 Task: Find connections with filter location Báguanos with filter topic #Consultingwith filter profile language English with filter current company Unacademy with filter school K.Ramakrishnan College of Engineering with filter industry Retail Groceries with filter service category Insurance with filter keywords title Well Driller
Action: Mouse moved to (622, 76)
Screenshot: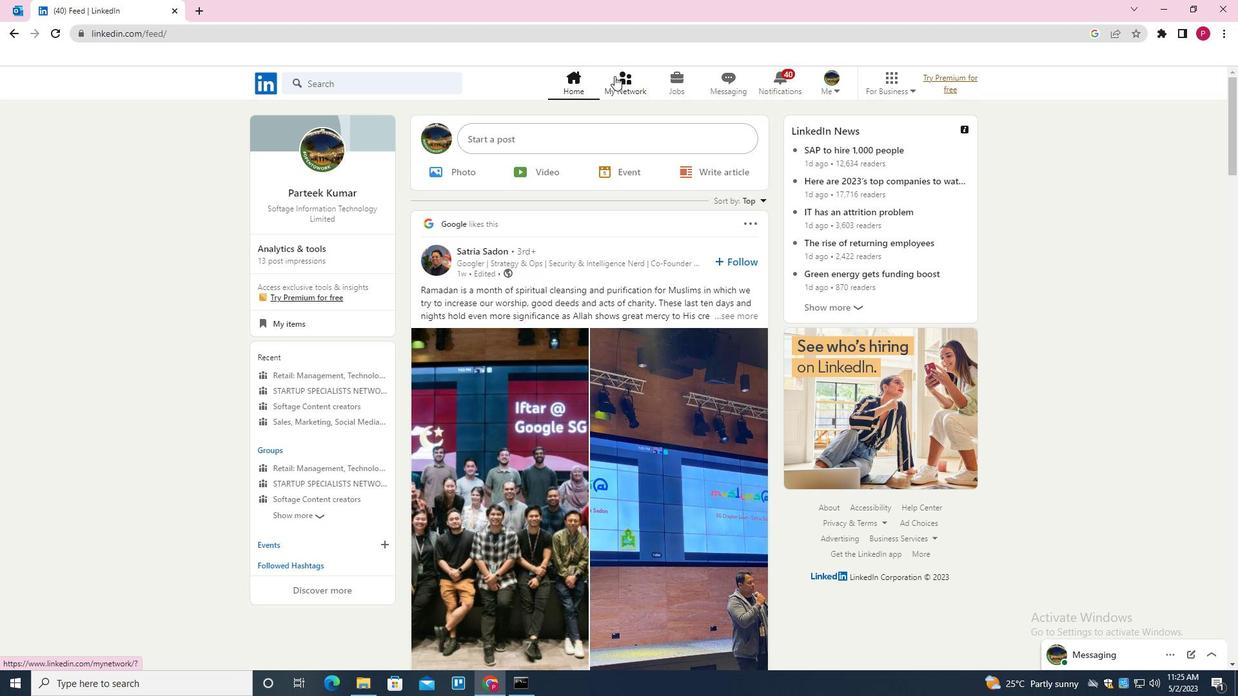 
Action: Mouse pressed left at (622, 76)
Screenshot: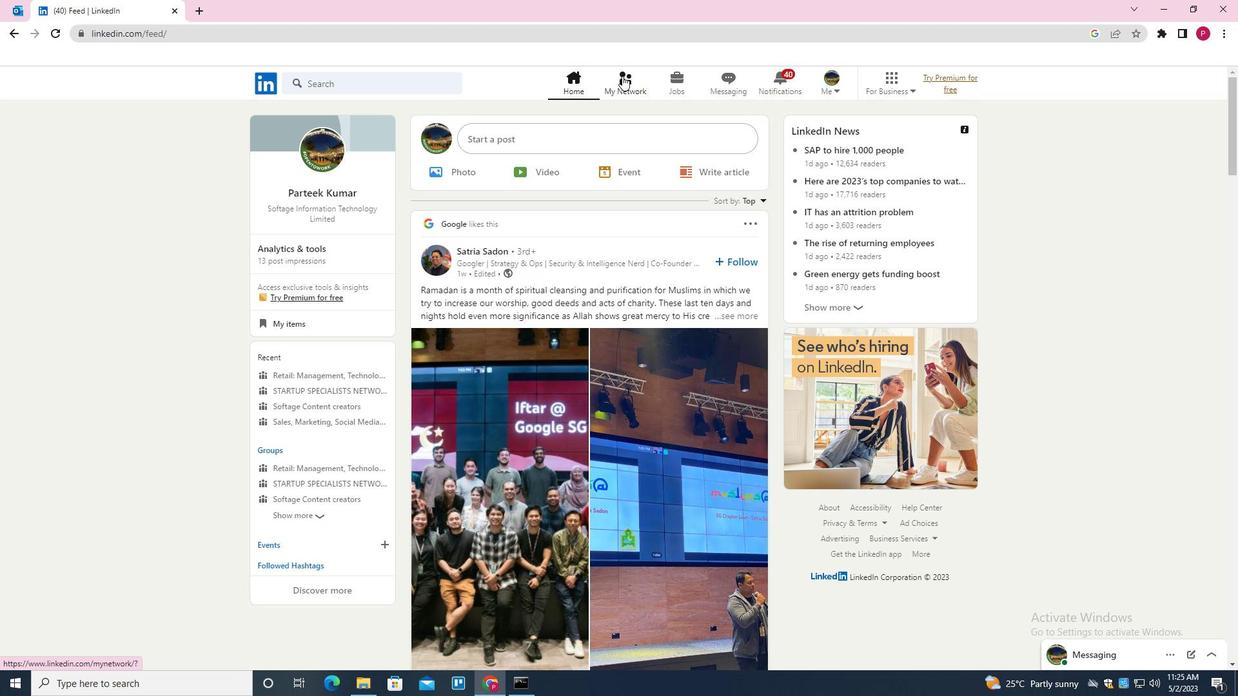 
Action: Mouse moved to (400, 154)
Screenshot: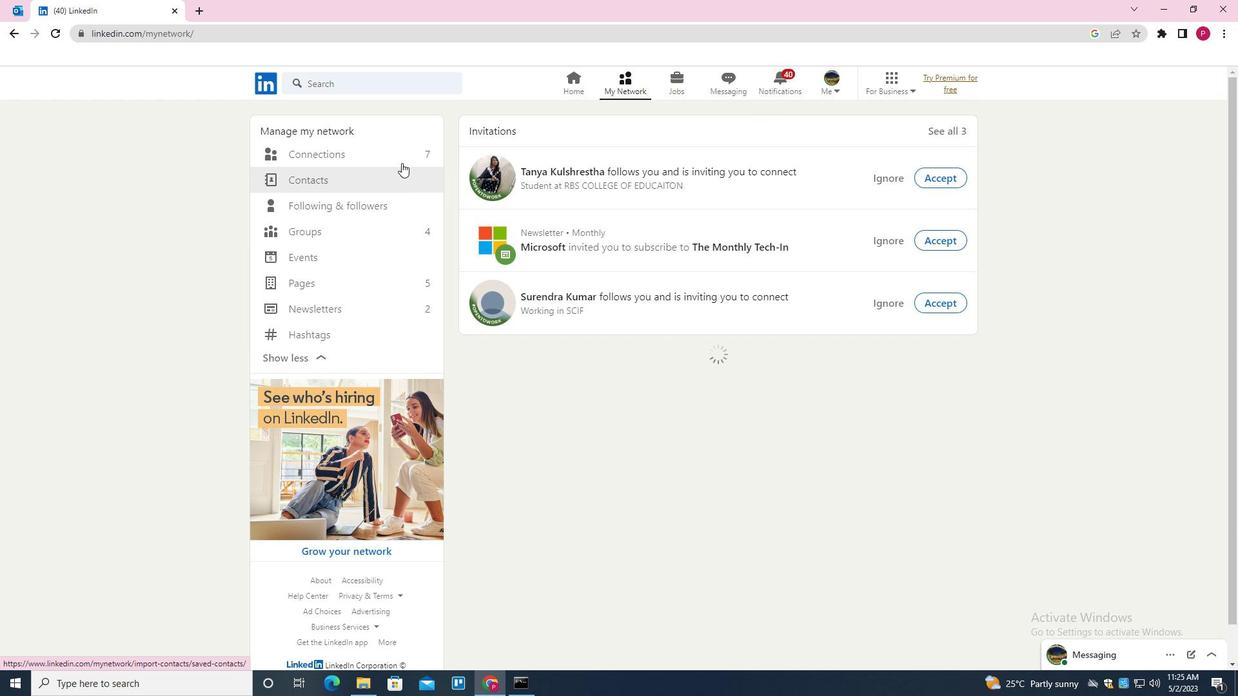 
Action: Mouse pressed left at (400, 154)
Screenshot: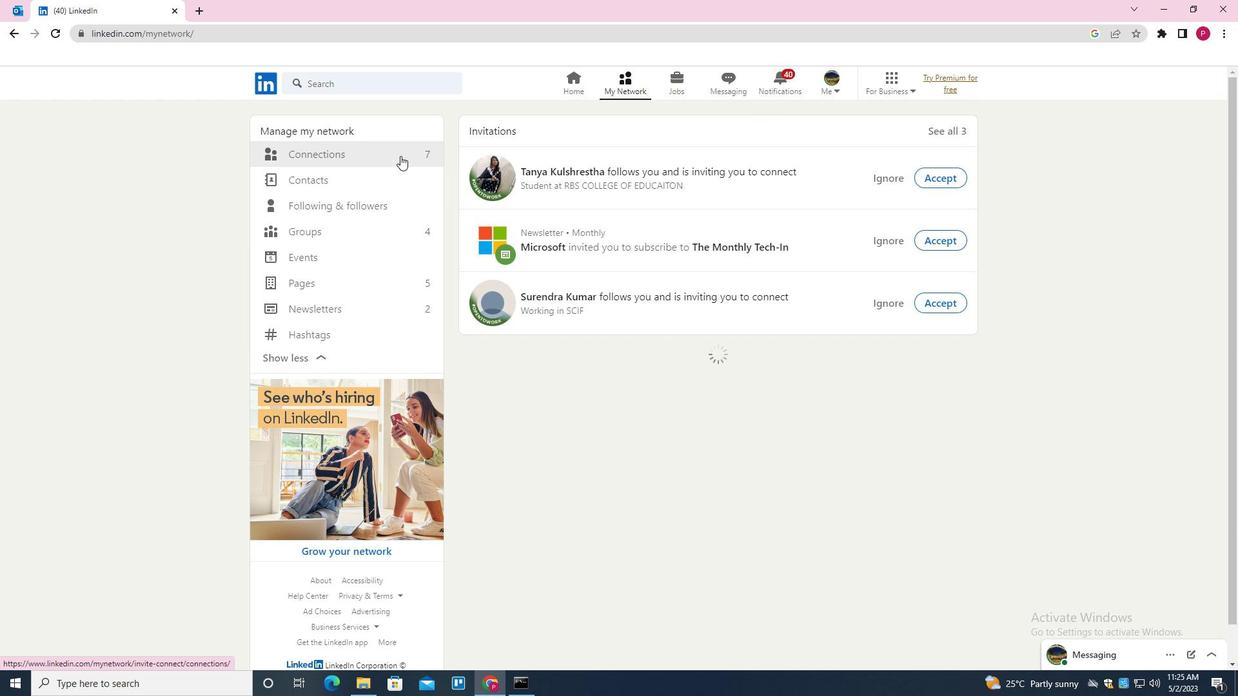 
Action: Mouse moved to (716, 156)
Screenshot: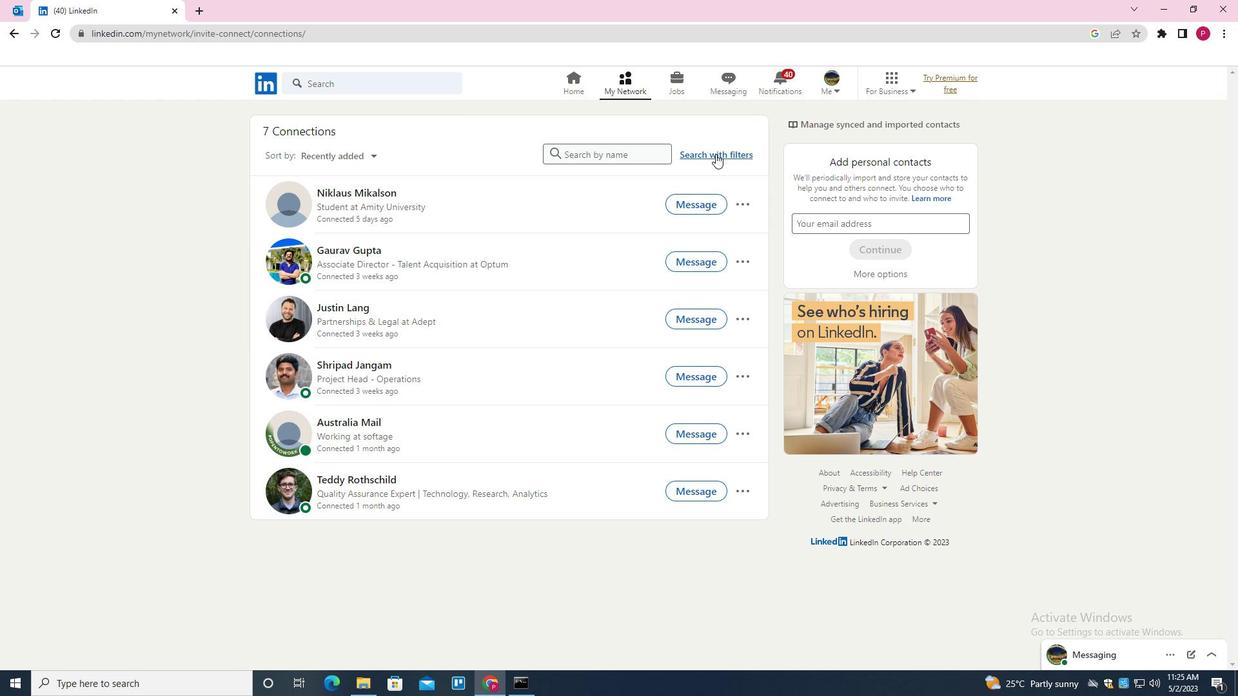 
Action: Mouse pressed left at (716, 156)
Screenshot: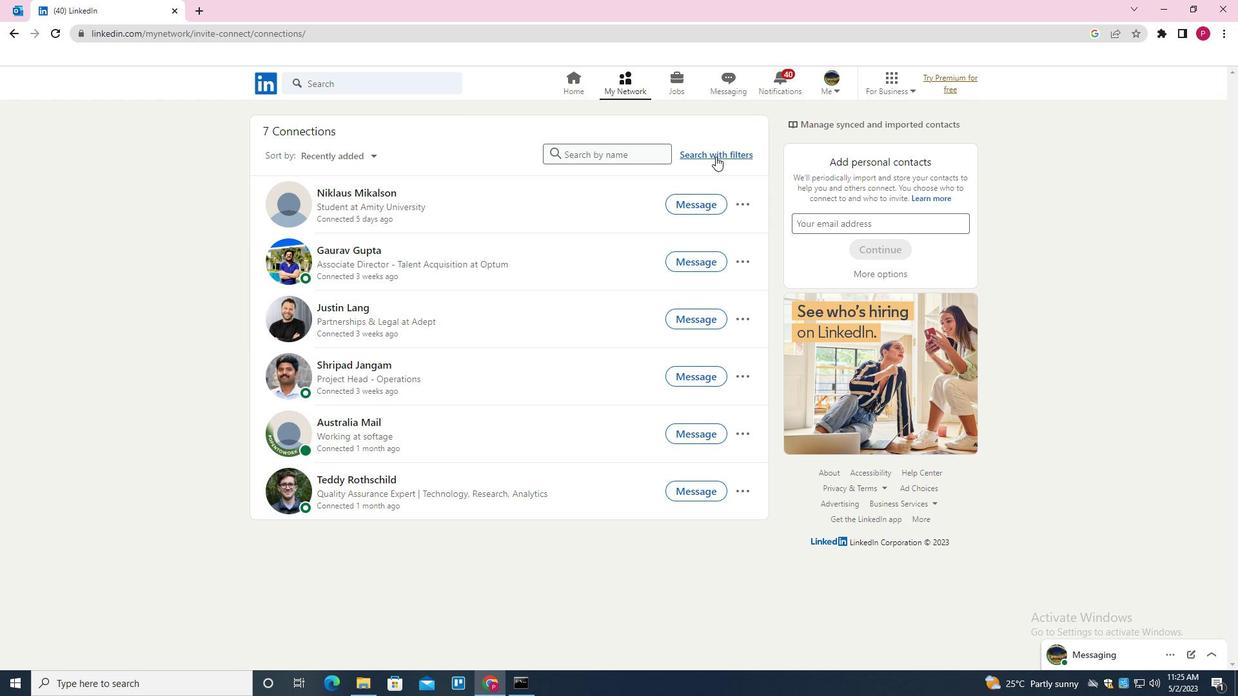 
Action: Mouse moved to (660, 121)
Screenshot: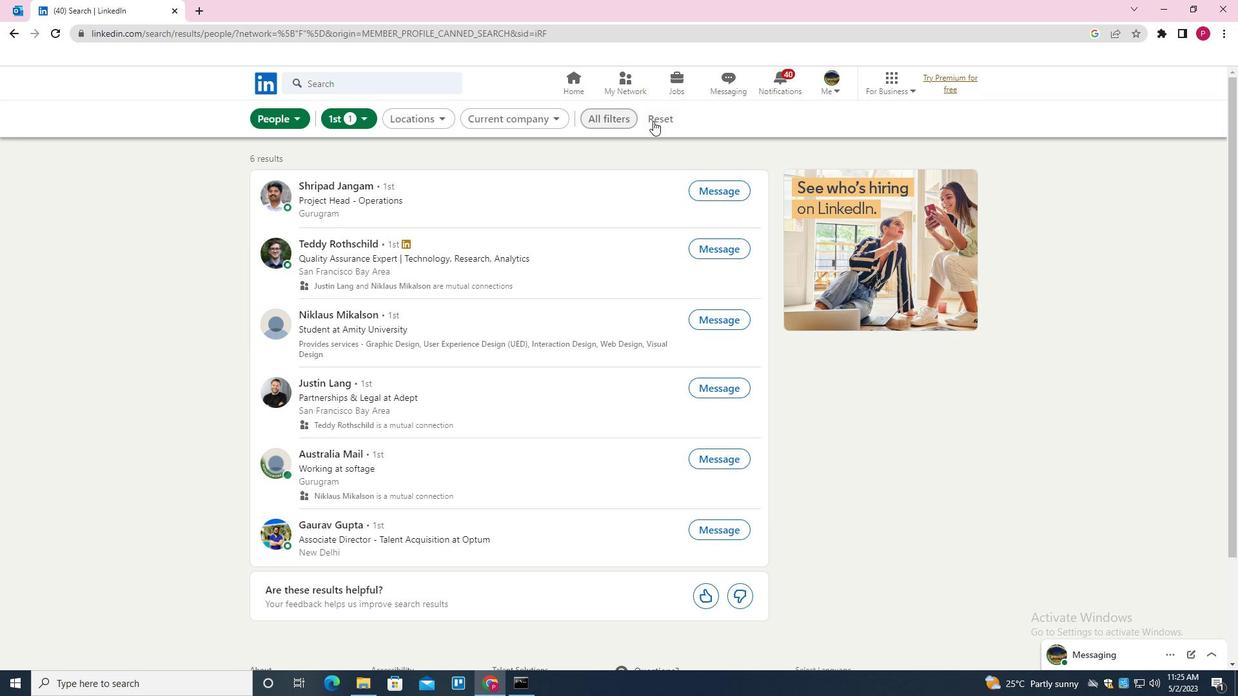 
Action: Mouse pressed left at (660, 121)
Screenshot: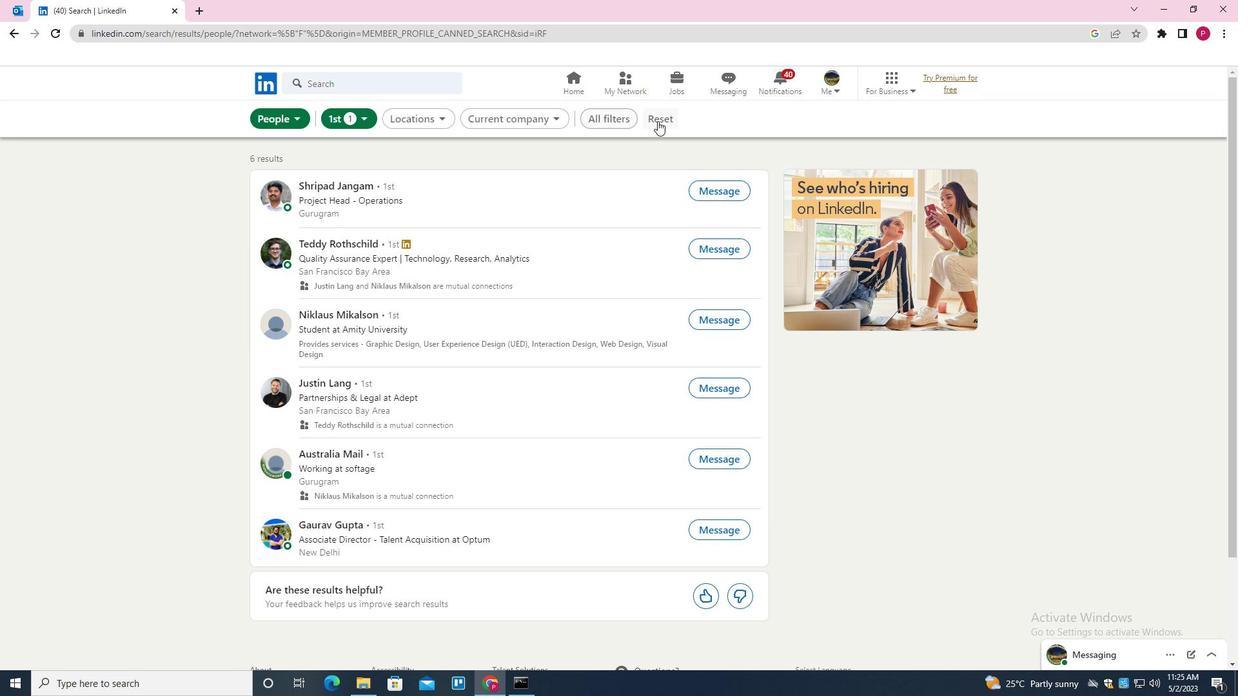 
Action: Mouse moved to (633, 120)
Screenshot: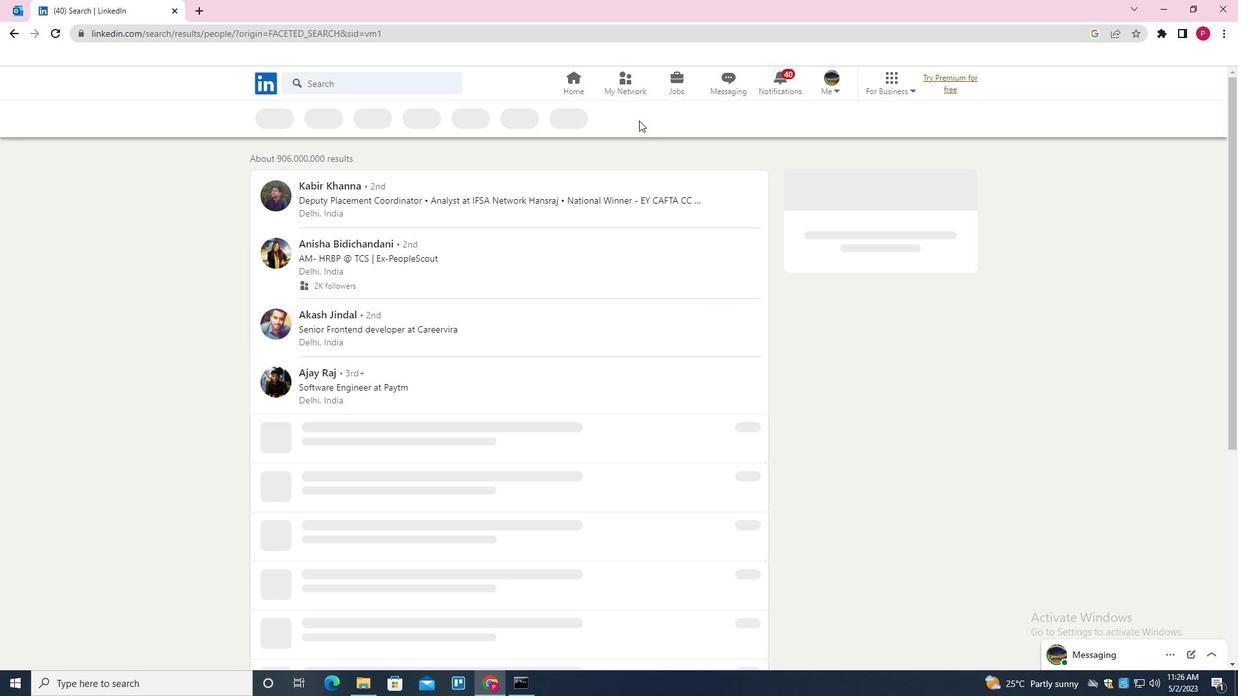 
Action: Mouse pressed left at (633, 120)
Screenshot: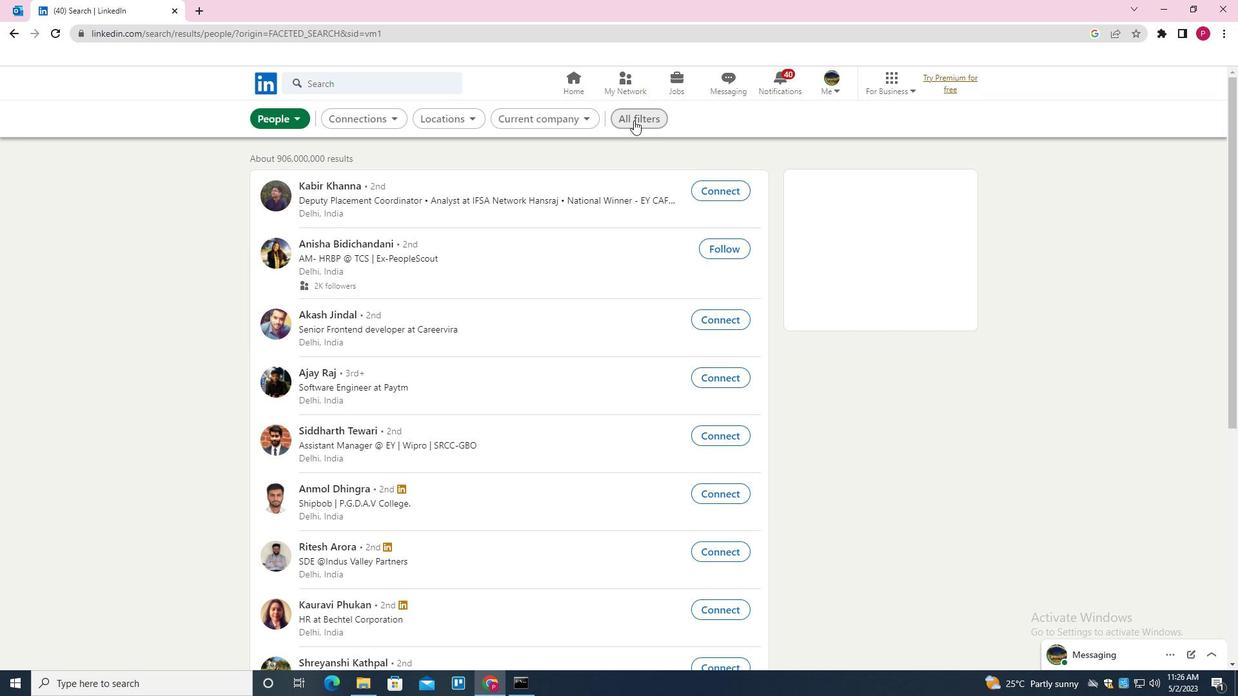 
Action: Mouse moved to (953, 361)
Screenshot: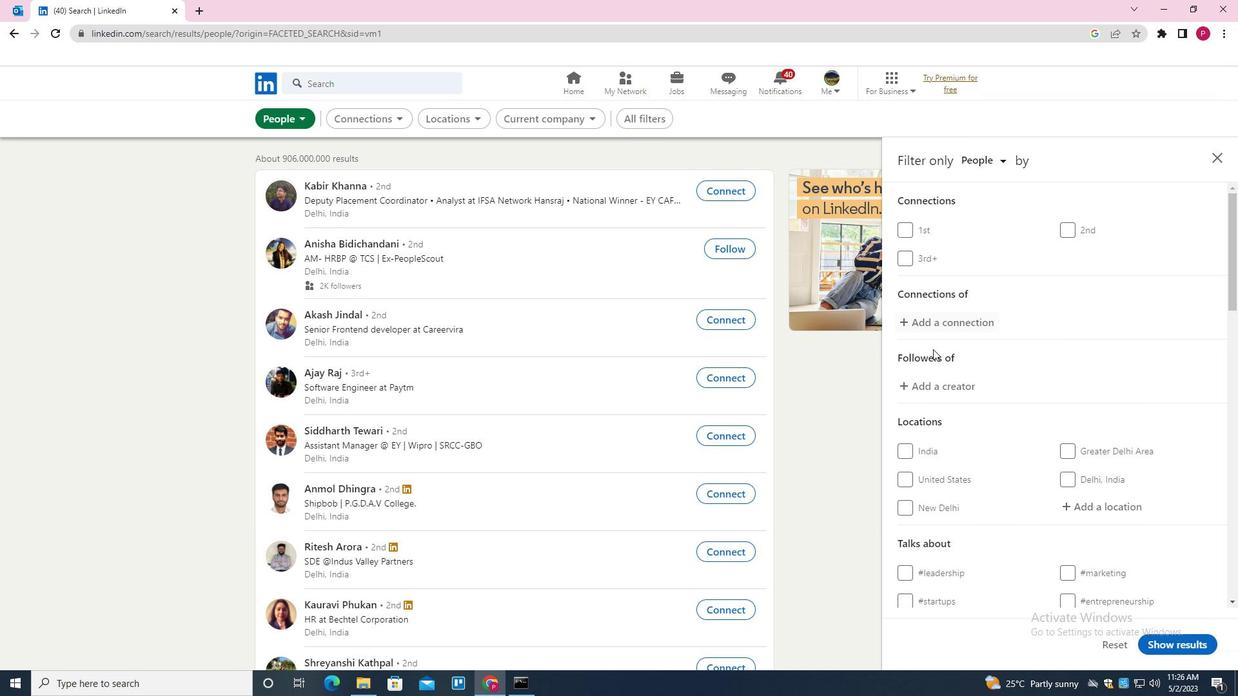 
Action: Mouse scrolled (953, 361) with delta (0, 0)
Screenshot: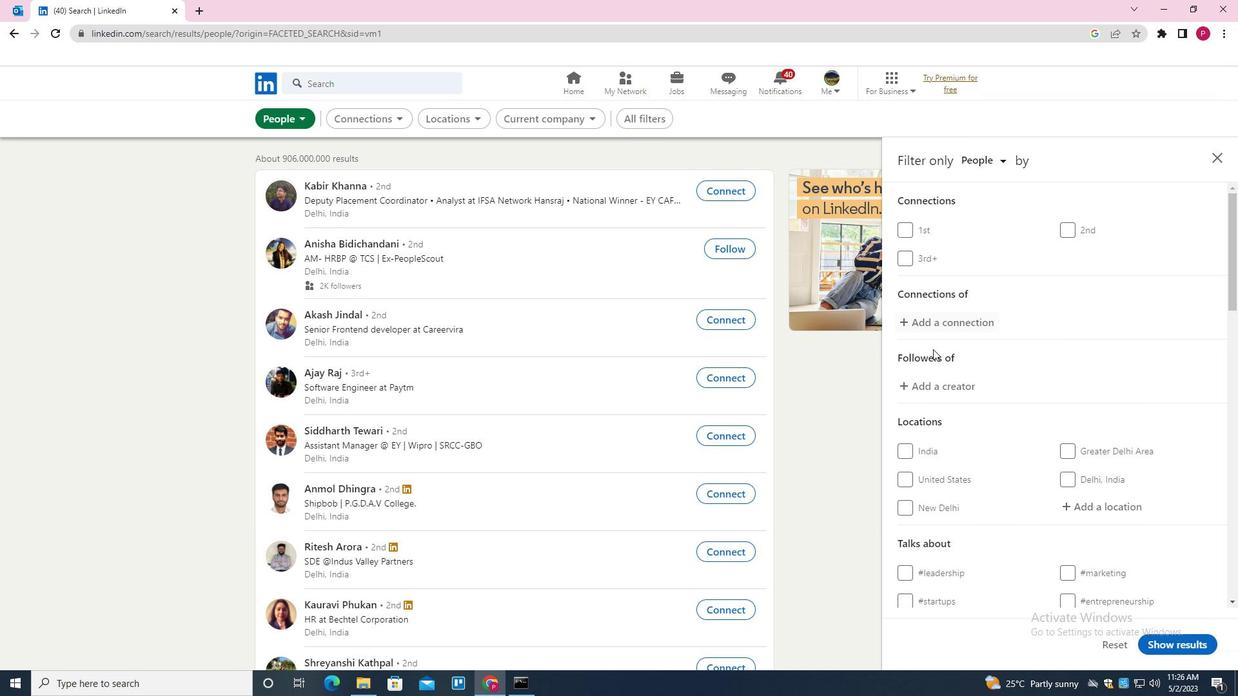 
Action: Mouse moved to (957, 365)
Screenshot: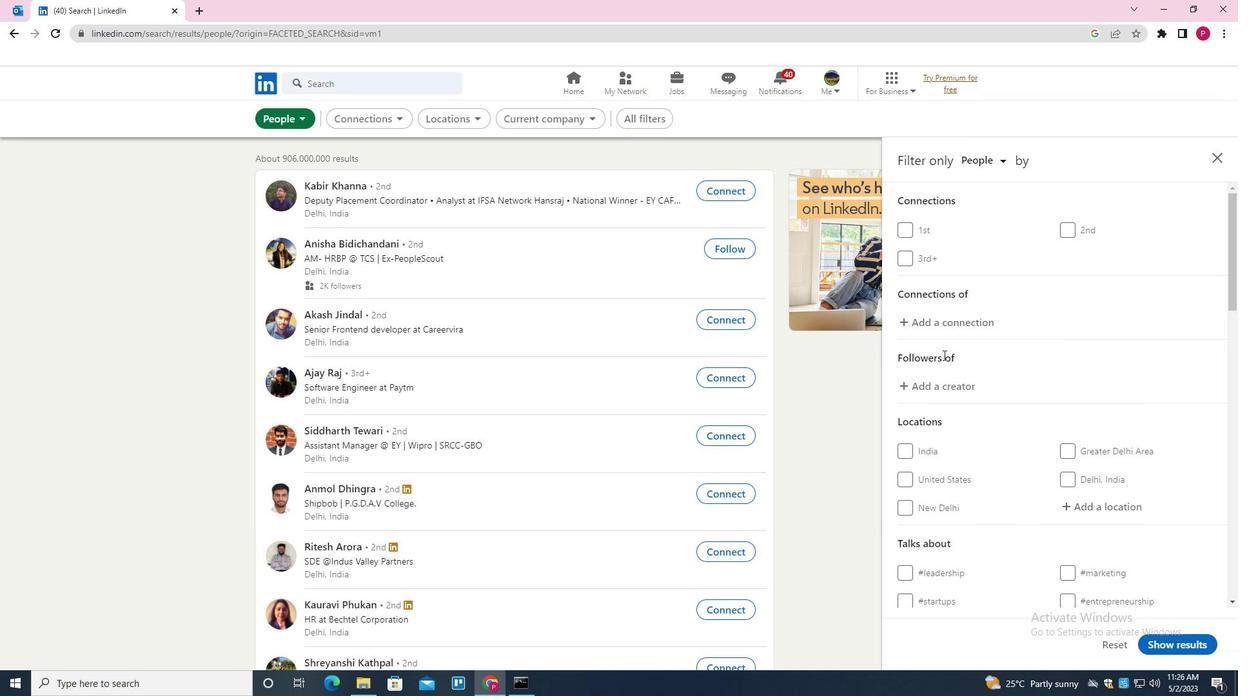
Action: Mouse scrolled (957, 364) with delta (0, 0)
Screenshot: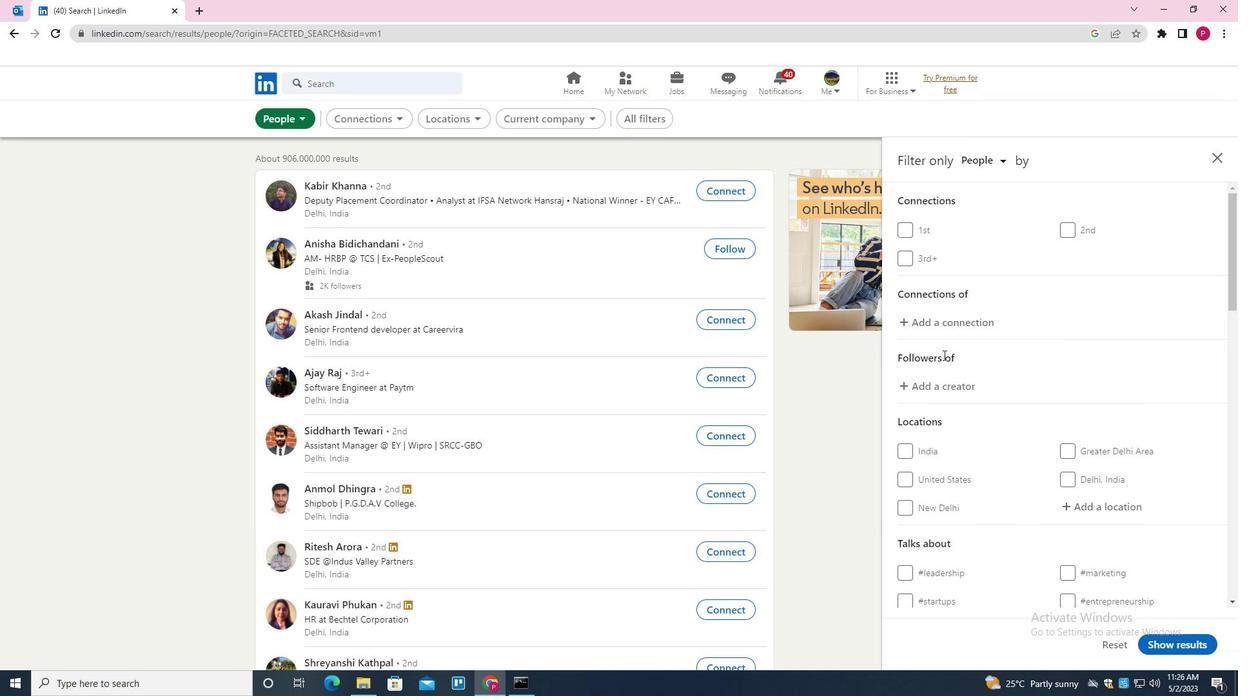 
Action: Mouse moved to (1100, 381)
Screenshot: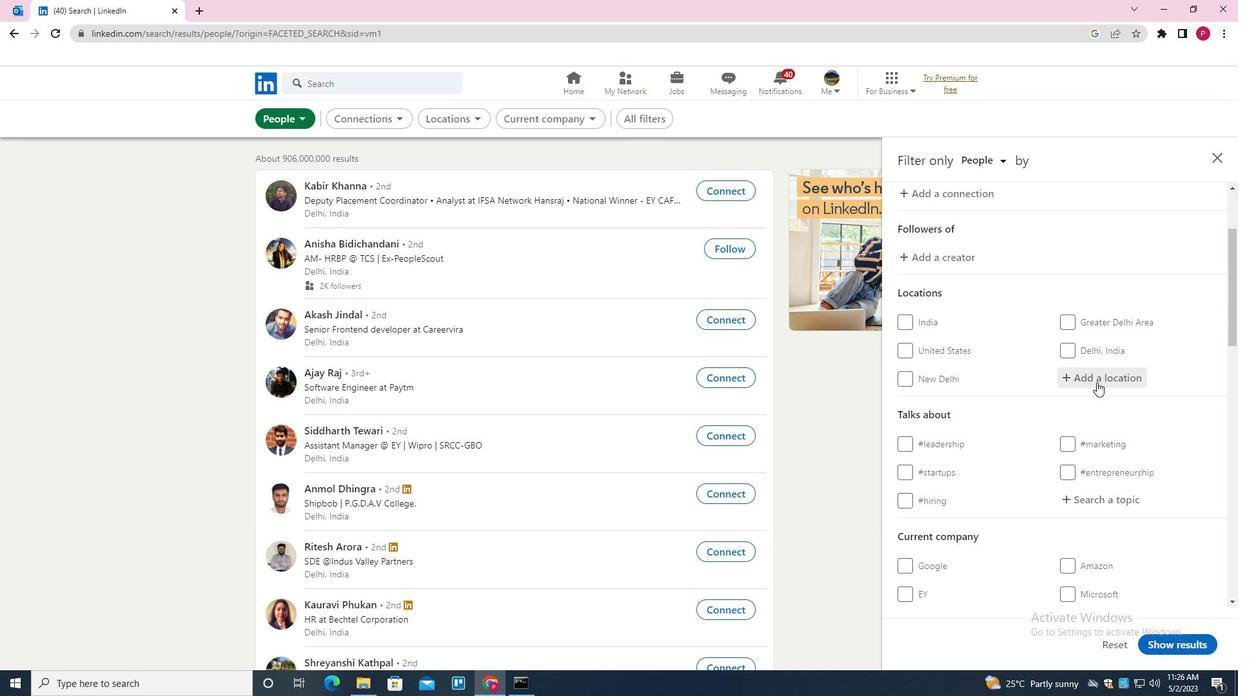 
Action: Mouse pressed left at (1100, 381)
Screenshot: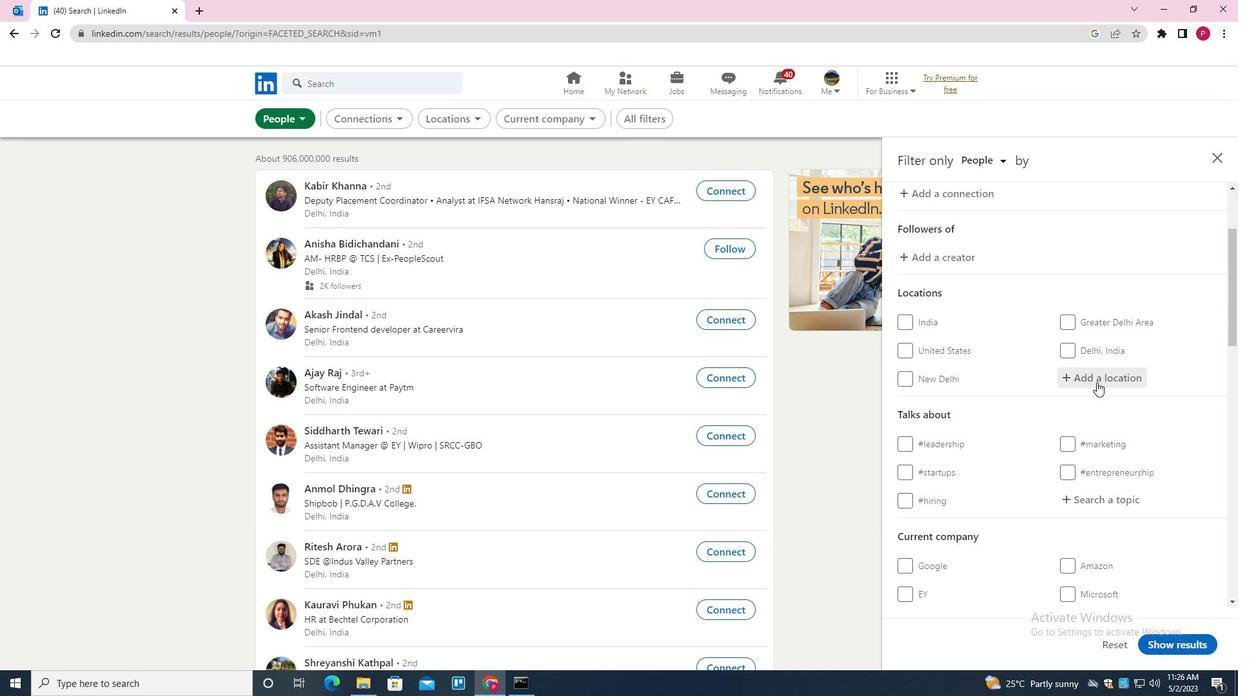 
Action: Mouse moved to (819, 561)
Screenshot: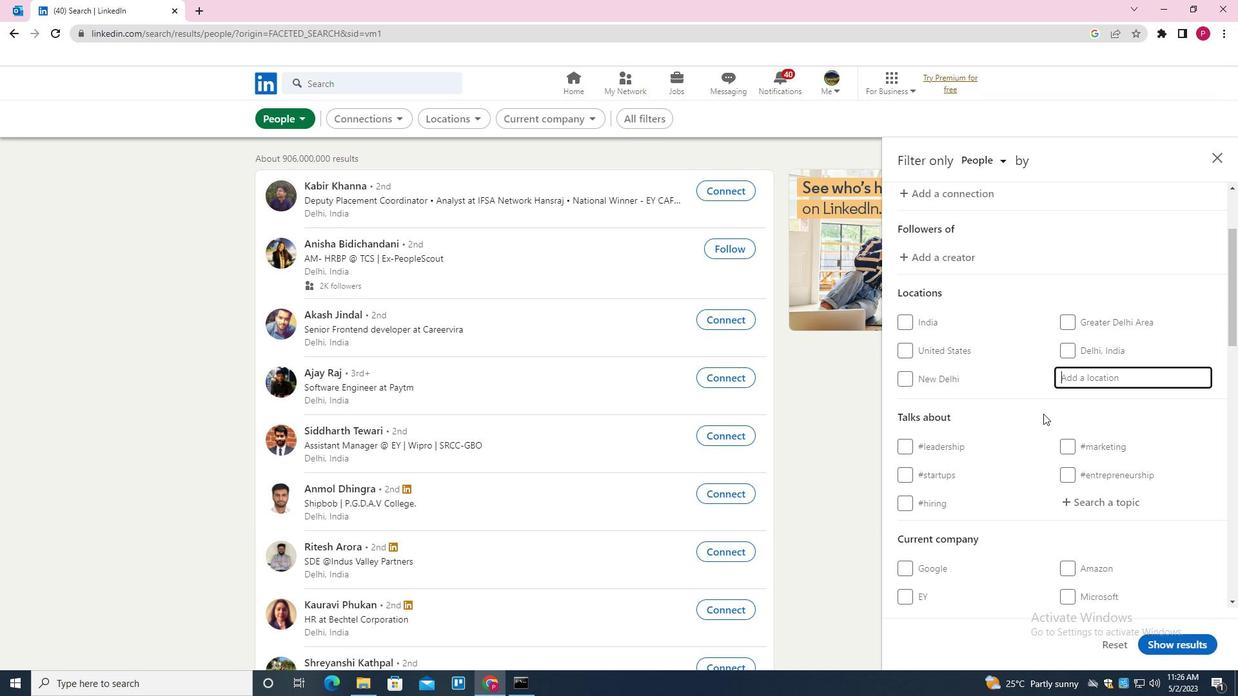 
Action: Key pressed <Key.shift><Key.shift><Key.shift><Key.shift><Key.shift><Key.shift>BAU<Key.backspace>GUANOS
Screenshot: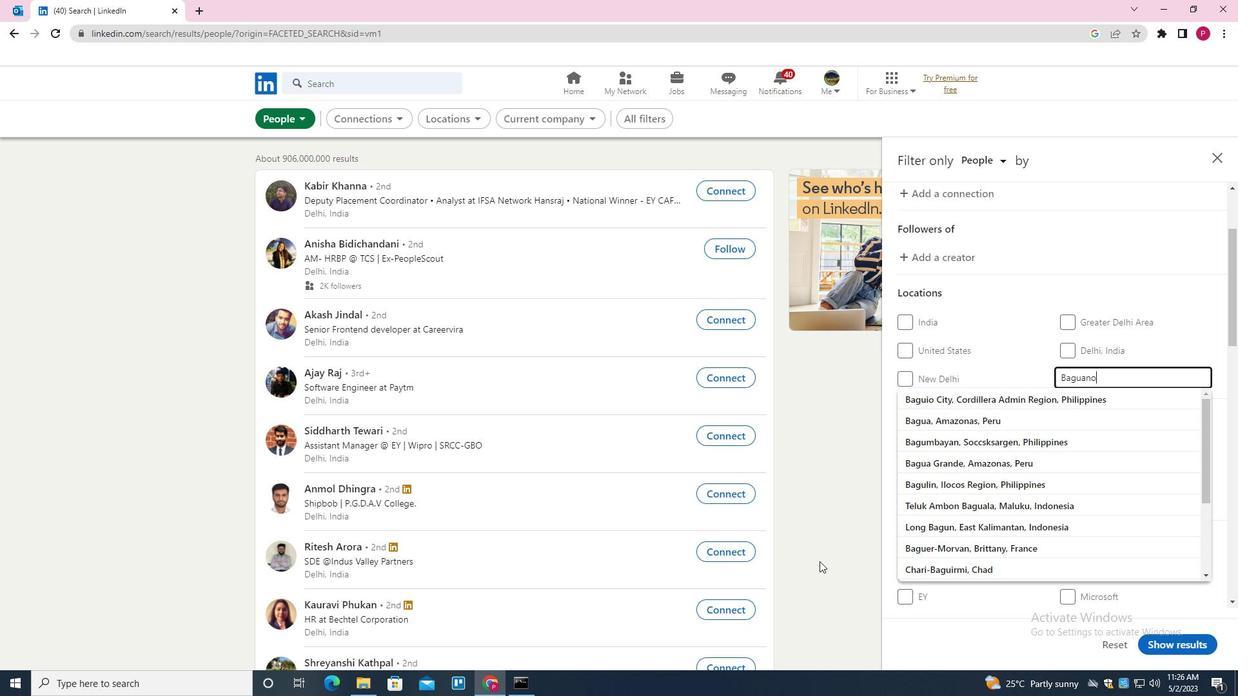 
Action: Mouse moved to (1082, 501)
Screenshot: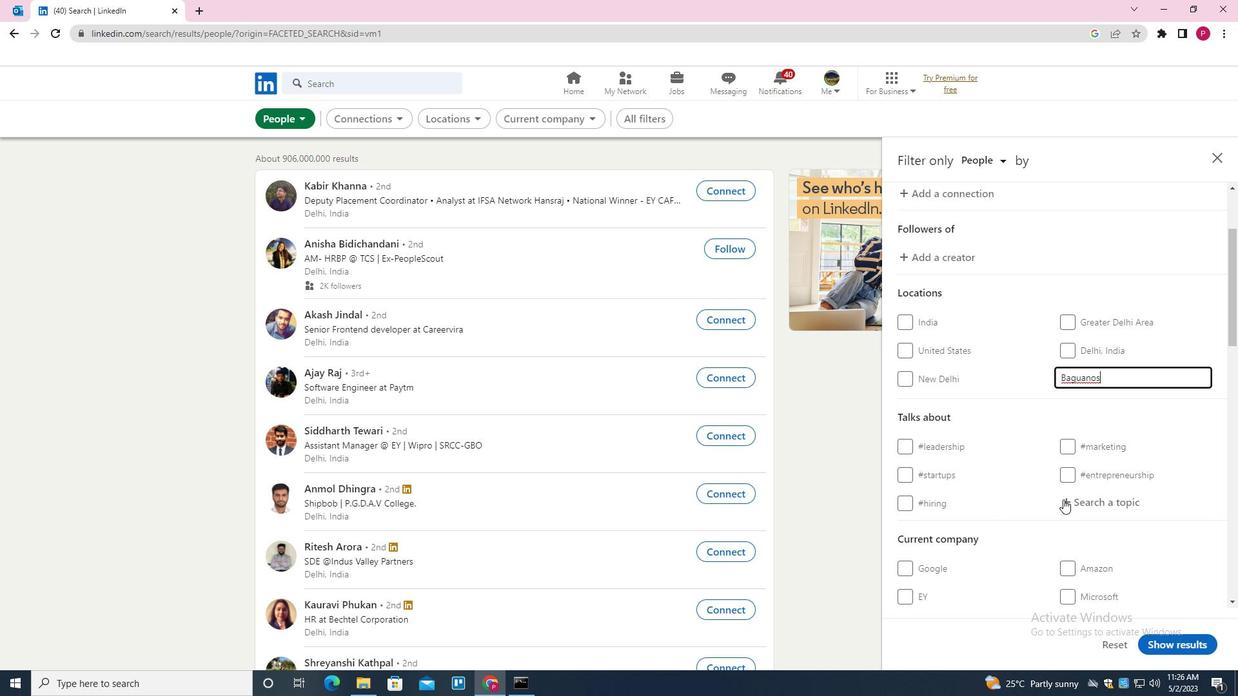 
Action: Mouse pressed left at (1082, 501)
Screenshot: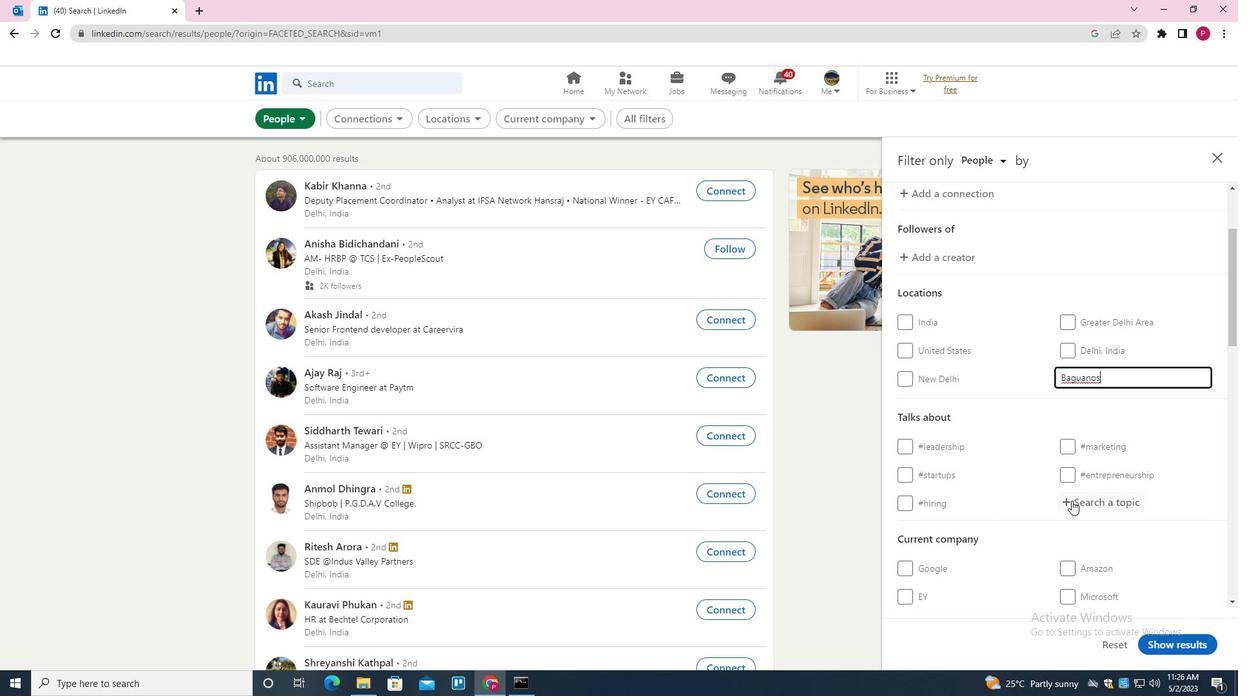 
Action: Mouse moved to (1047, 490)
Screenshot: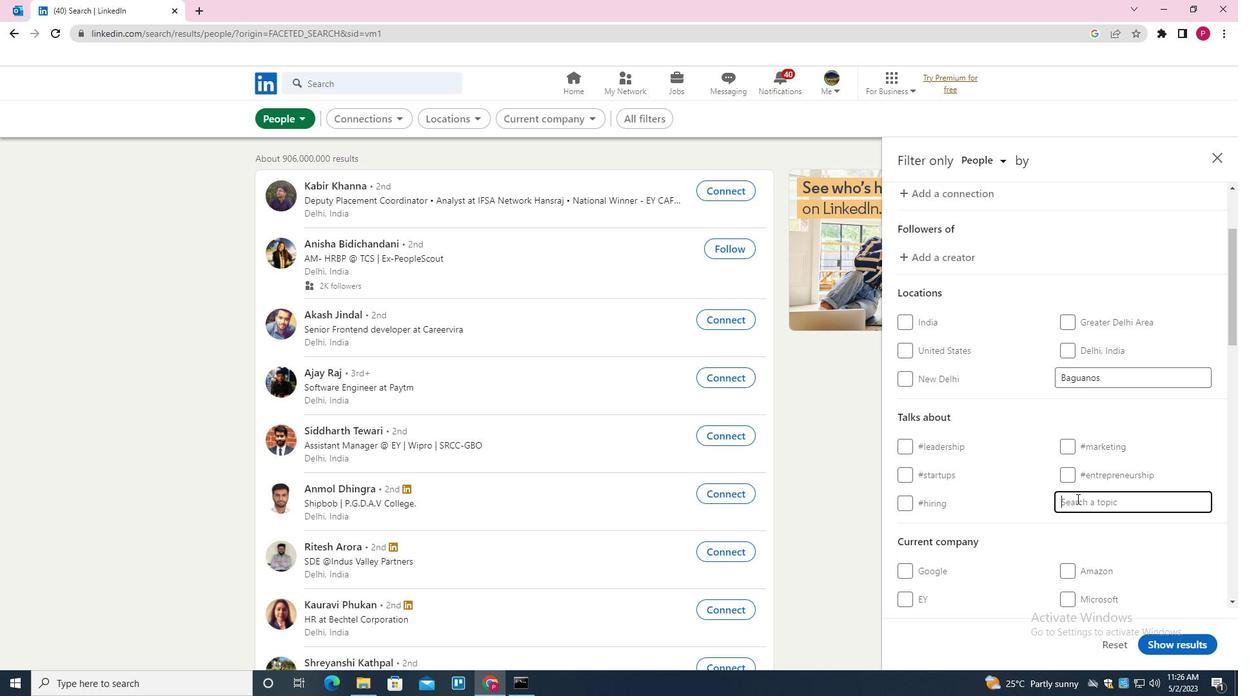 
Action: Mouse scrolled (1047, 490) with delta (0, 0)
Screenshot: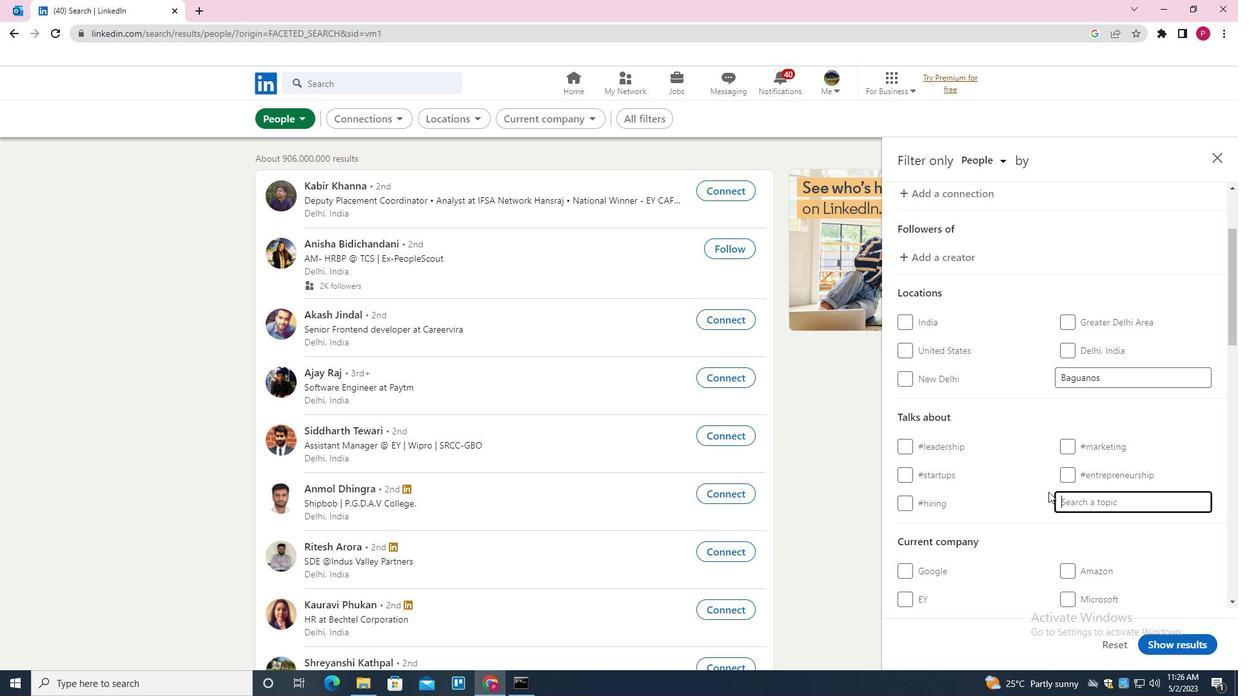 
Action: Mouse scrolled (1047, 490) with delta (0, 0)
Screenshot: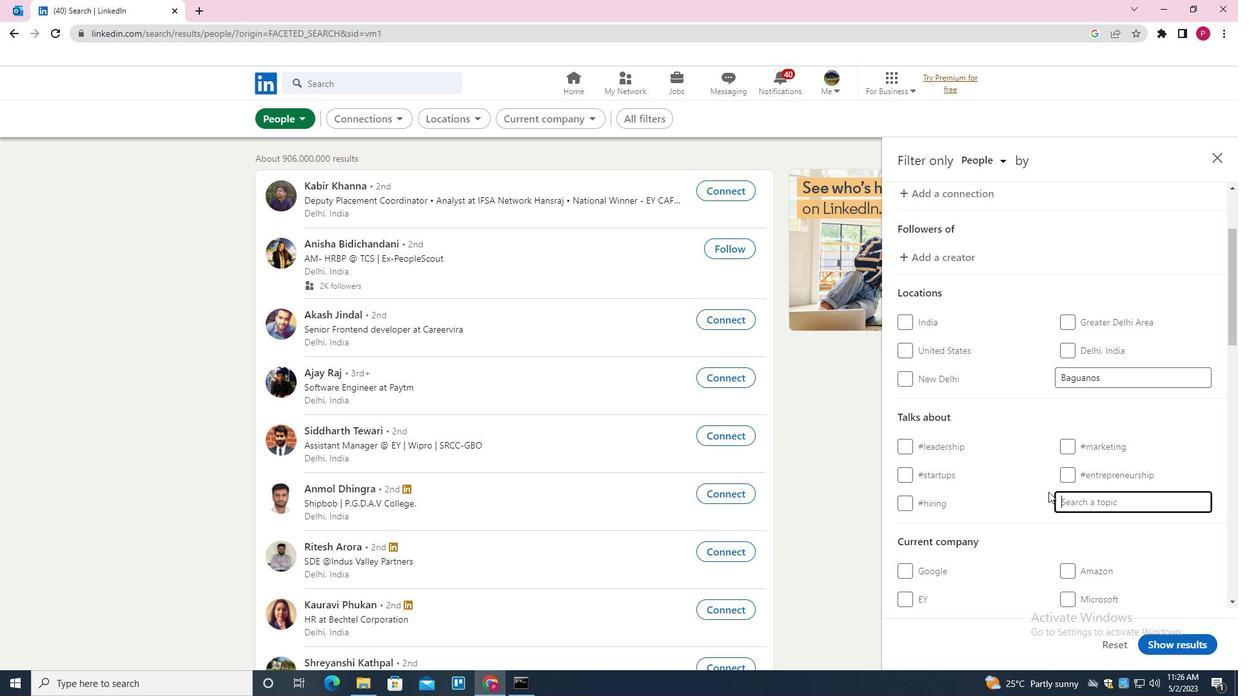 
Action: Mouse scrolled (1047, 490) with delta (0, 0)
Screenshot: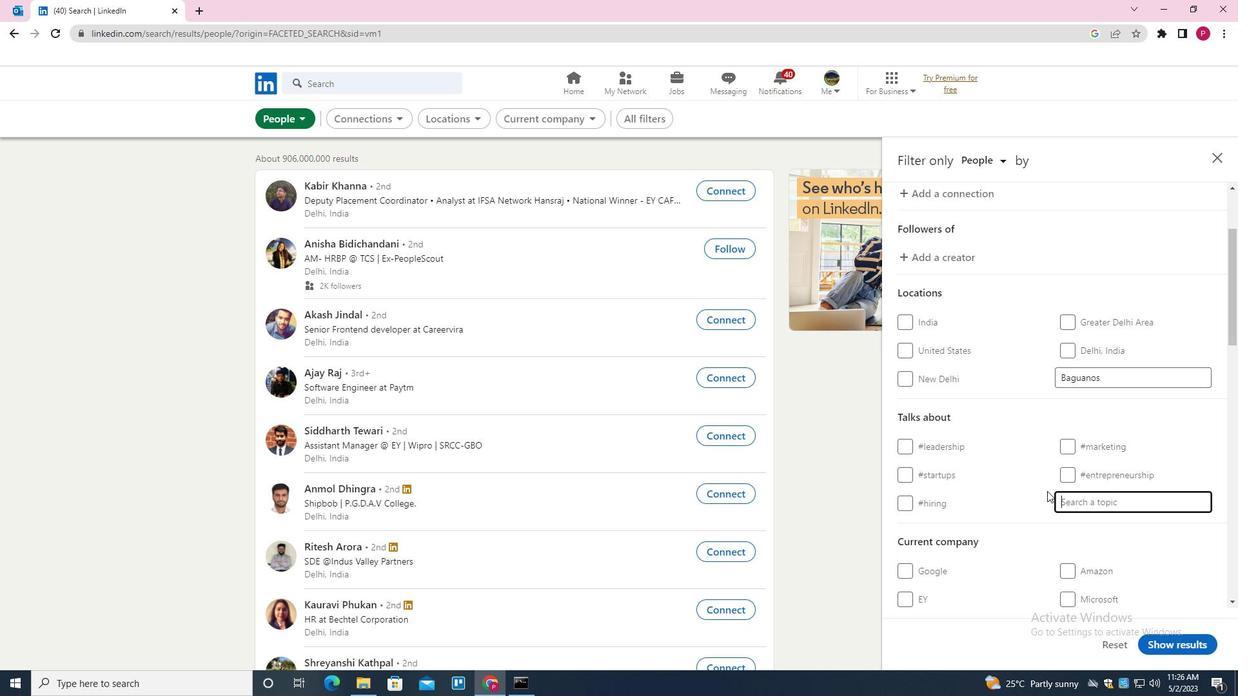 
Action: Mouse moved to (1047, 489)
Screenshot: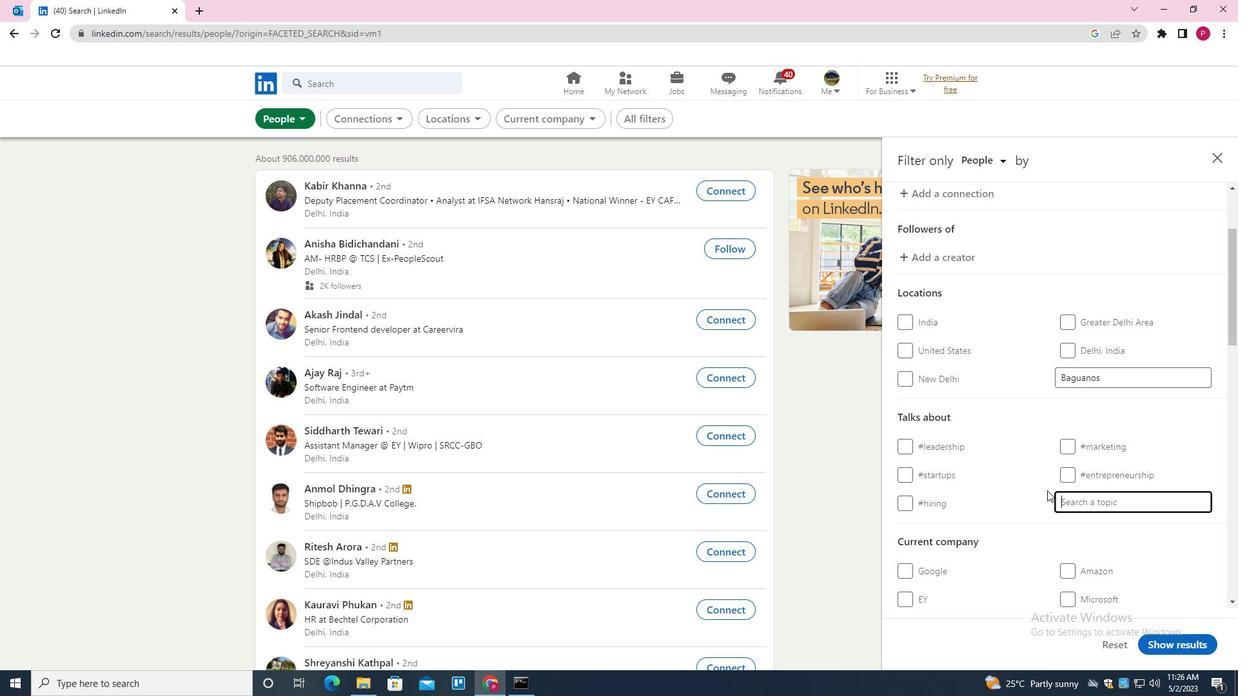 
Action: Mouse scrolled (1047, 488) with delta (0, 0)
Screenshot: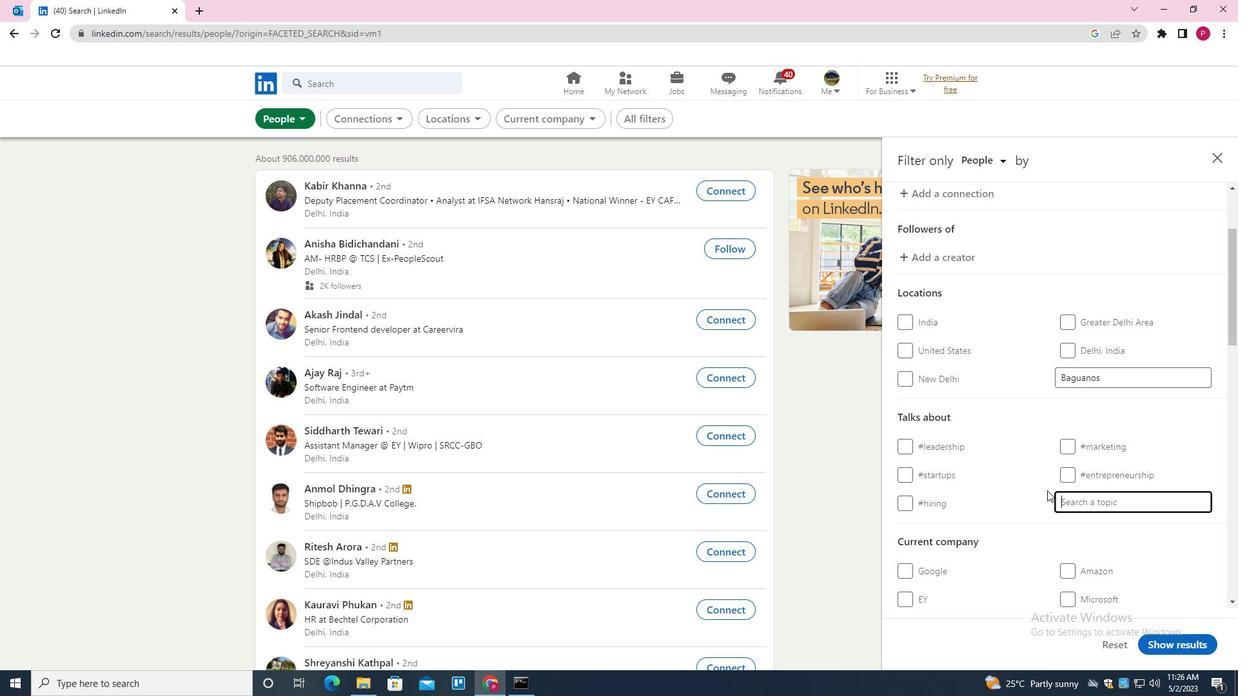 
Action: Mouse moved to (1004, 517)
Screenshot: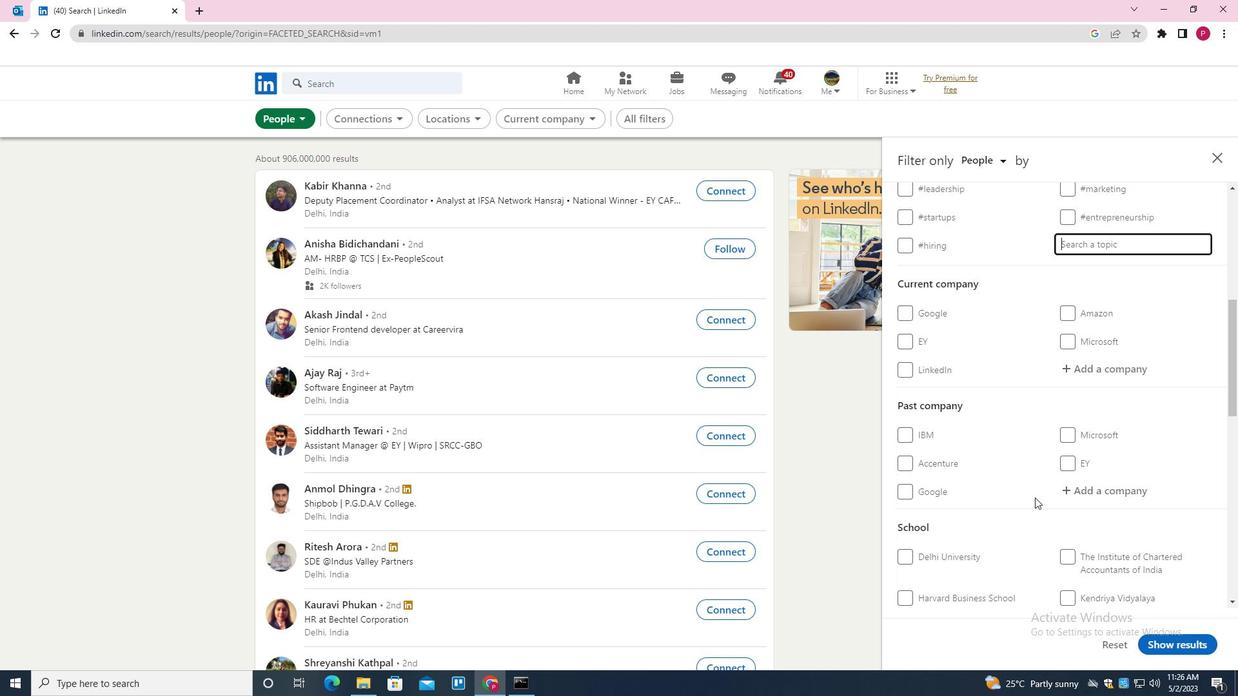 
Action: Key pressed CONSULTING<Key.down><Key.enter>
Screenshot: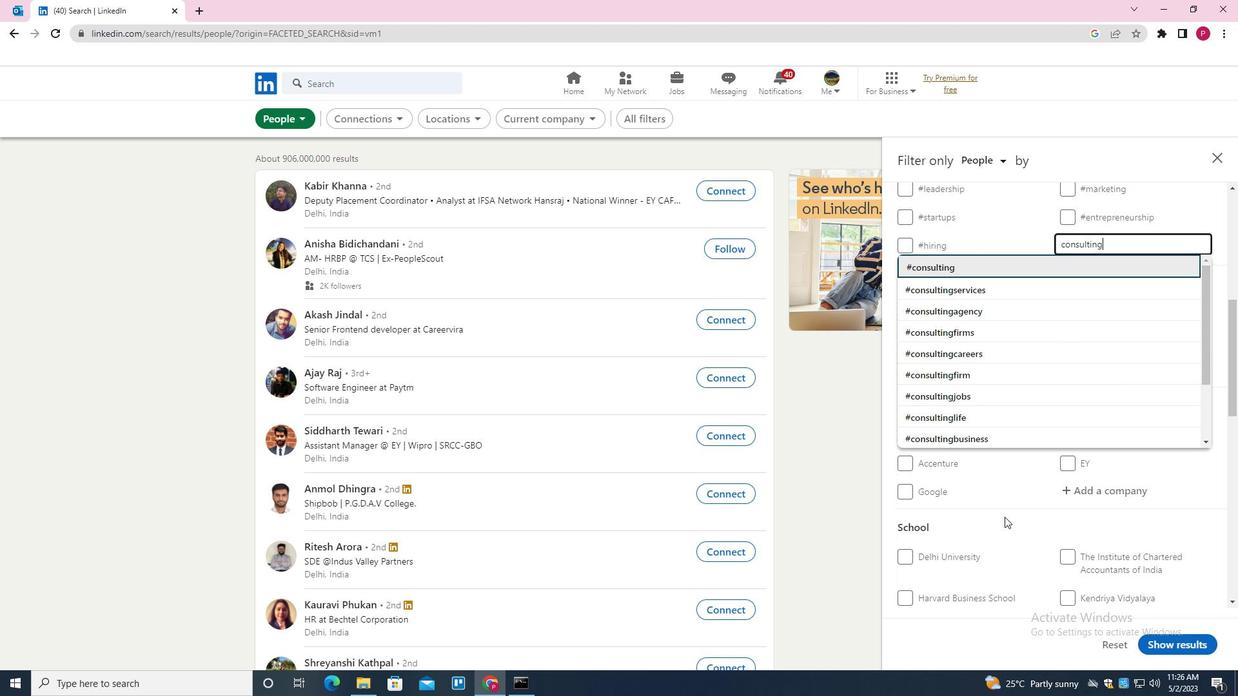 
Action: Mouse moved to (1028, 382)
Screenshot: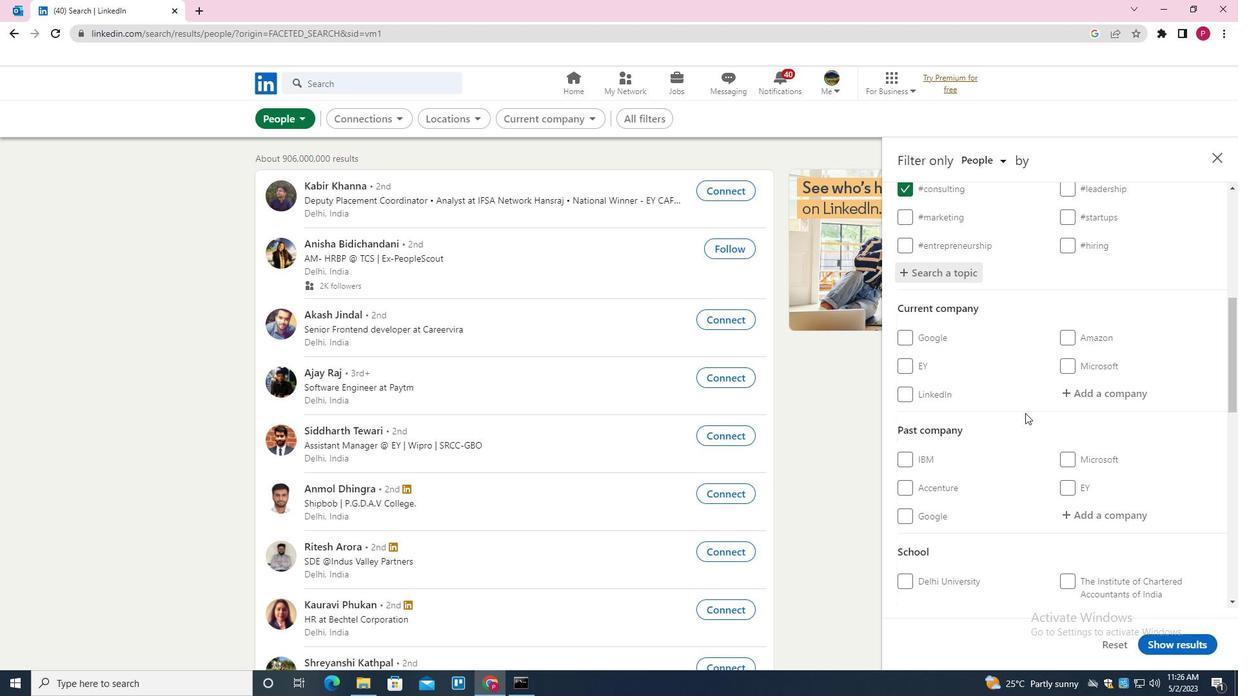 
Action: Mouse scrolled (1028, 381) with delta (0, 0)
Screenshot: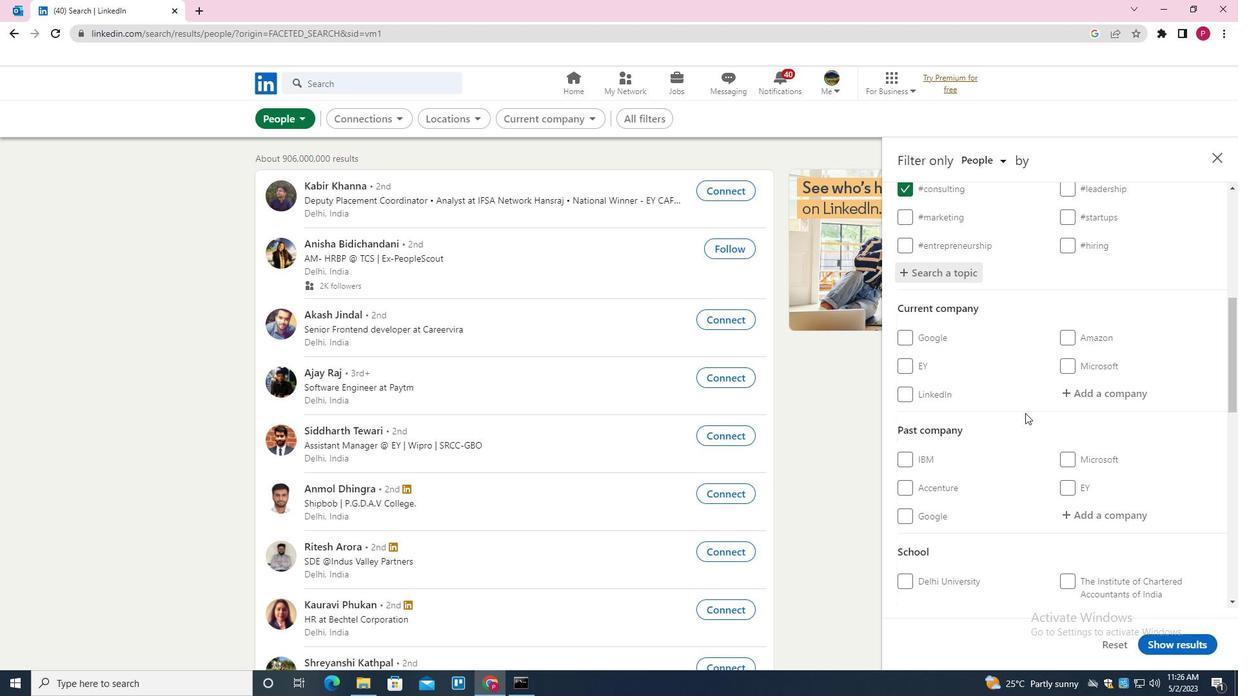 
Action: Mouse scrolled (1028, 381) with delta (0, 0)
Screenshot: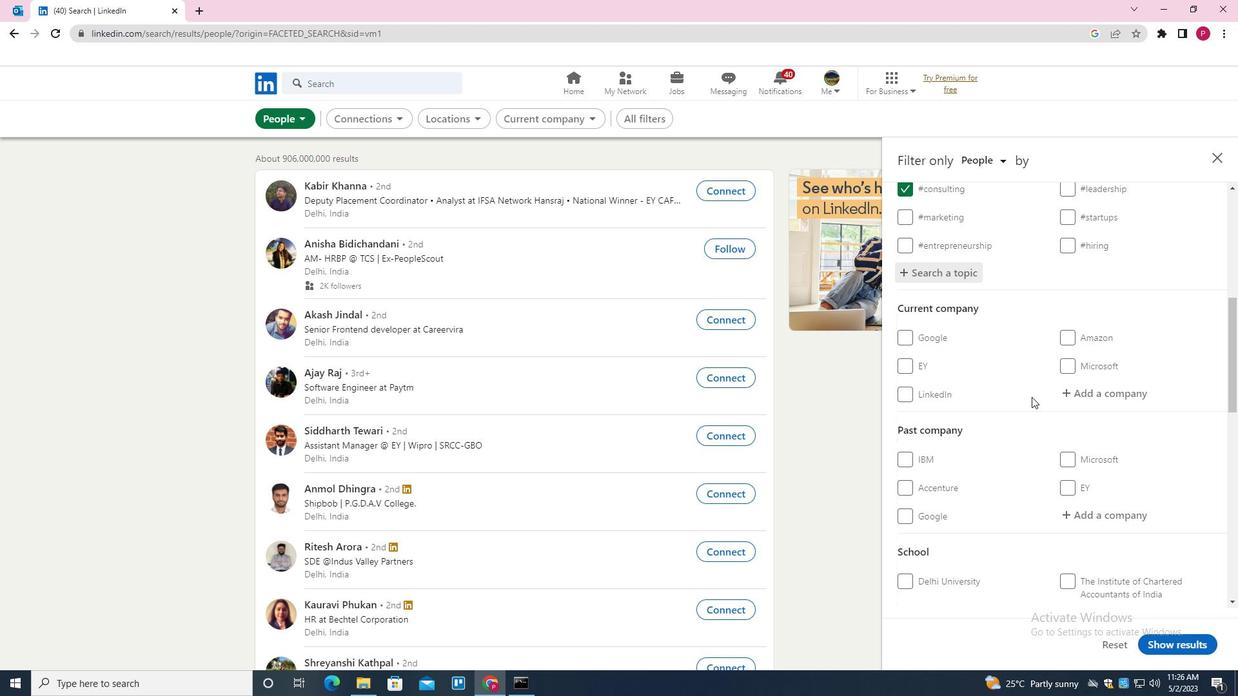 
Action: Mouse scrolled (1028, 381) with delta (0, 0)
Screenshot: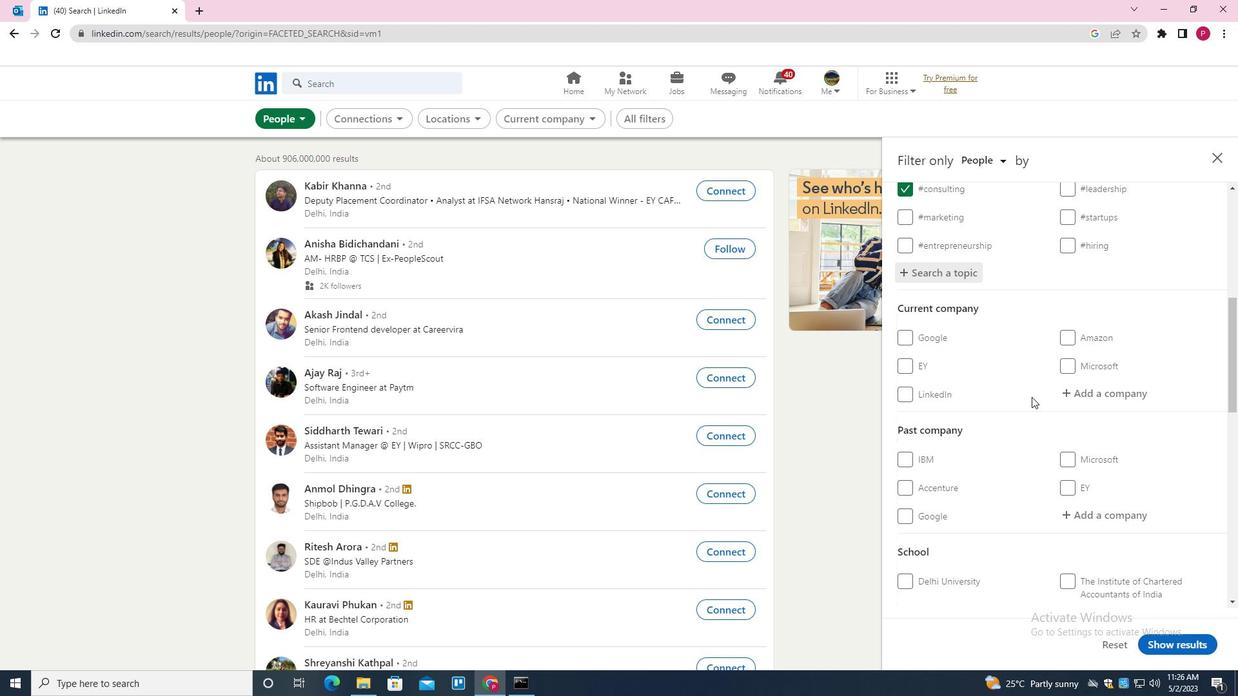 
Action: Mouse scrolled (1028, 381) with delta (0, 0)
Screenshot: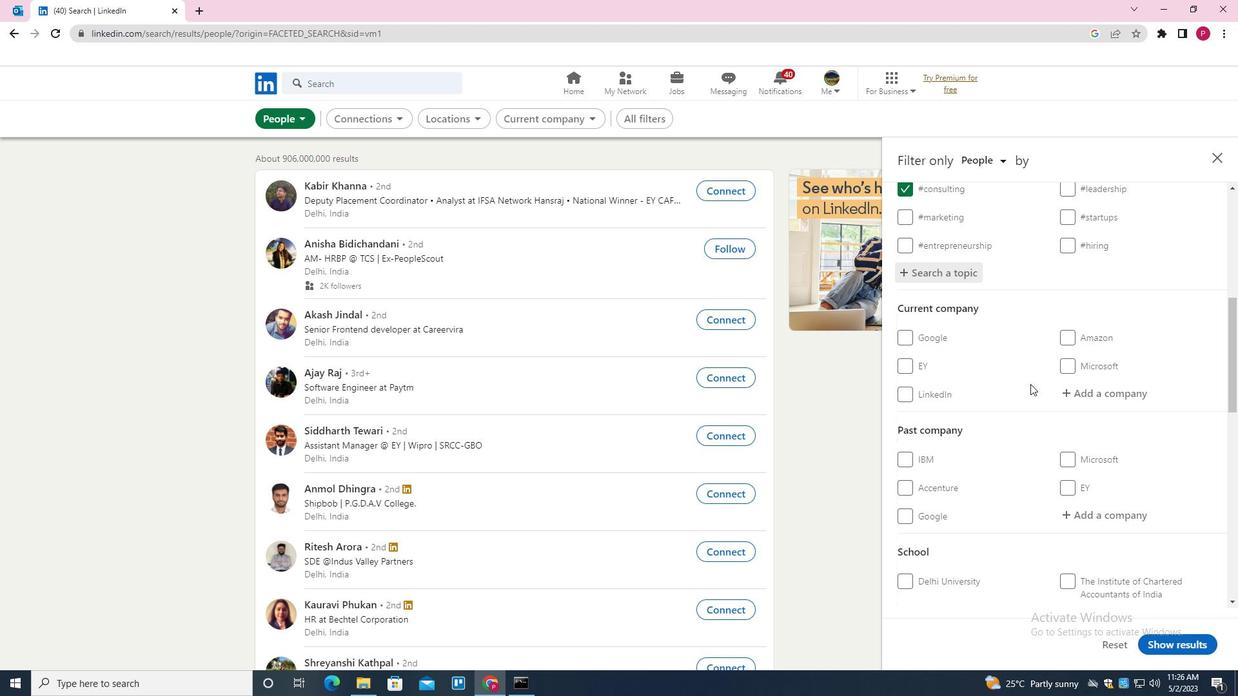 
Action: Mouse moved to (984, 356)
Screenshot: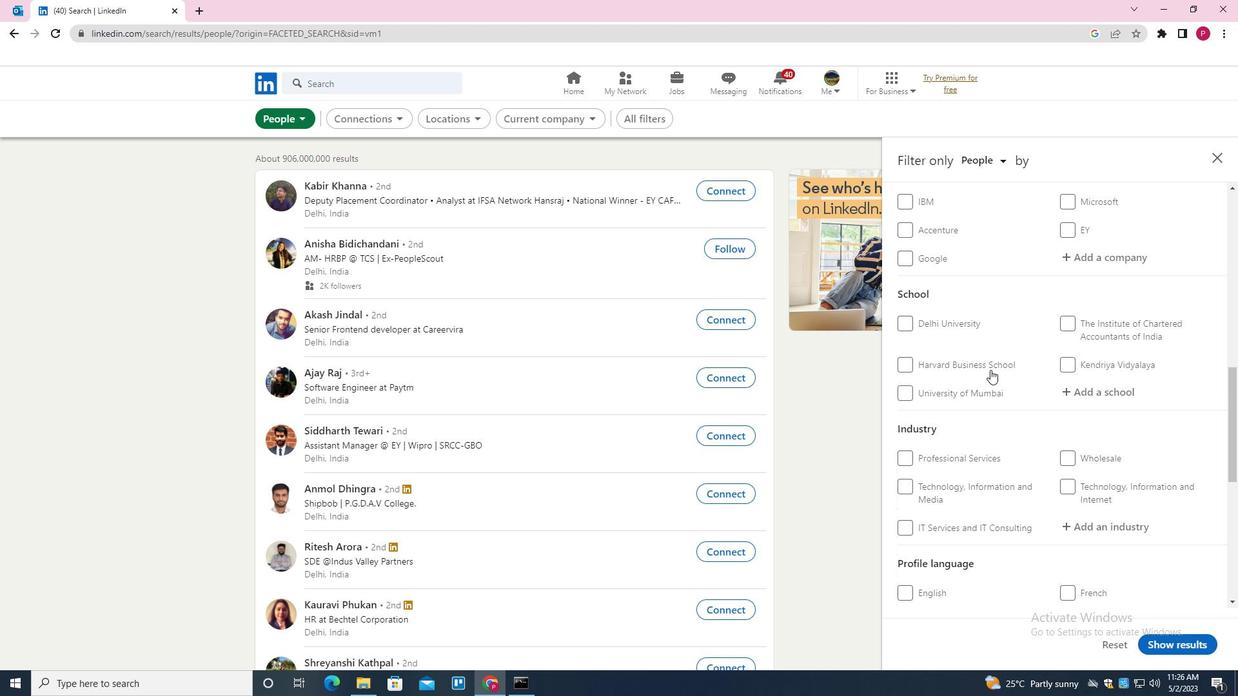 
Action: Mouse scrolled (984, 355) with delta (0, 0)
Screenshot: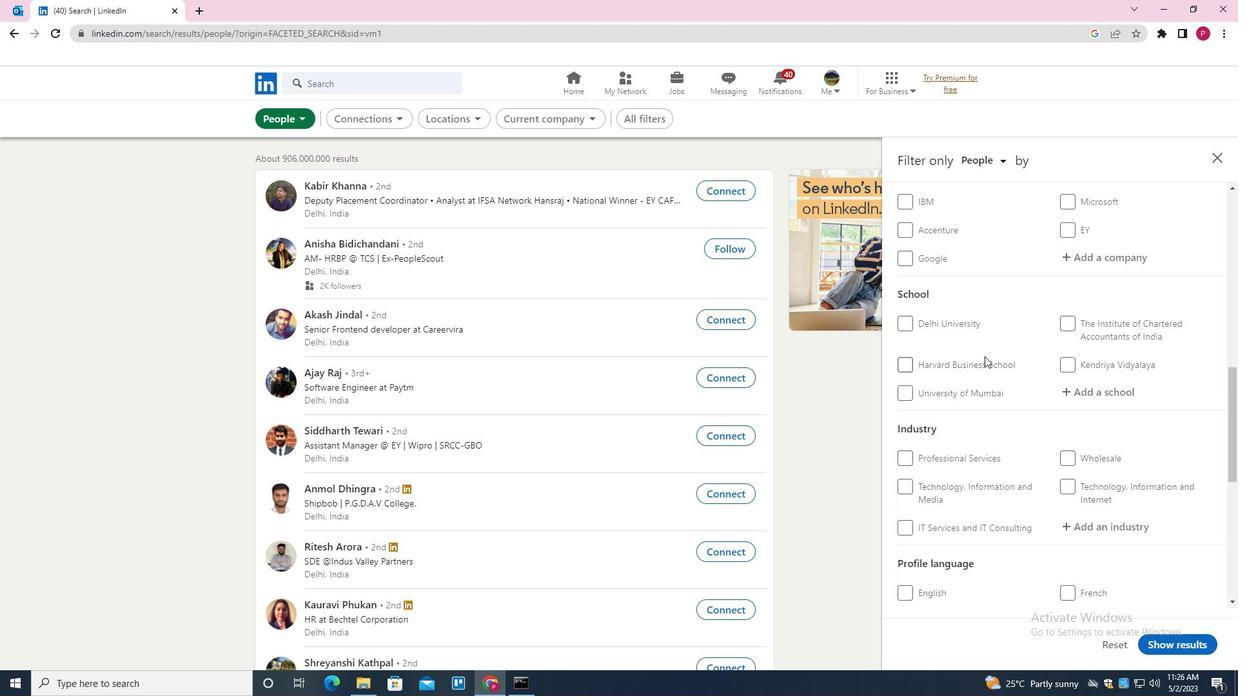 
Action: Mouse scrolled (984, 355) with delta (0, 0)
Screenshot: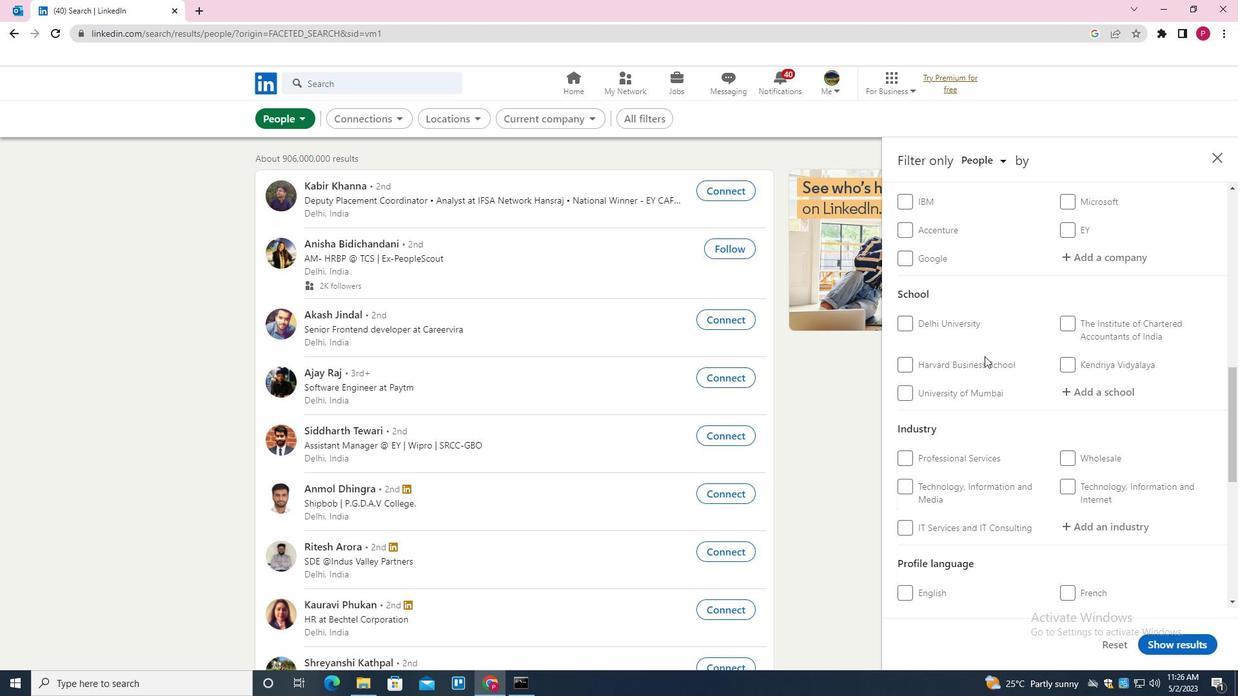 
Action: Mouse scrolled (984, 355) with delta (0, 0)
Screenshot: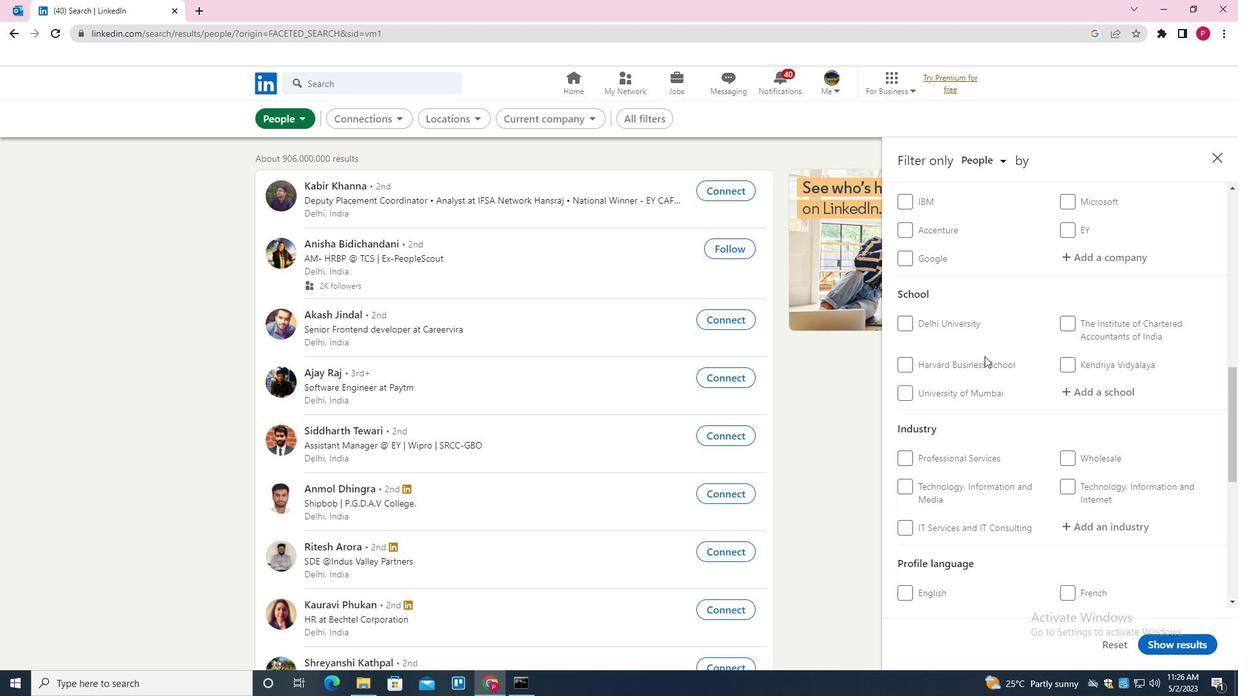 
Action: Mouse scrolled (984, 355) with delta (0, 0)
Screenshot: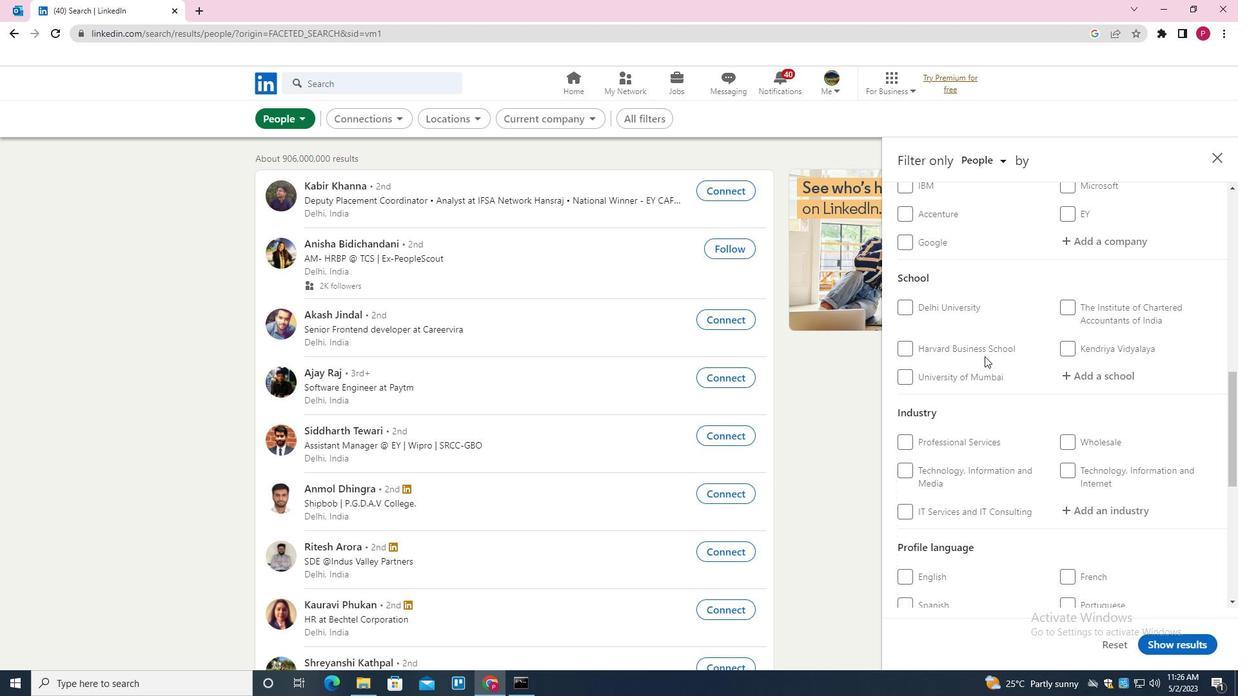 
Action: Mouse scrolled (984, 355) with delta (0, 0)
Screenshot: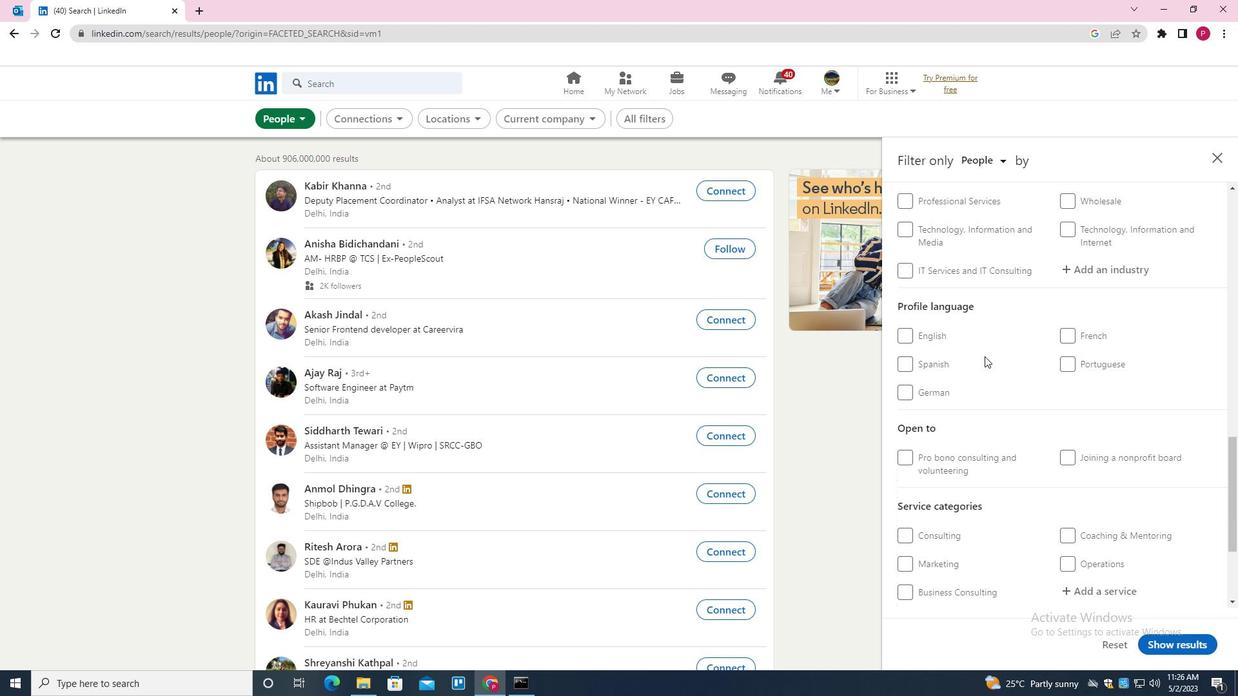 
Action: Mouse moved to (931, 277)
Screenshot: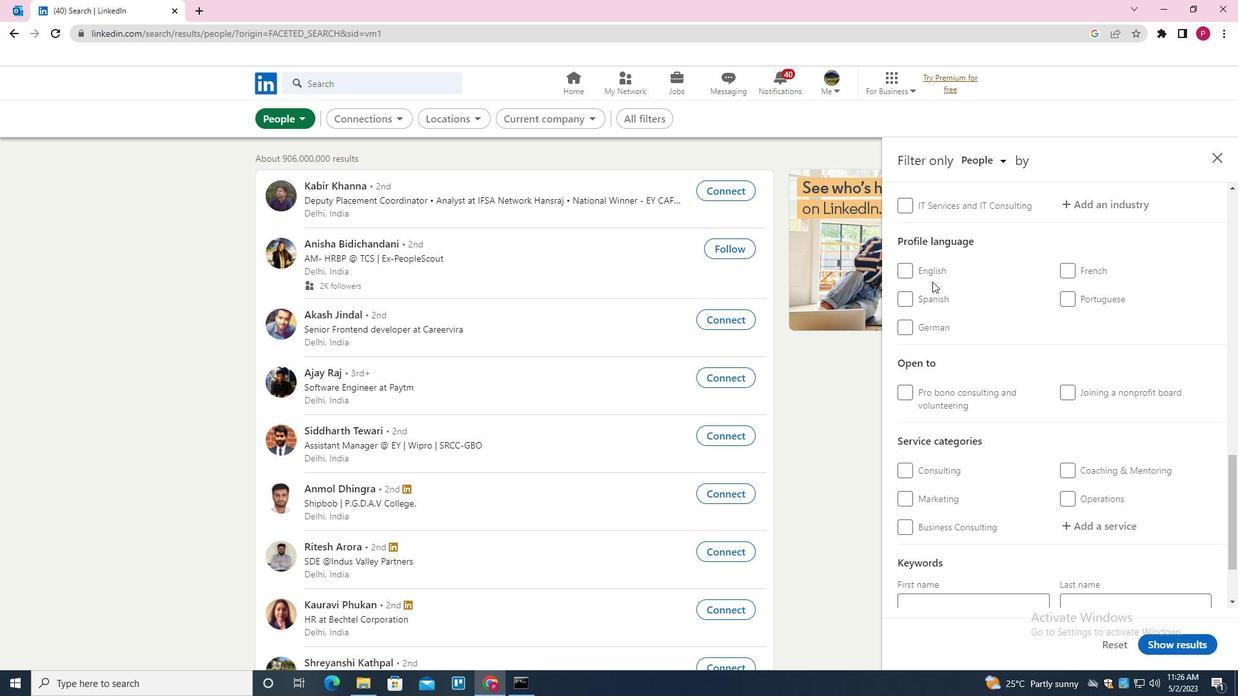 
Action: Mouse pressed left at (931, 277)
Screenshot: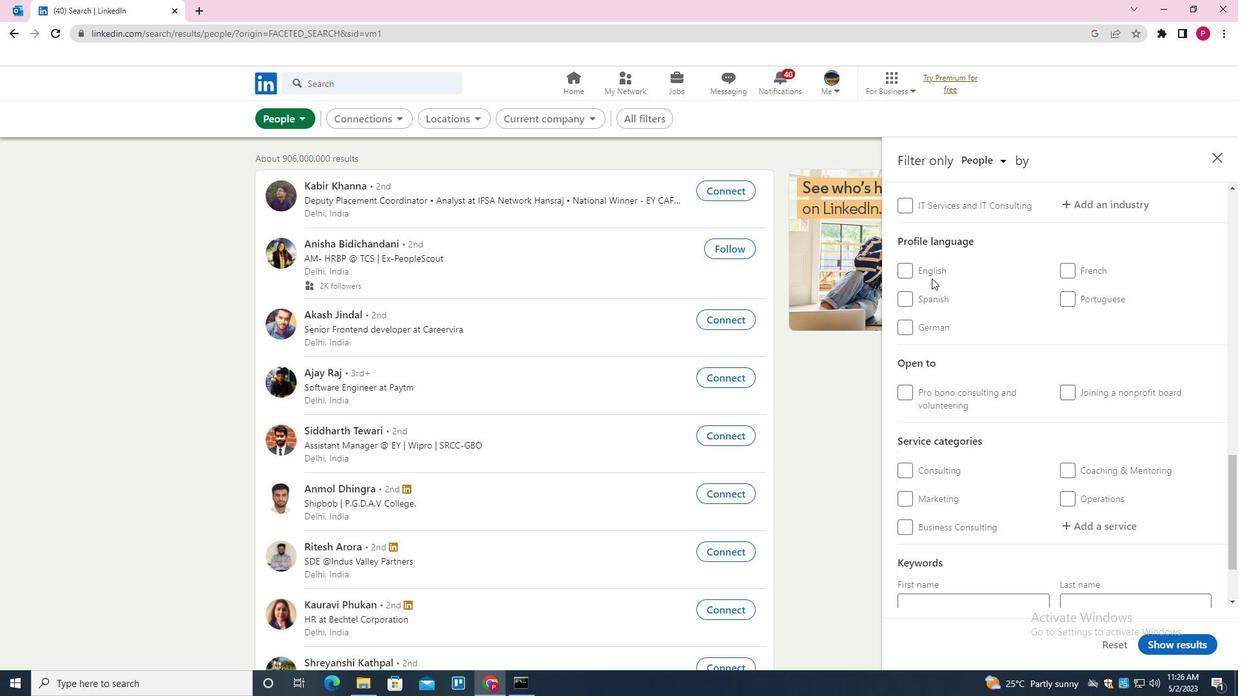 
Action: Mouse moved to (931, 273)
Screenshot: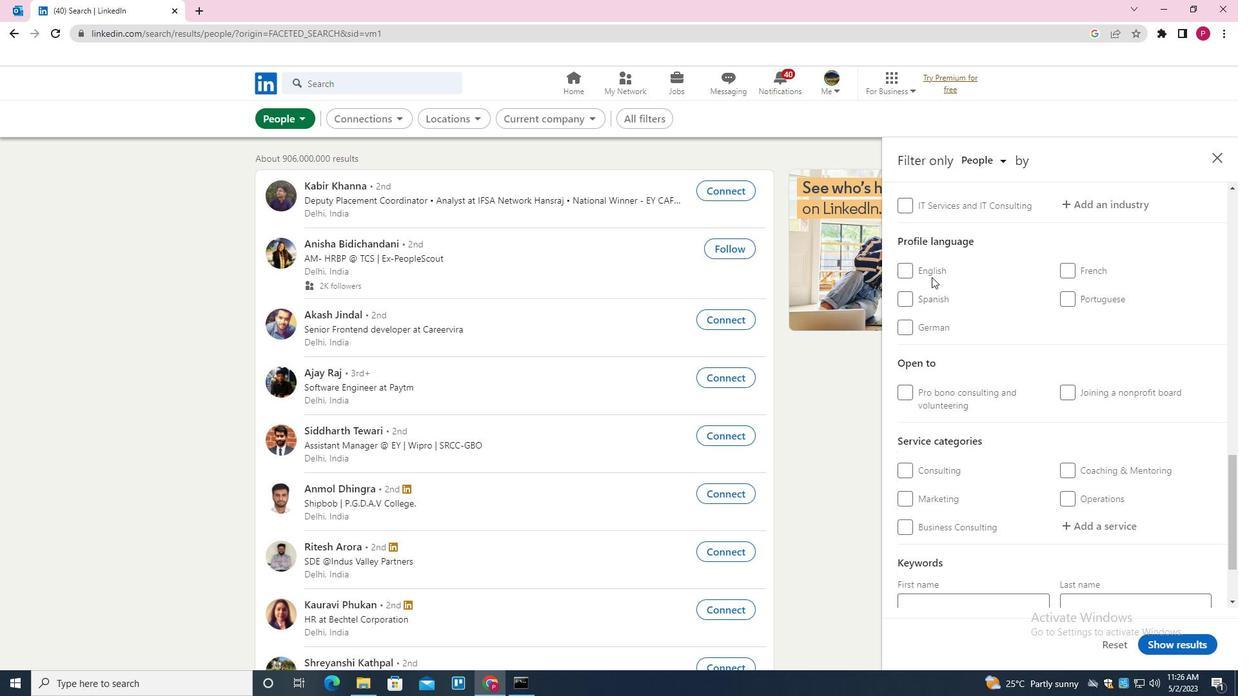 
Action: Mouse pressed left at (931, 273)
Screenshot: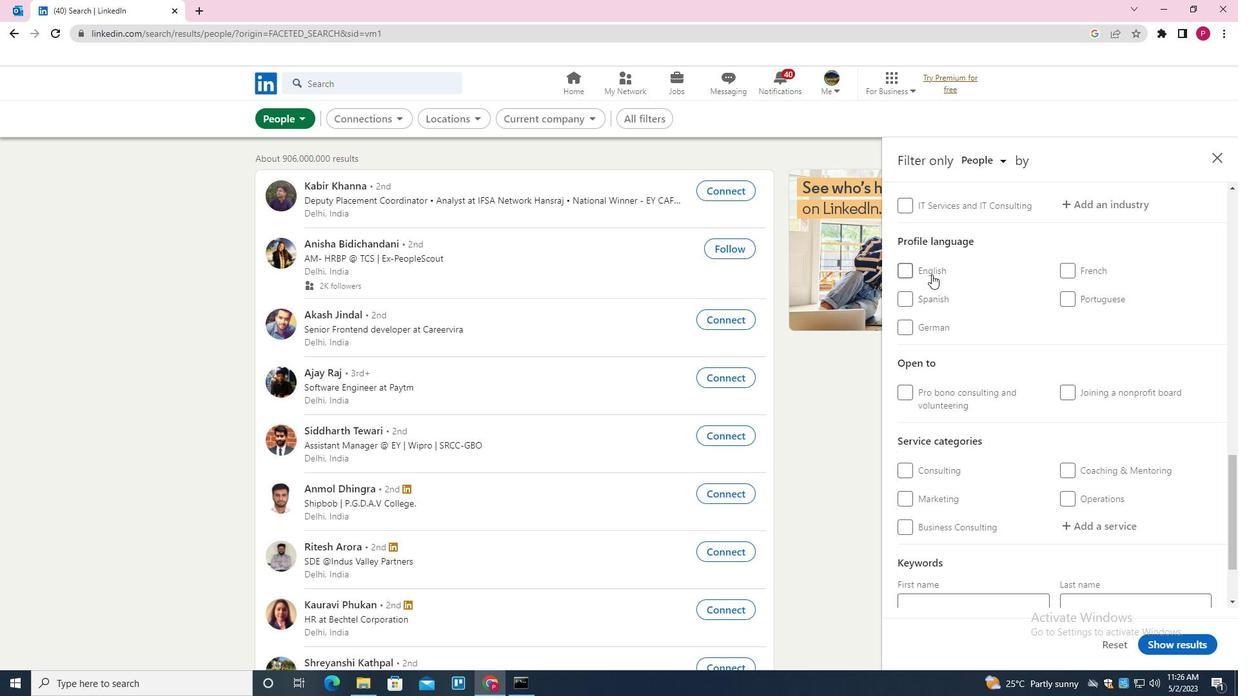 
Action: Mouse moved to (1017, 312)
Screenshot: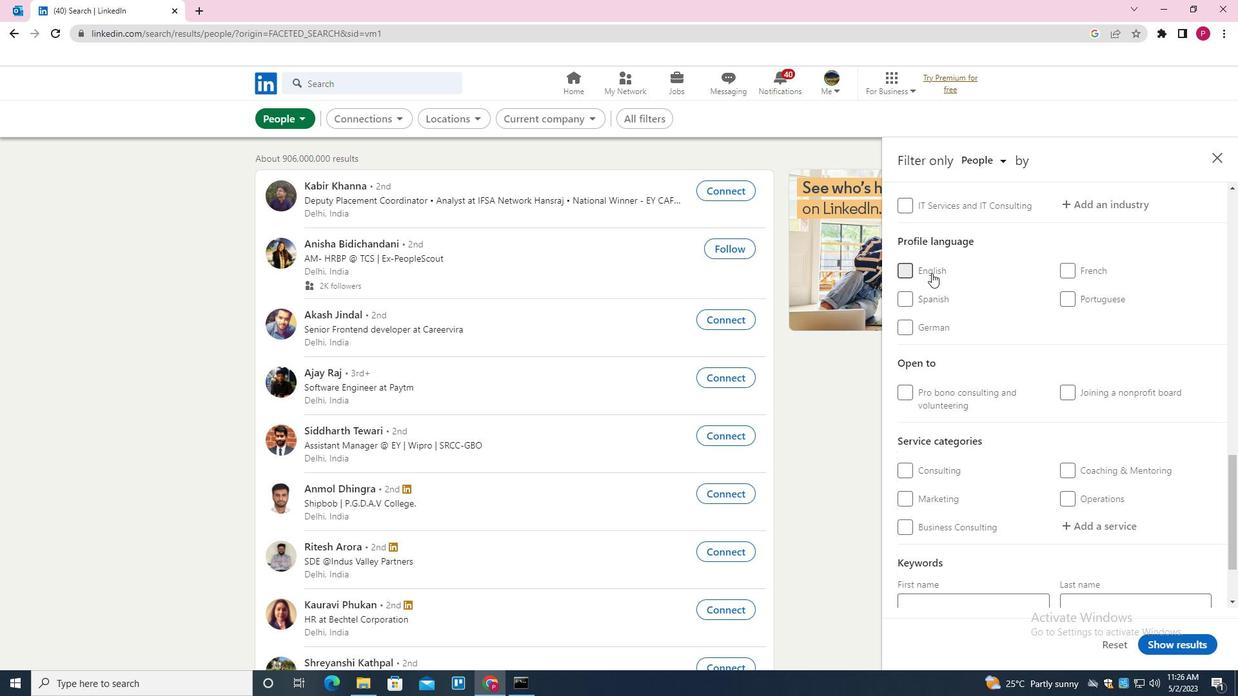 
Action: Mouse scrolled (1017, 313) with delta (0, 0)
Screenshot: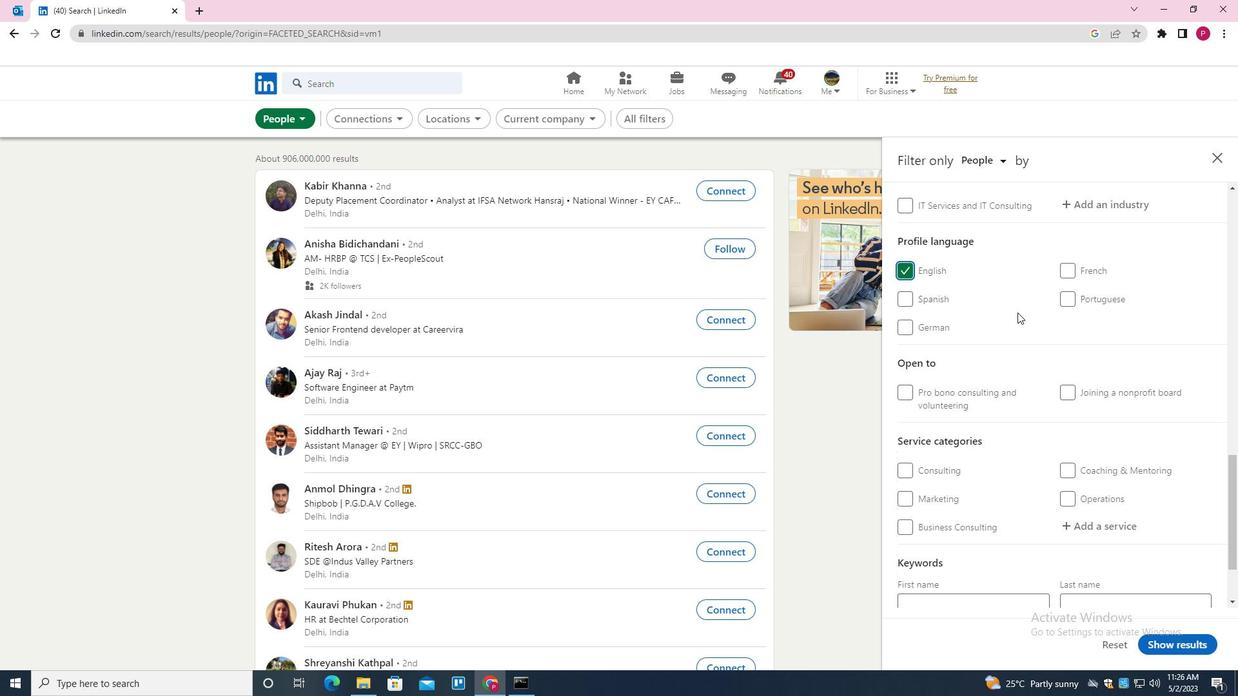 
Action: Mouse scrolled (1017, 313) with delta (0, 0)
Screenshot: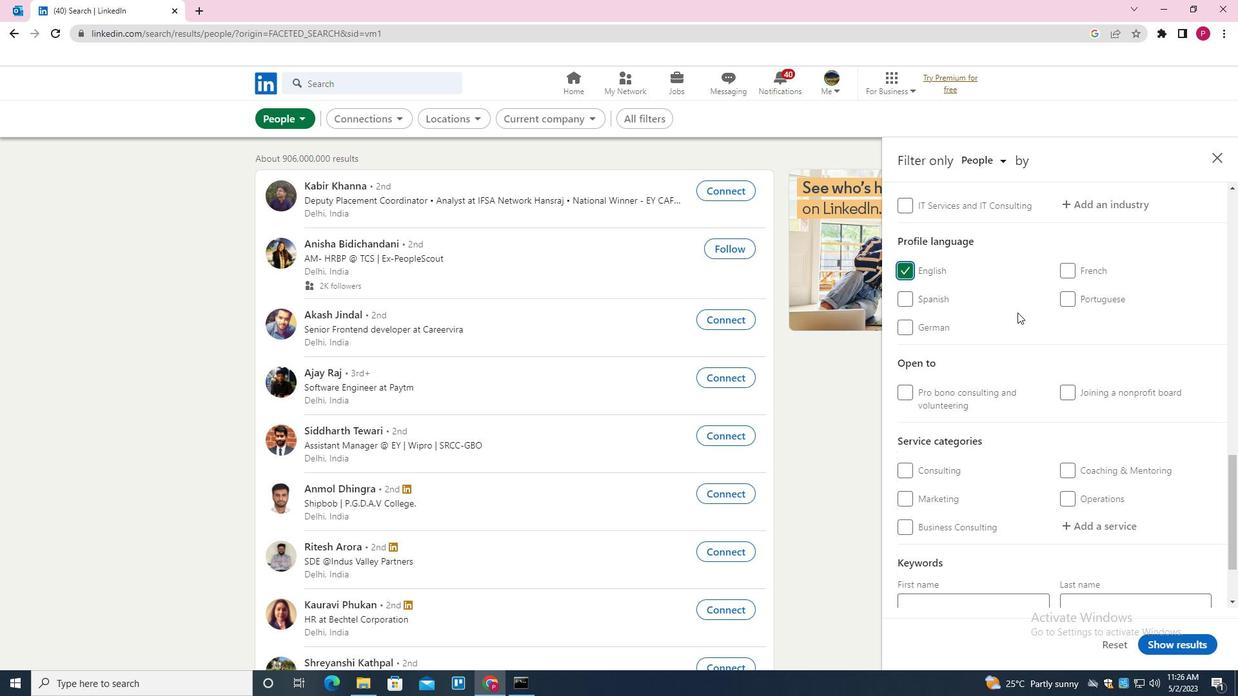 
Action: Mouse scrolled (1017, 313) with delta (0, 0)
Screenshot: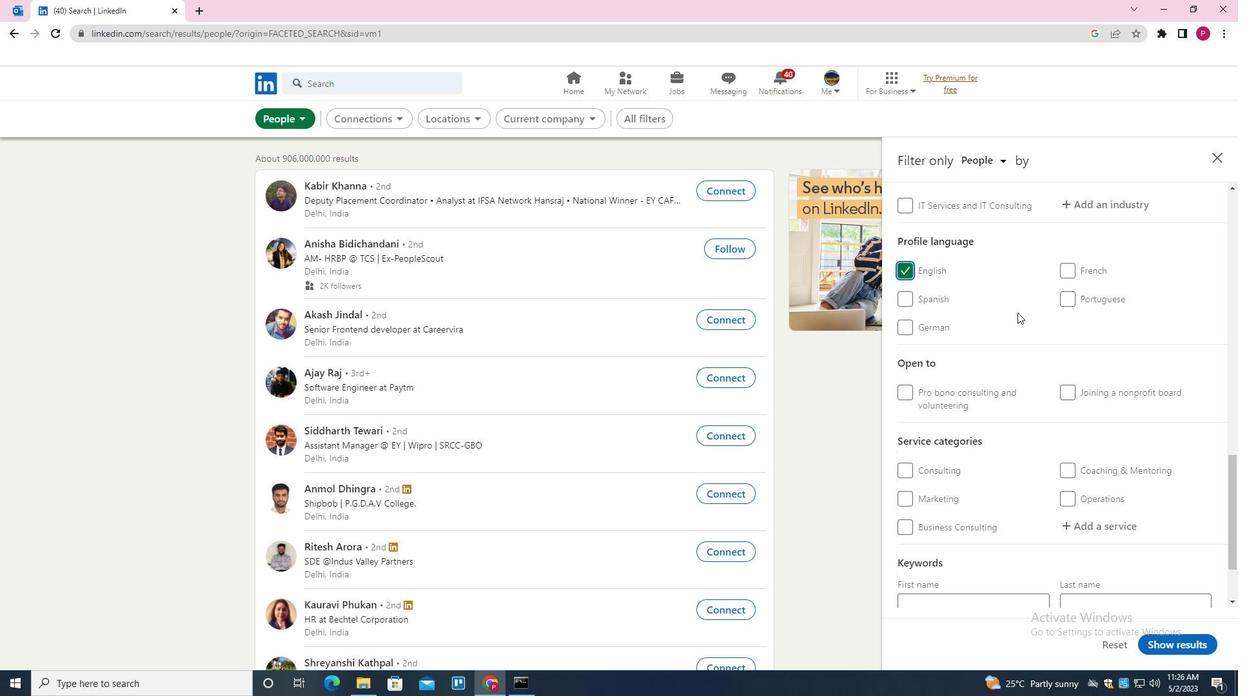 
Action: Mouse moved to (984, 329)
Screenshot: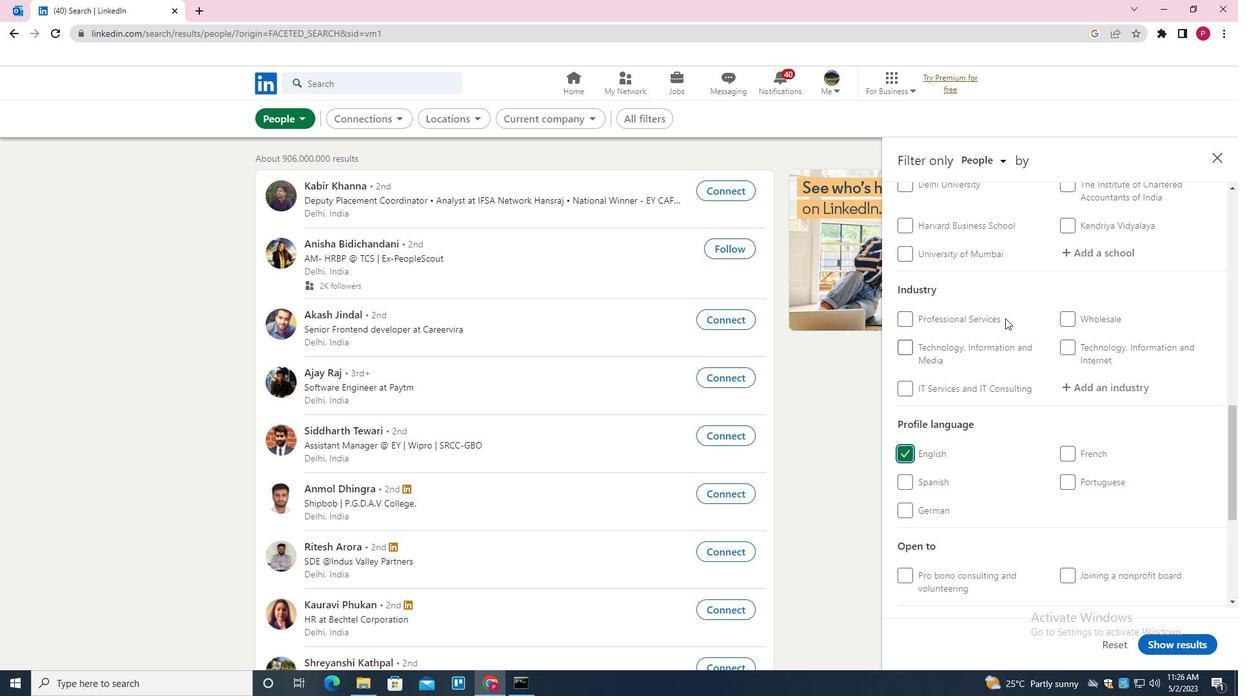 
Action: Mouse scrolled (984, 330) with delta (0, 0)
Screenshot: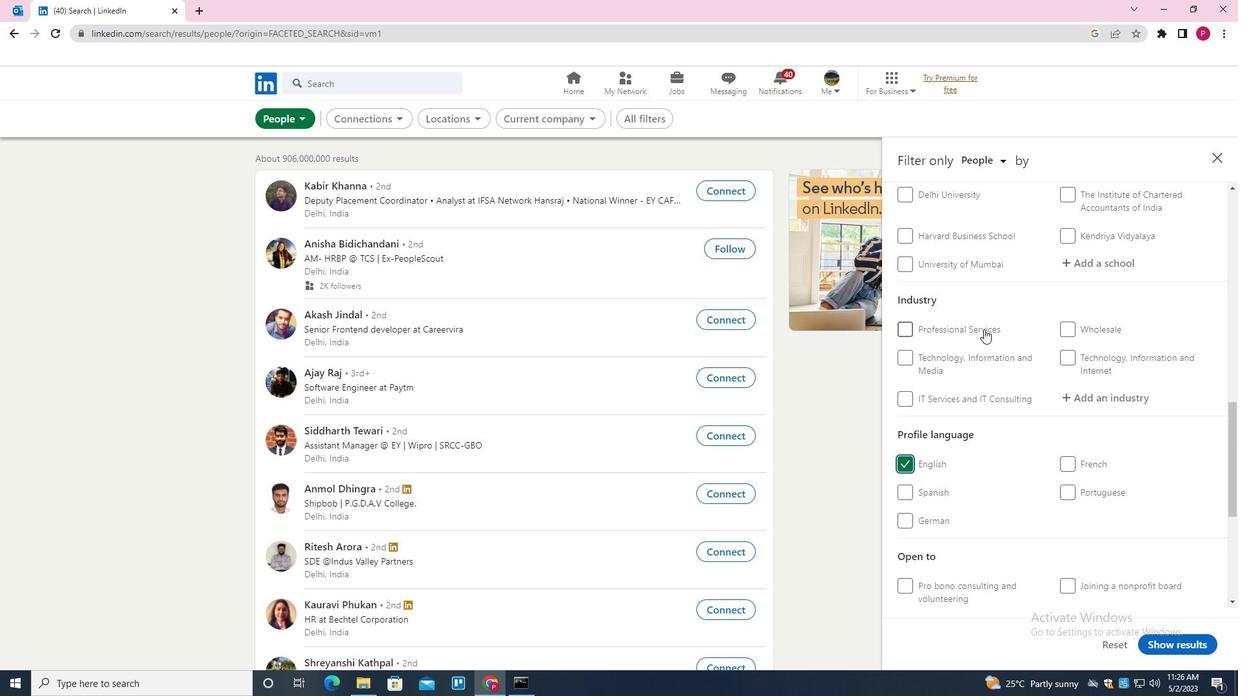 
Action: Mouse scrolled (984, 330) with delta (0, 0)
Screenshot: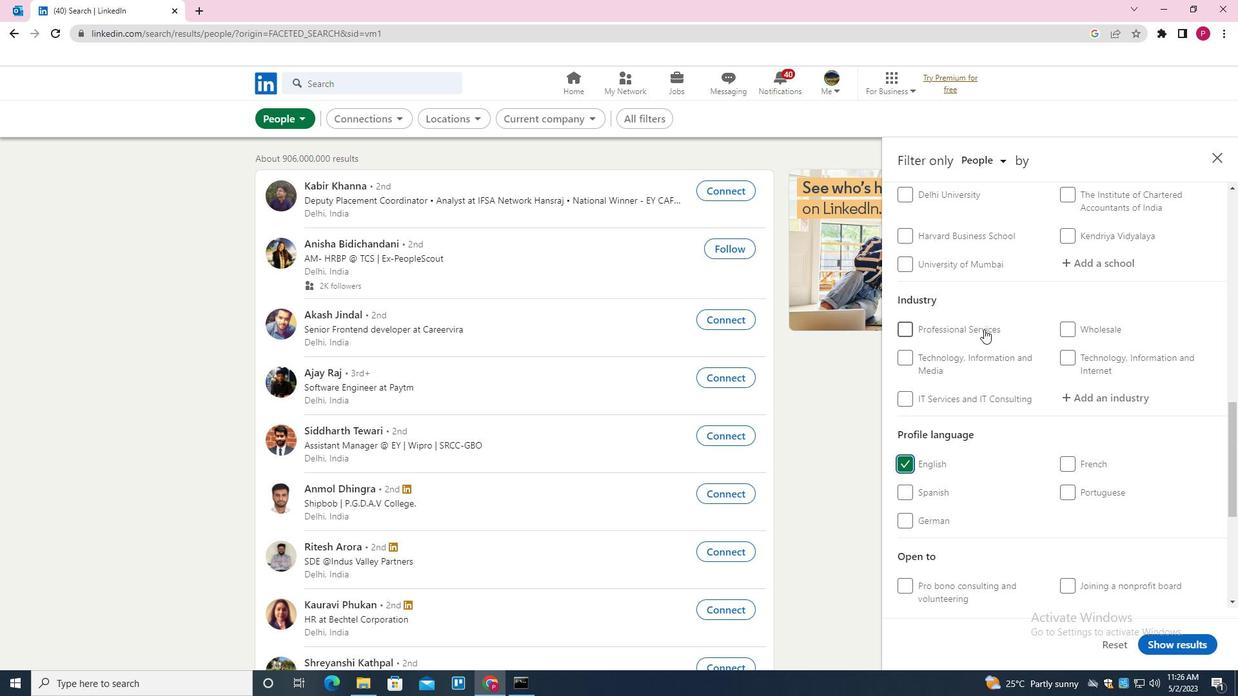 
Action: Mouse scrolled (984, 330) with delta (0, 0)
Screenshot: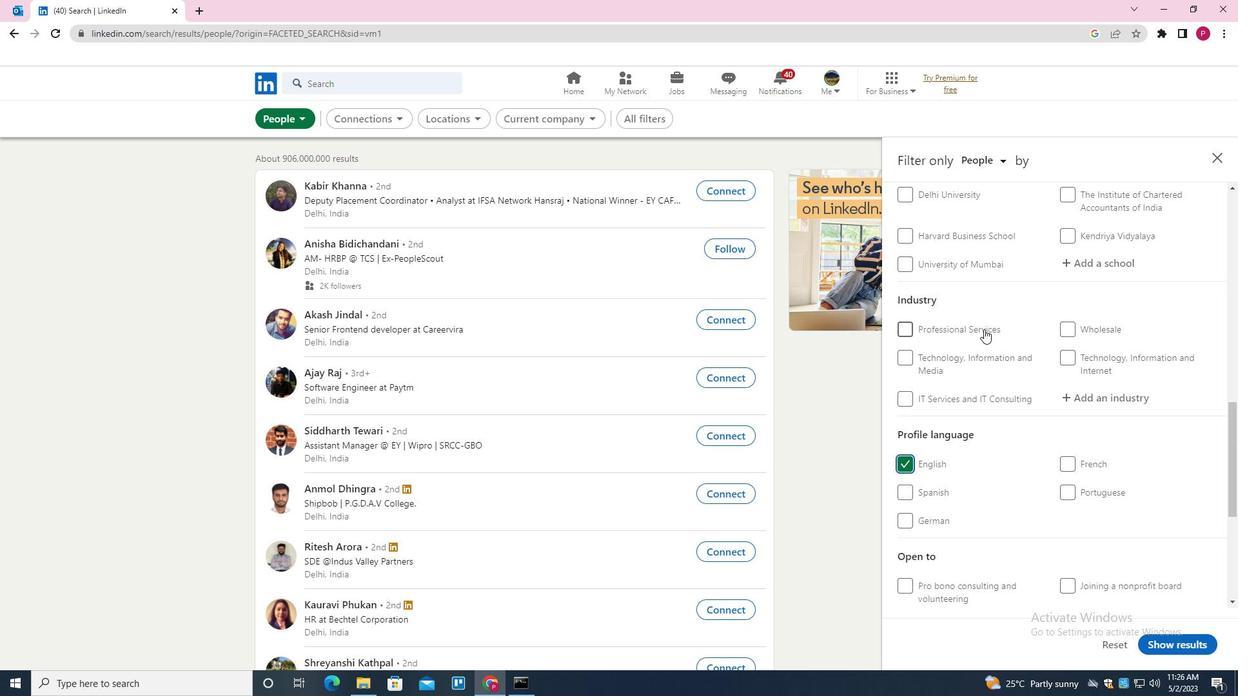 
Action: Mouse moved to (982, 330)
Screenshot: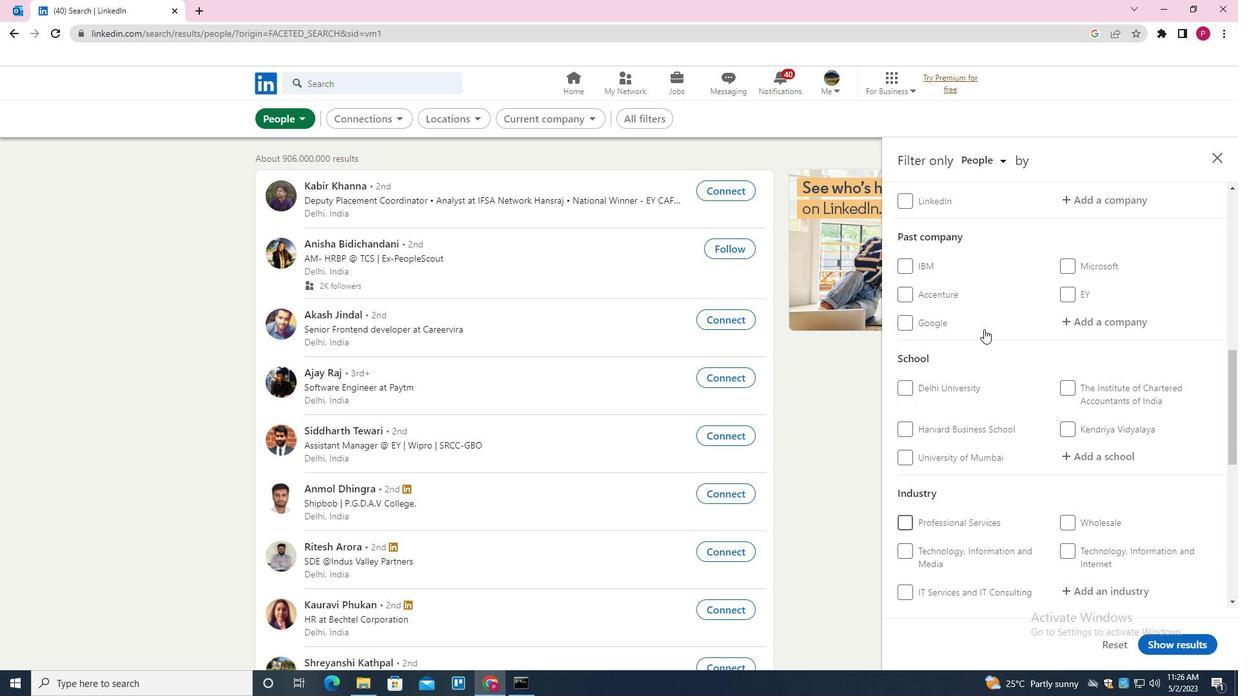 
Action: Mouse scrolled (982, 331) with delta (0, 0)
Screenshot: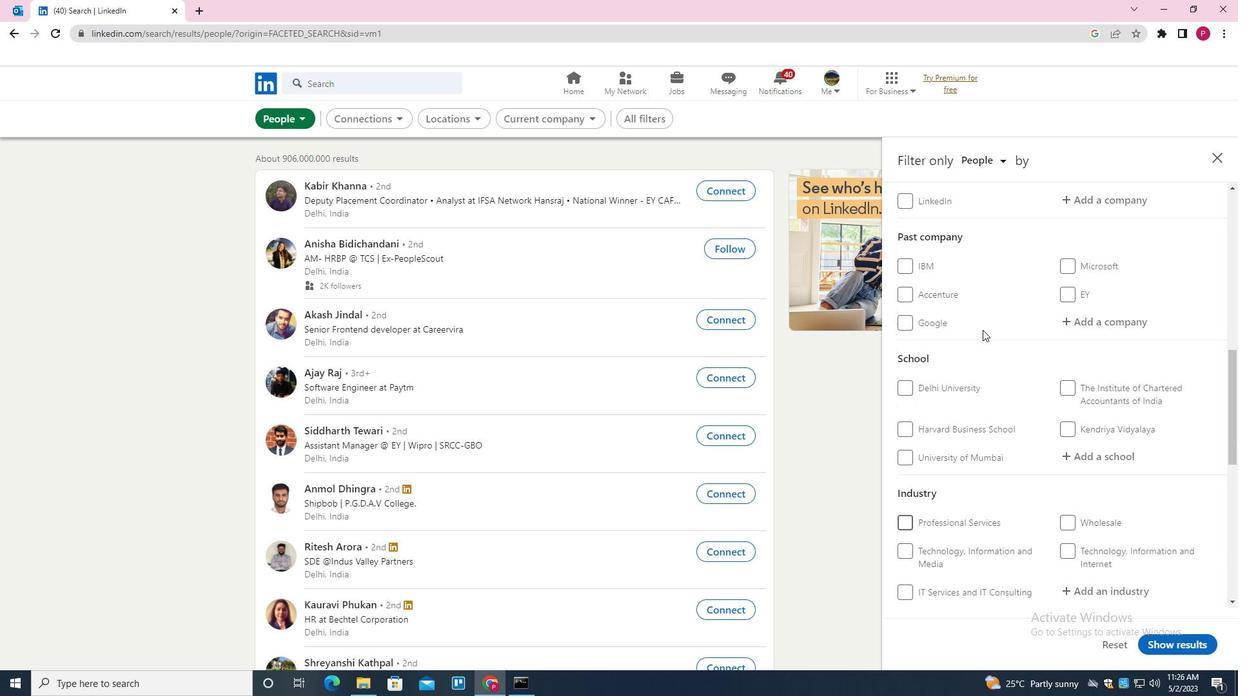 
Action: Mouse scrolled (982, 331) with delta (0, 0)
Screenshot: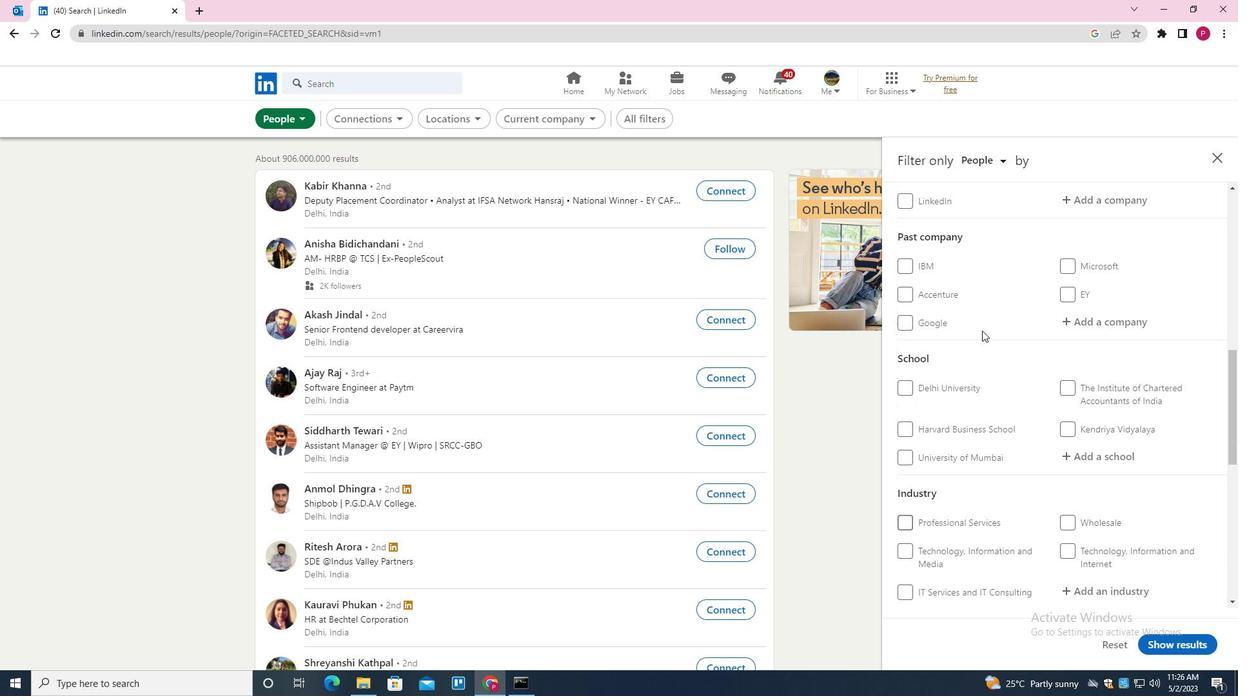 
Action: Mouse moved to (1082, 328)
Screenshot: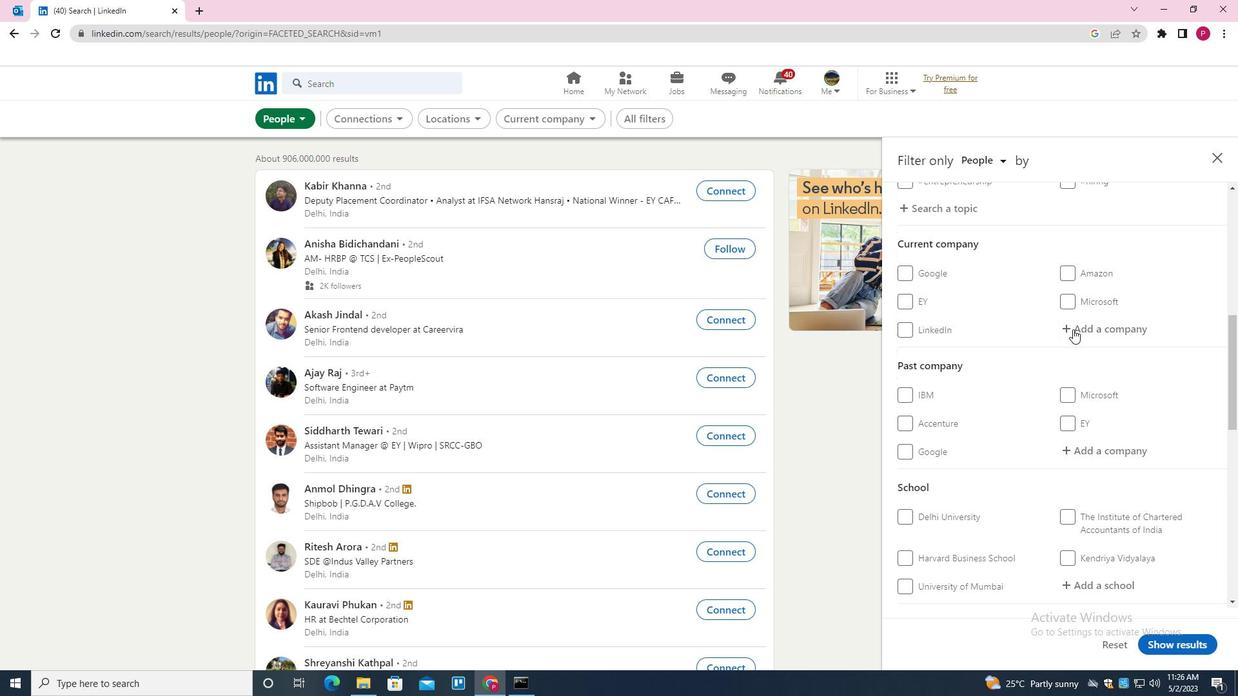 
Action: Mouse pressed left at (1082, 328)
Screenshot: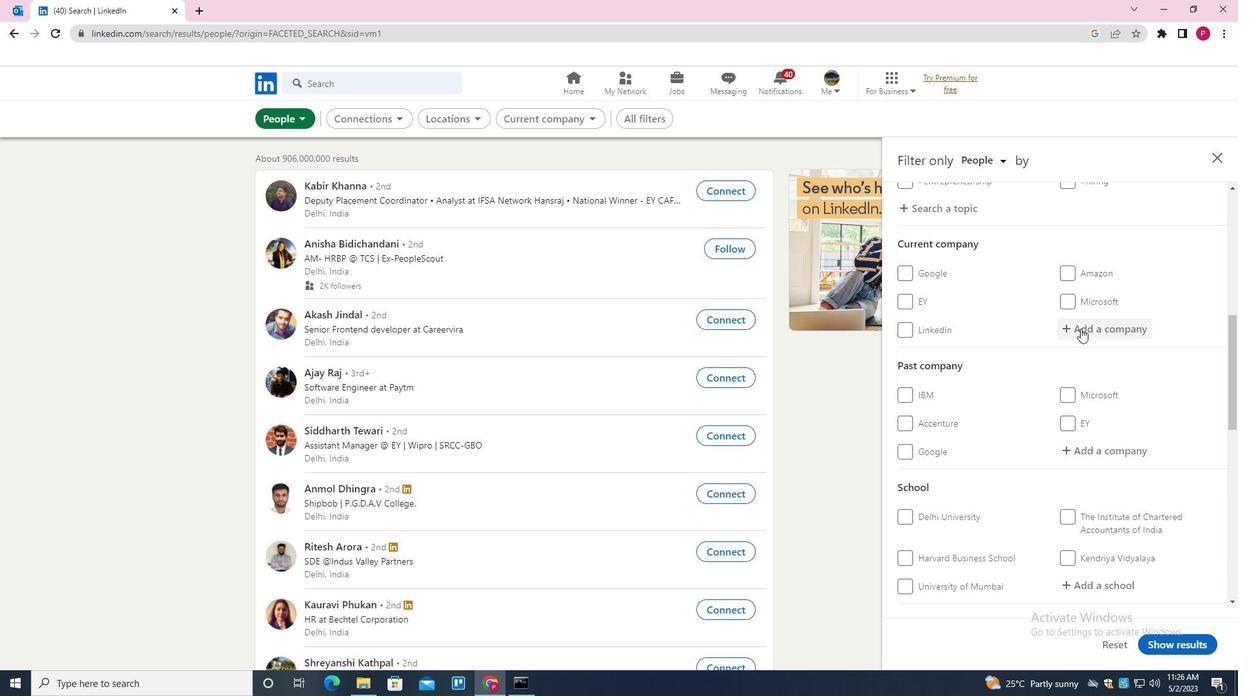 
Action: Mouse moved to (1078, 329)
Screenshot: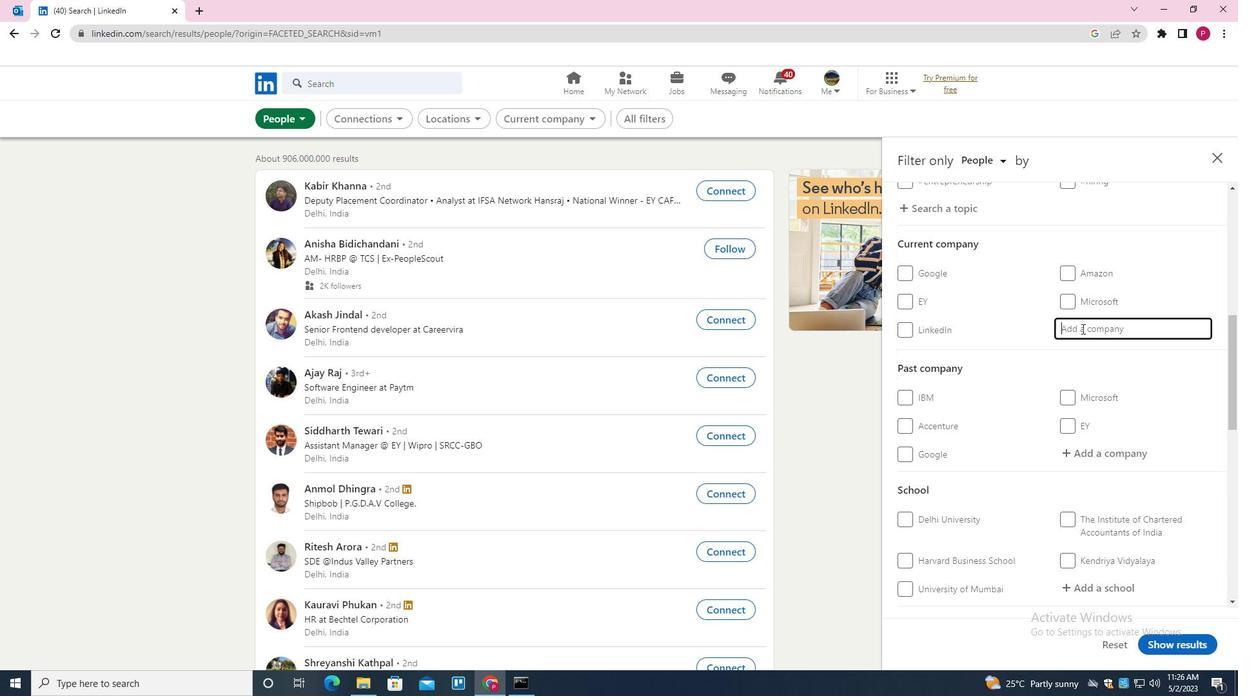 
Action: Key pressed <Key.shift>UNACADEMY<Key.down><Key.enter>
Screenshot: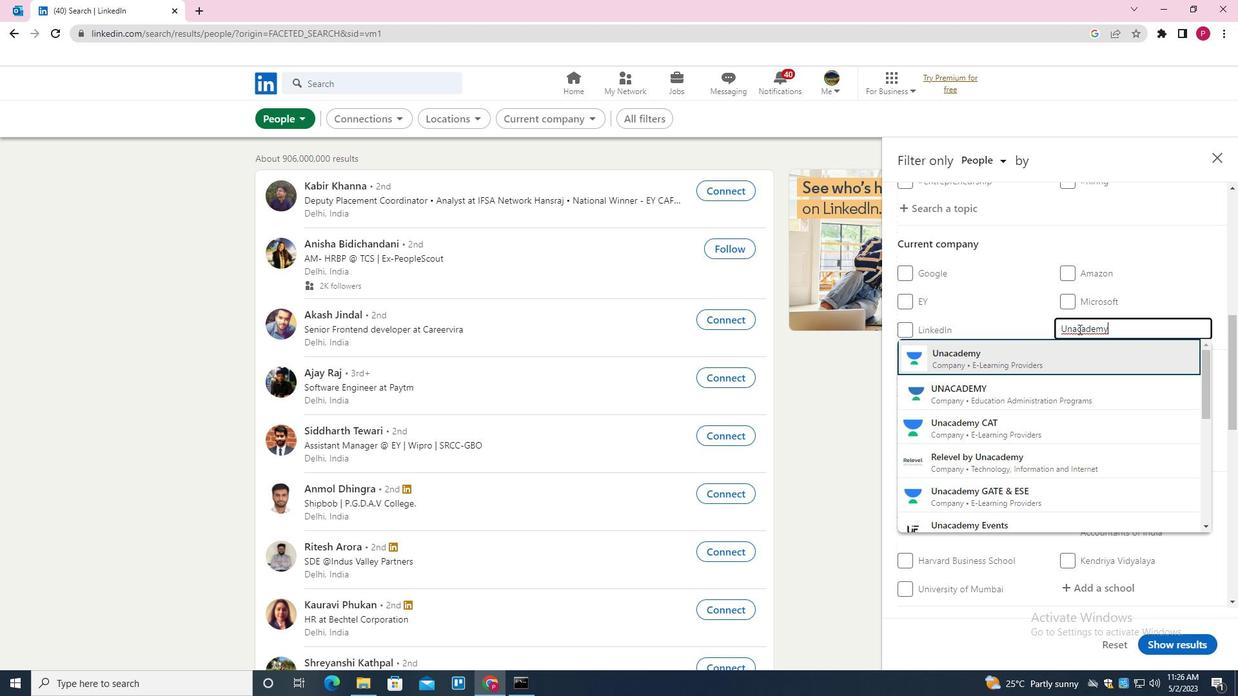 
Action: Mouse moved to (1010, 379)
Screenshot: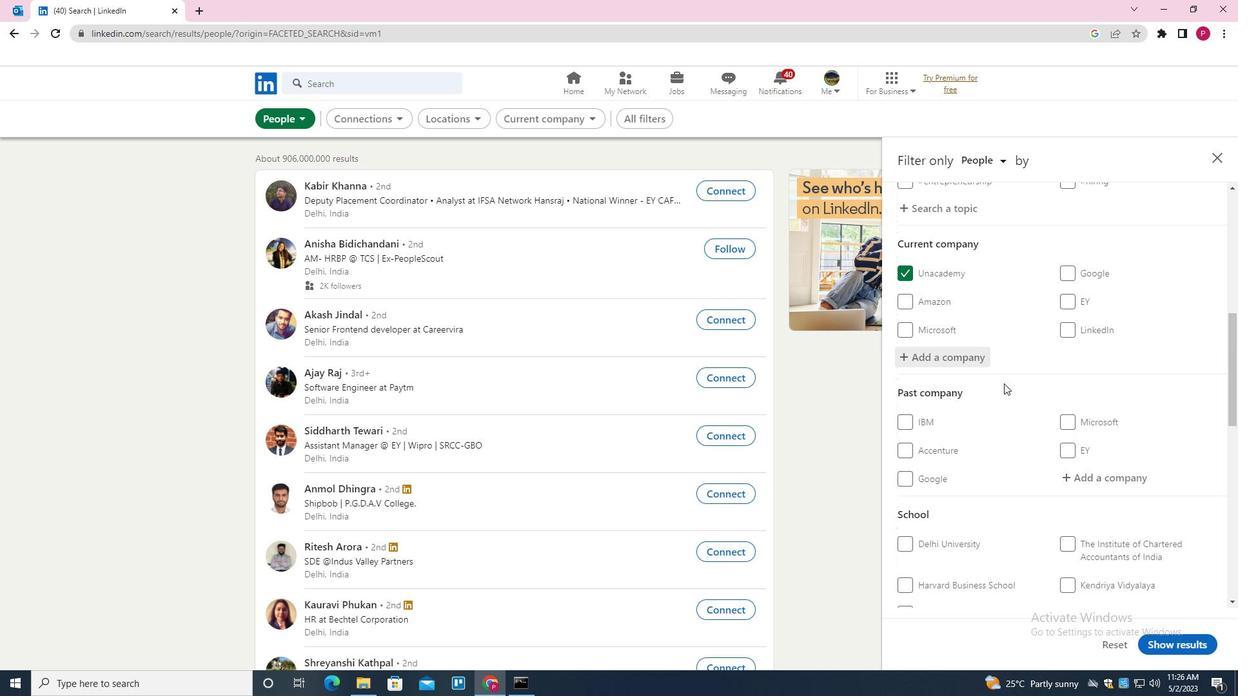 
Action: Mouse scrolled (1010, 378) with delta (0, 0)
Screenshot: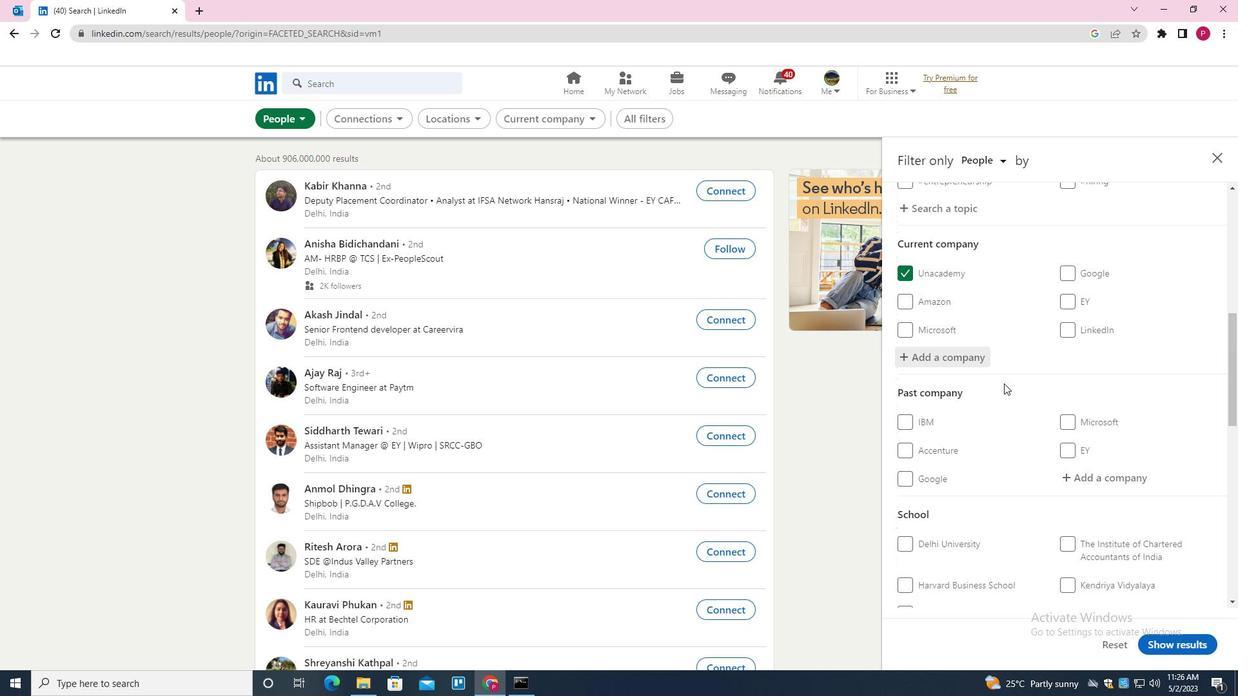 
Action: Mouse moved to (1013, 377)
Screenshot: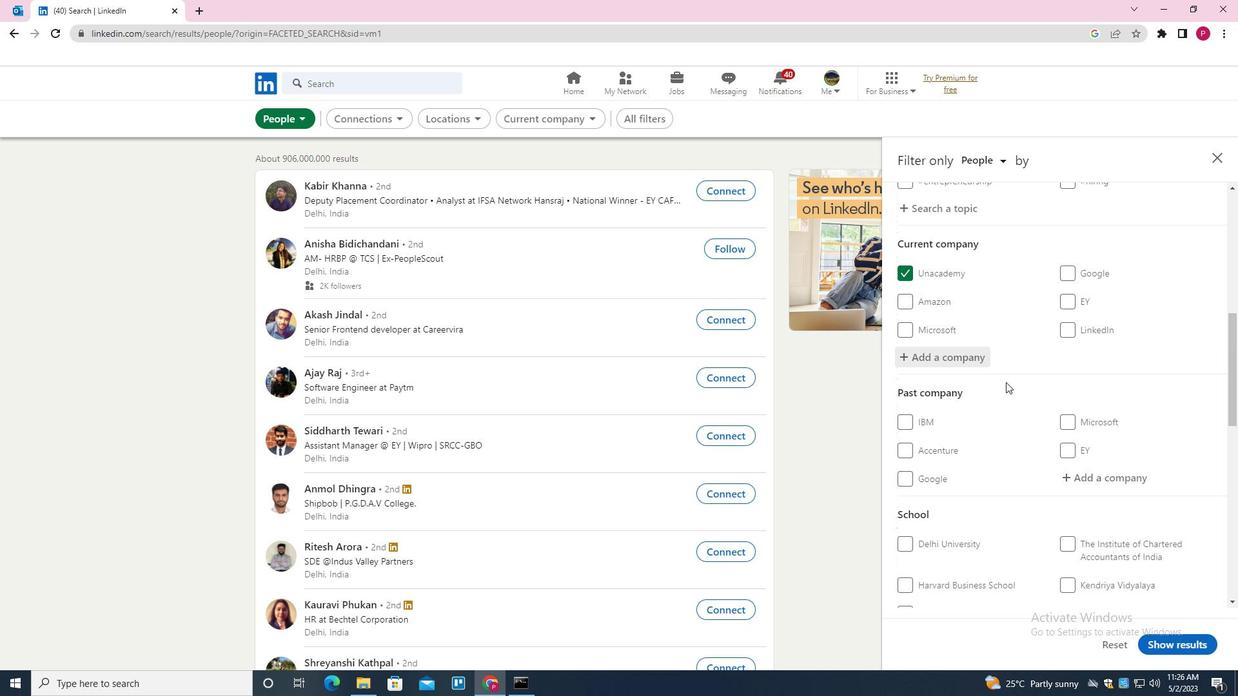 
Action: Mouse scrolled (1013, 377) with delta (0, 0)
Screenshot: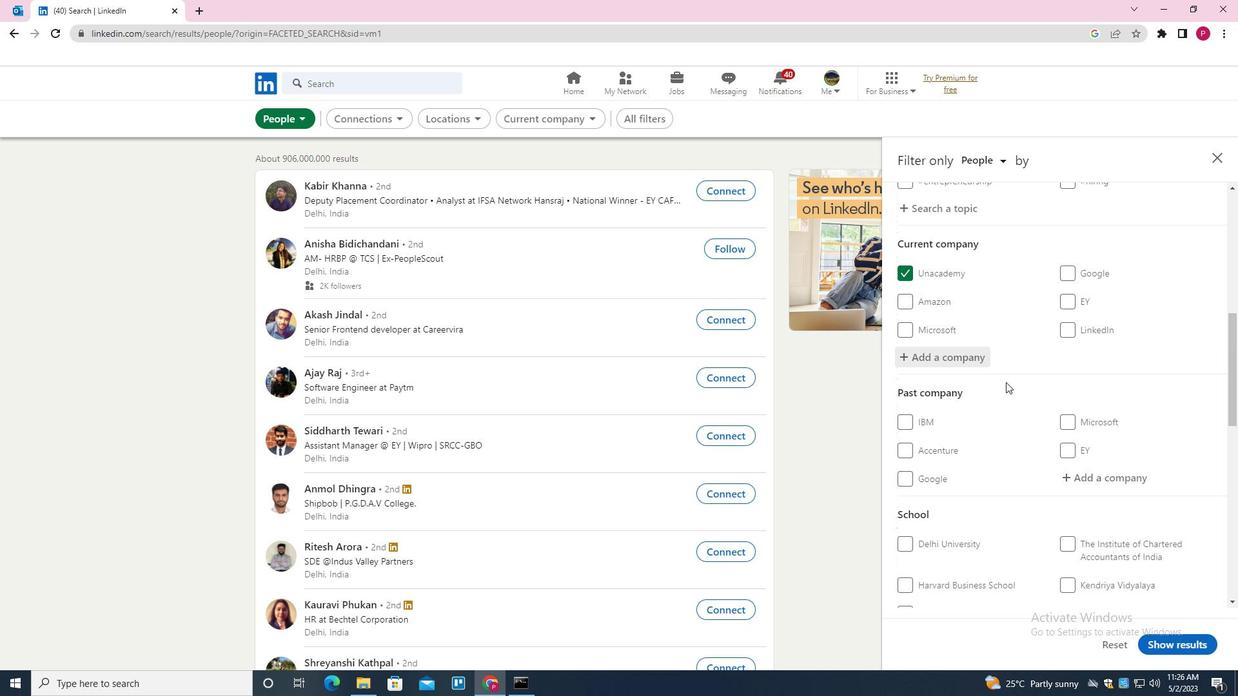 
Action: Mouse moved to (1014, 376)
Screenshot: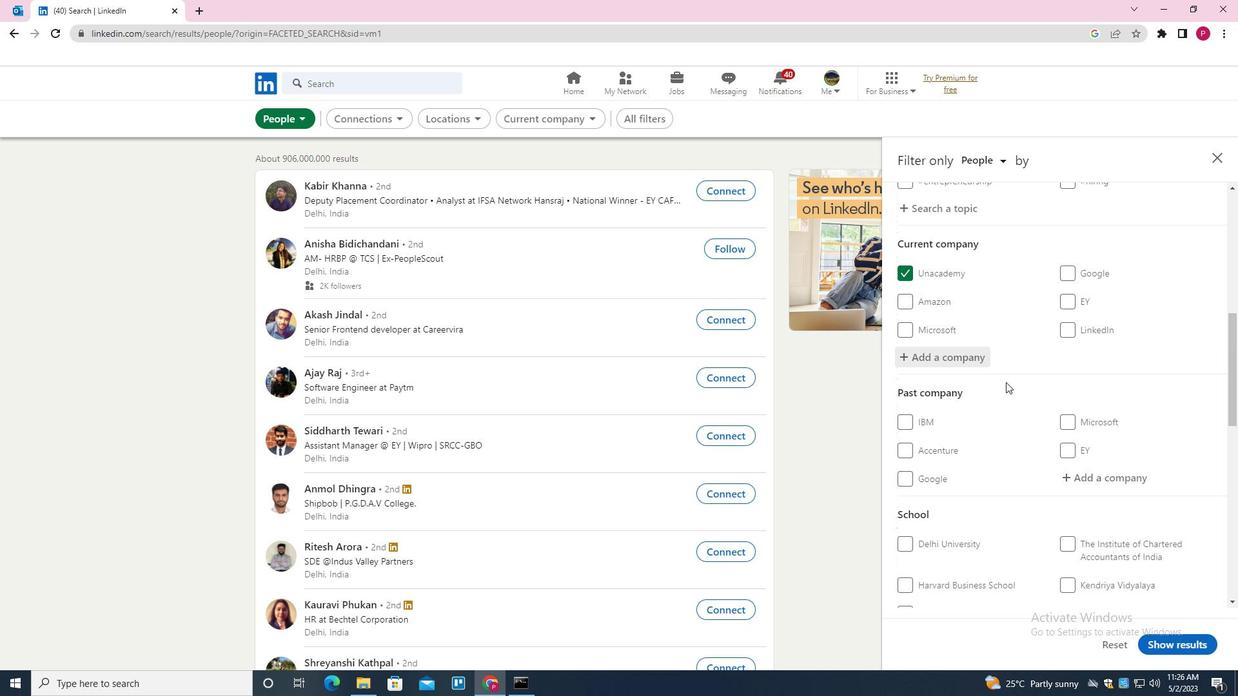 
Action: Mouse scrolled (1014, 375) with delta (0, 0)
Screenshot: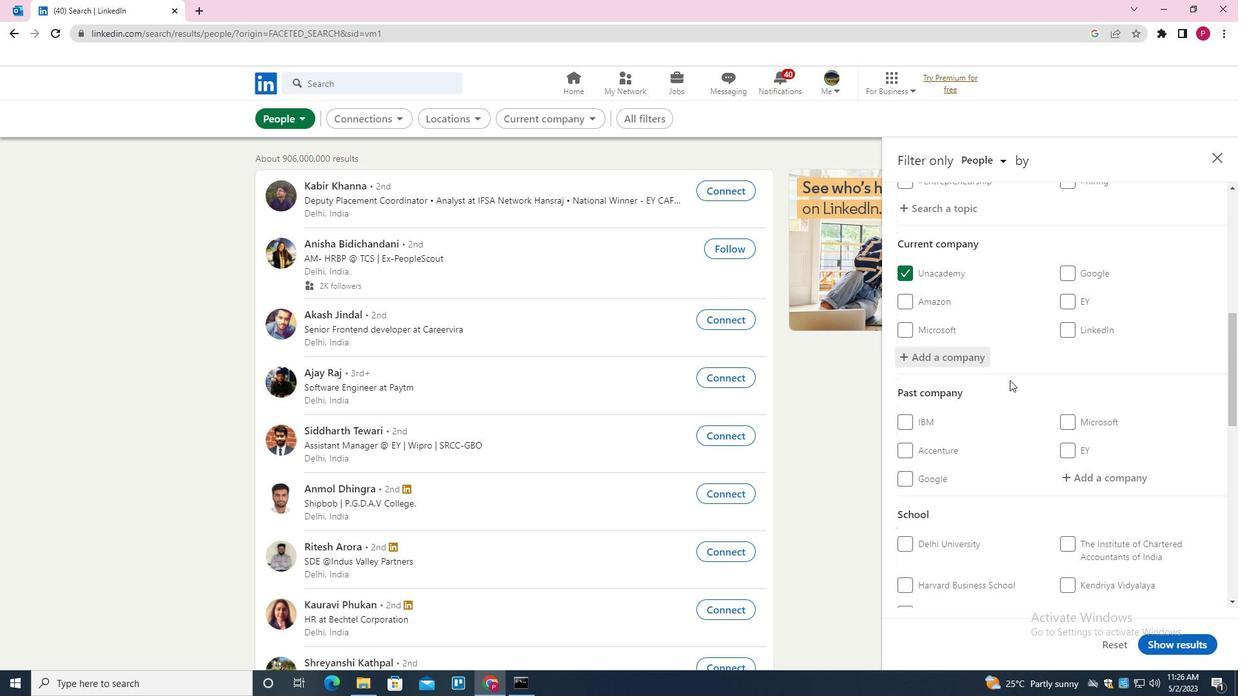 
Action: Mouse moved to (1030, 364)
Screenshot: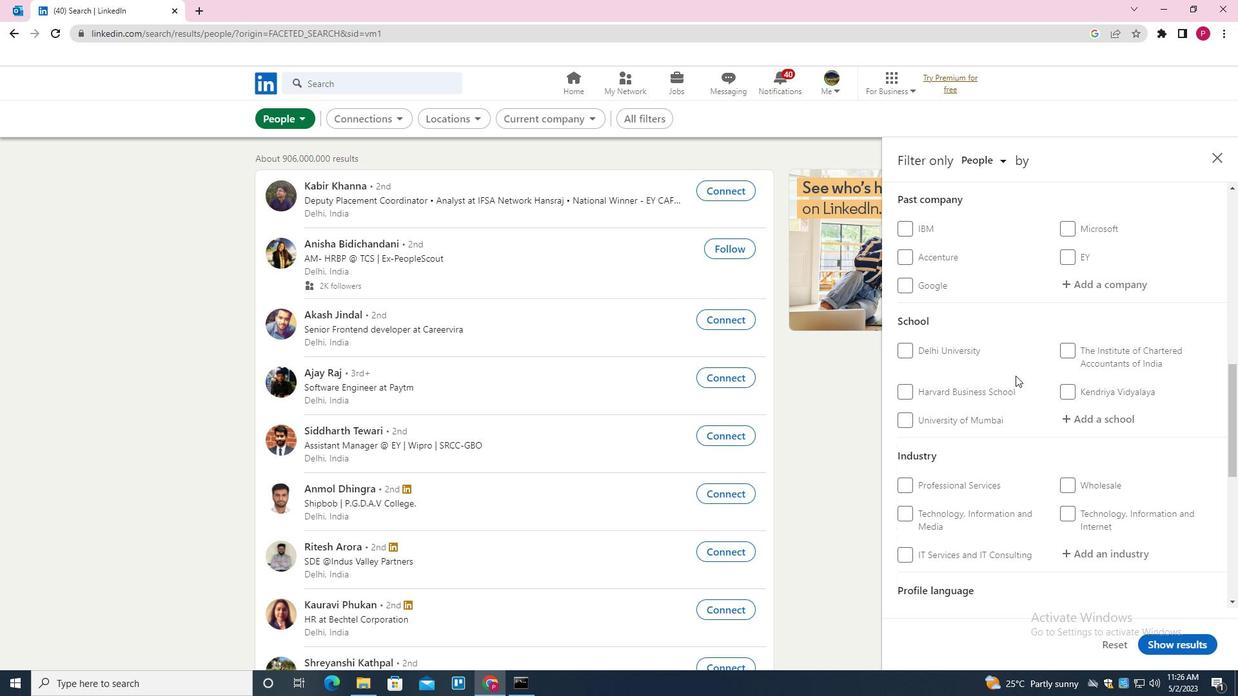 
Action: Mouse scrolled (1030, 363) with delta (0, 0)
Screenshot: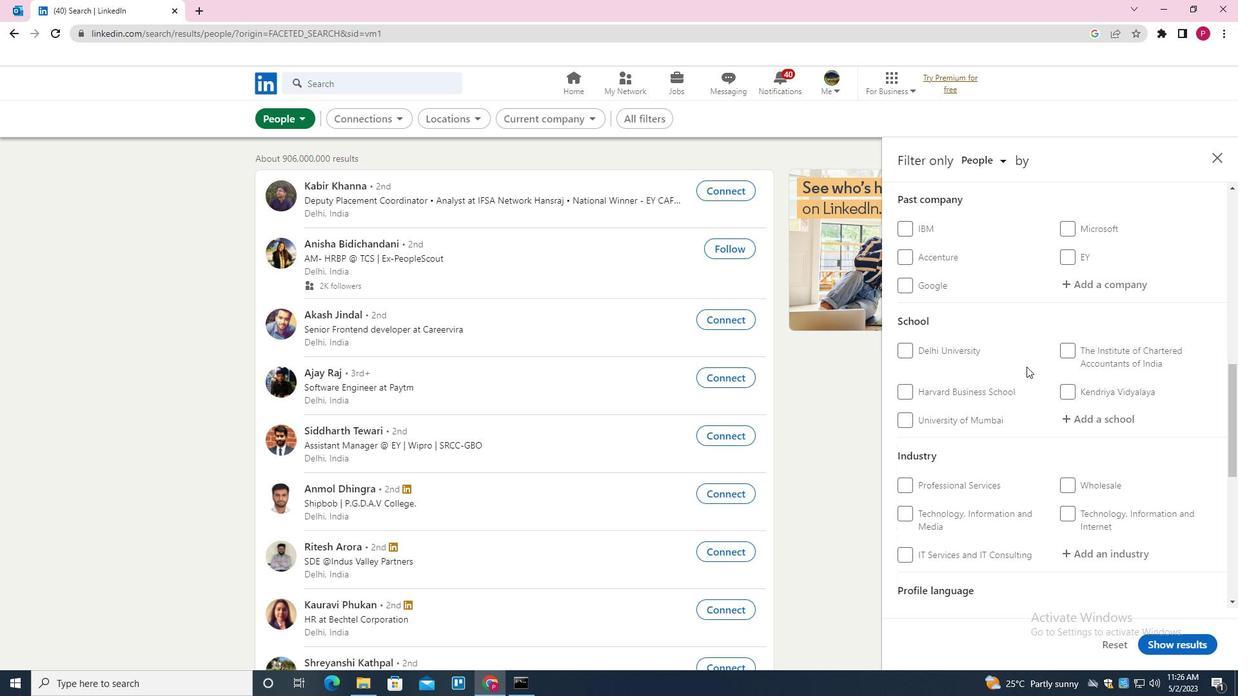 
Action: Mouse moved to (1031, 363)
Screenshot: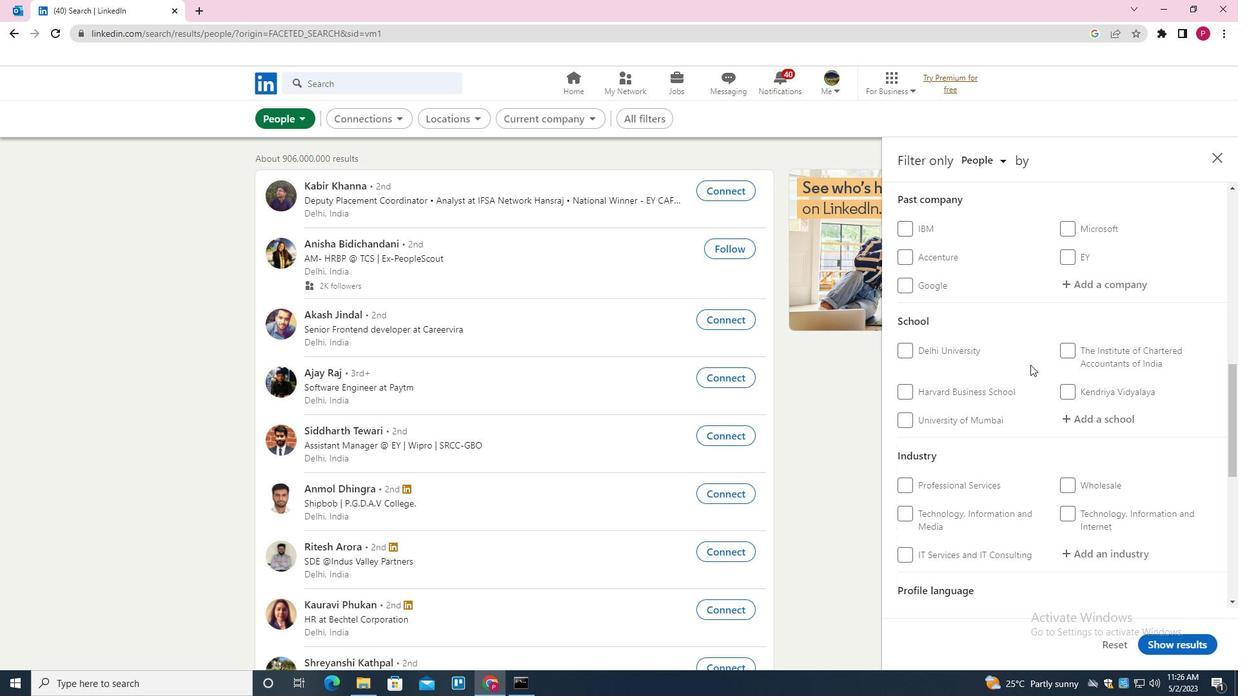 
Action: Mouse scrolled (1031, 362) with delta (0, 0)
Screenshot: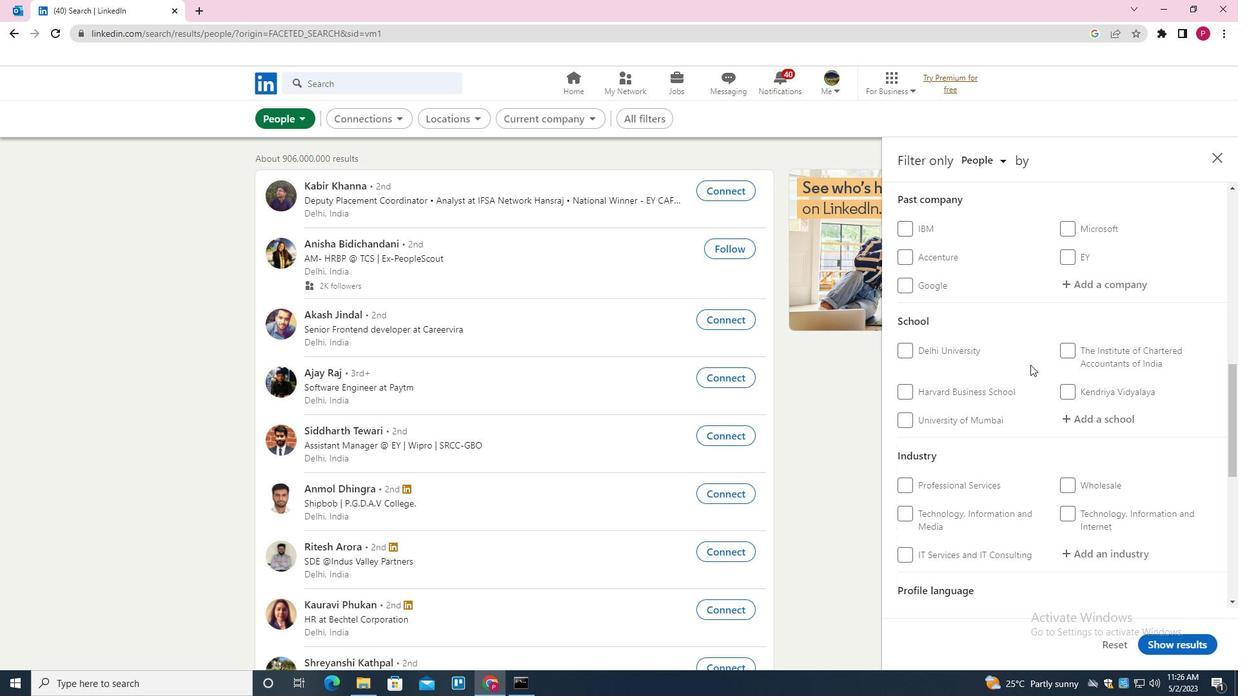 
Action: Mouse moved to (1097, 294)
Screenshot: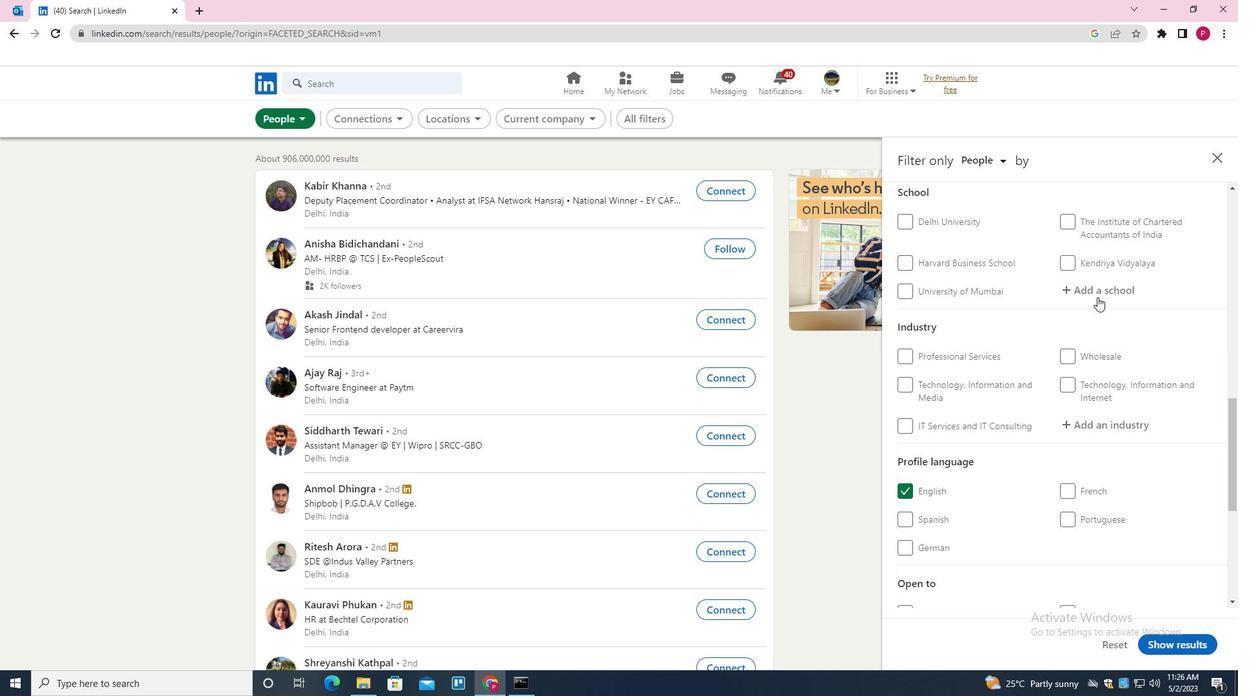 
Action: Mouse pressed left at (1097, 294)
Screenshot: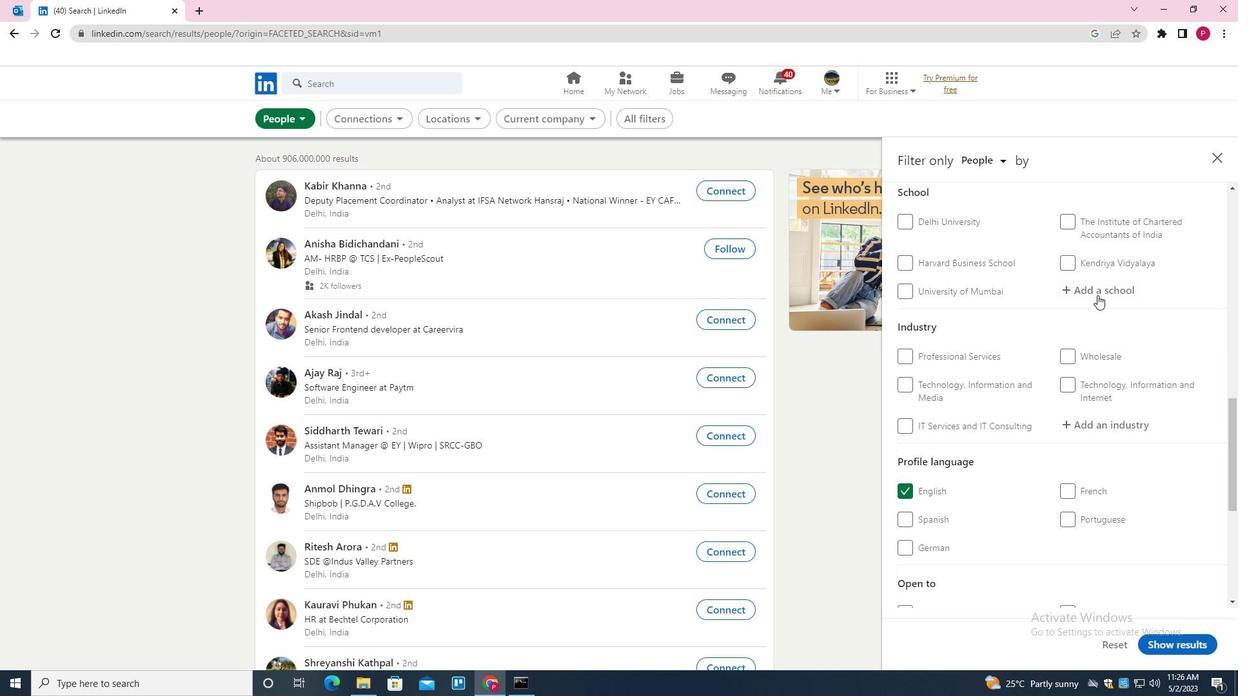
Action: Key pressed <Key.shift><Key.shift><Key.shift><Key.shift><Key.shift><Key.shift><Key.shift><Key.shift><Key.shift><Key.shift>K.<Key.shift><Key.shift><Key.shift>RAMAKRISHNA<Key.backspace><Key.backspace><Key.backspace><Key.backspace><Key.backspace>ISHAN<Key.space>
Screenshot: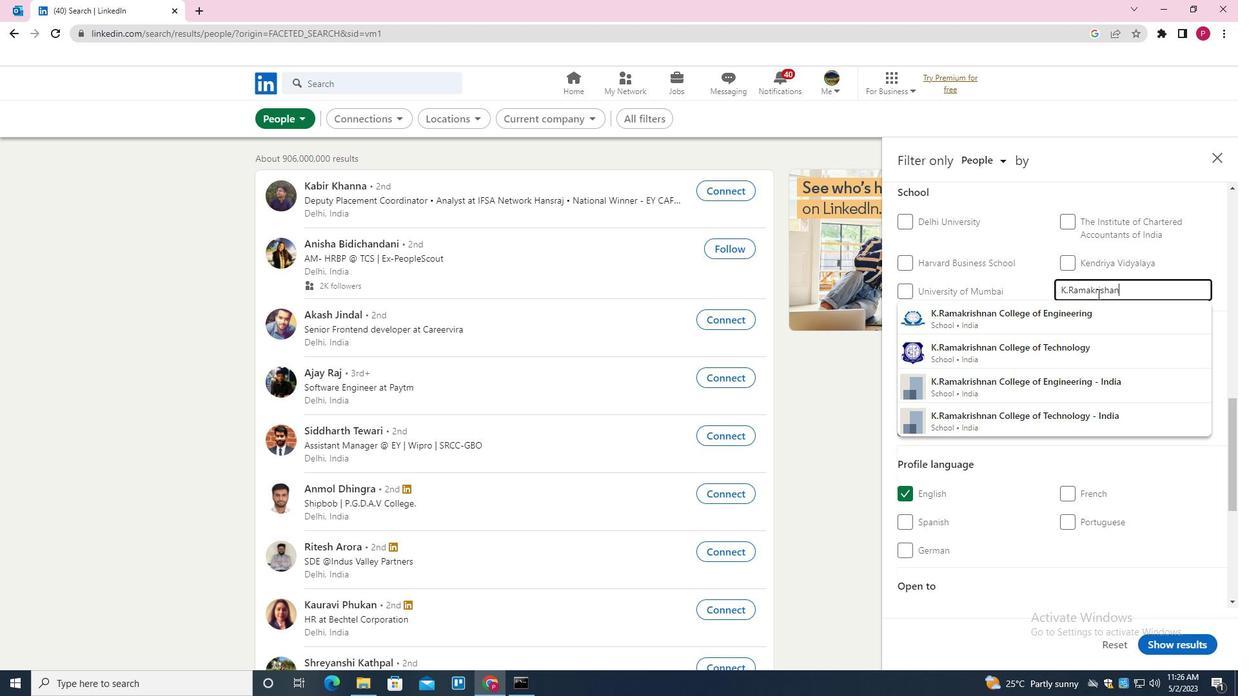 
Action: Mouse moved to (1097, 294)
Screenshot: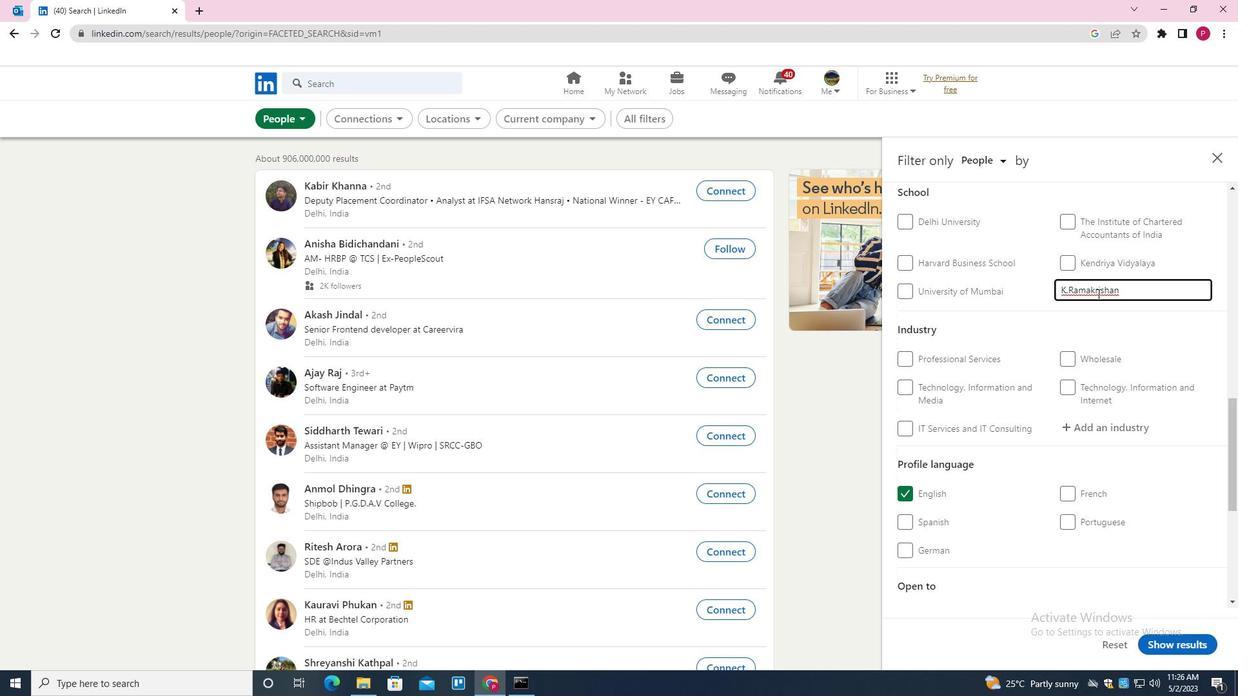 
Action: Key pressed <Key.down>
Screenshot: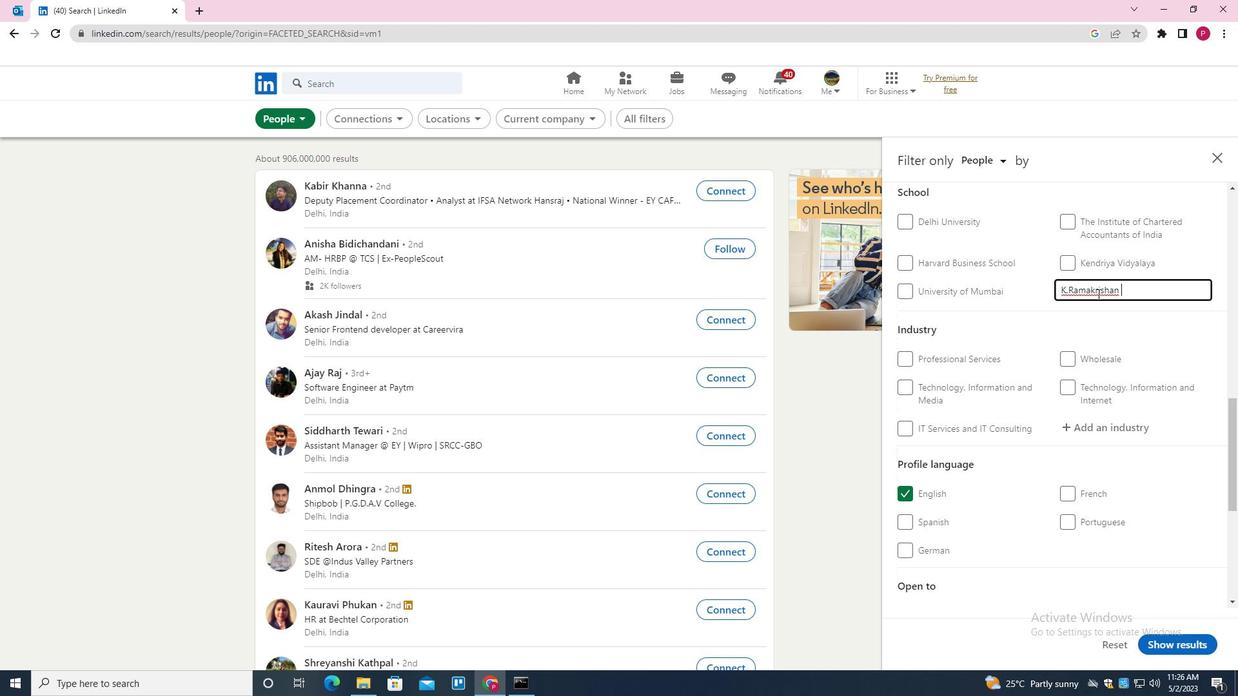 
Action: Mouse moved to (1095, 294)
Screenshot: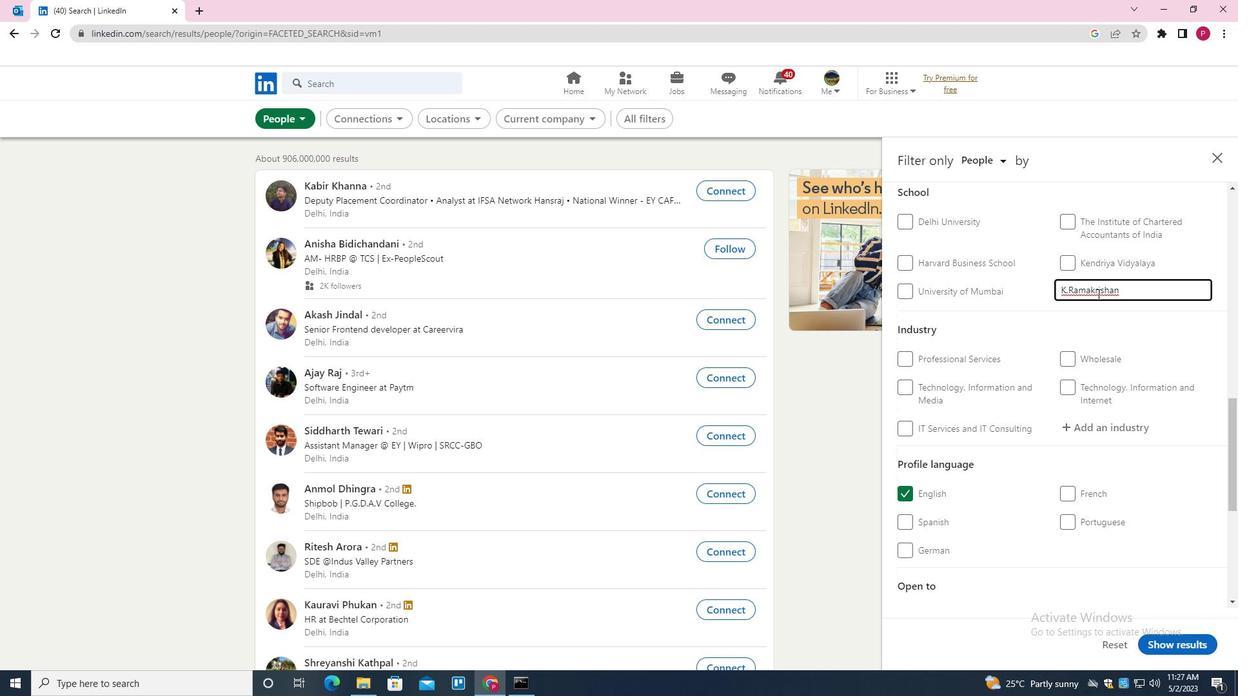 
Action: Key pressed <Key.backspace><Key.backspace><Key.backspace>NAN<Key.space><Key.down><Key.enter>
Screenshot: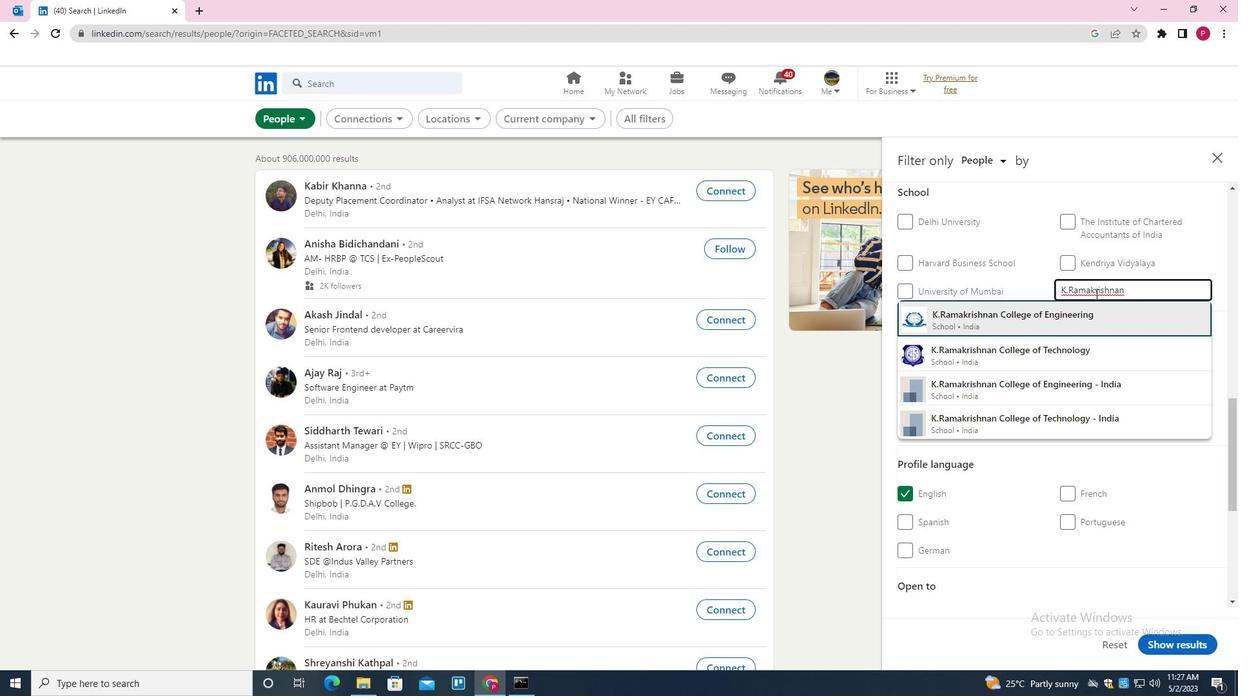 
Action: Mouse moved to (1002, 359)
Screenshot: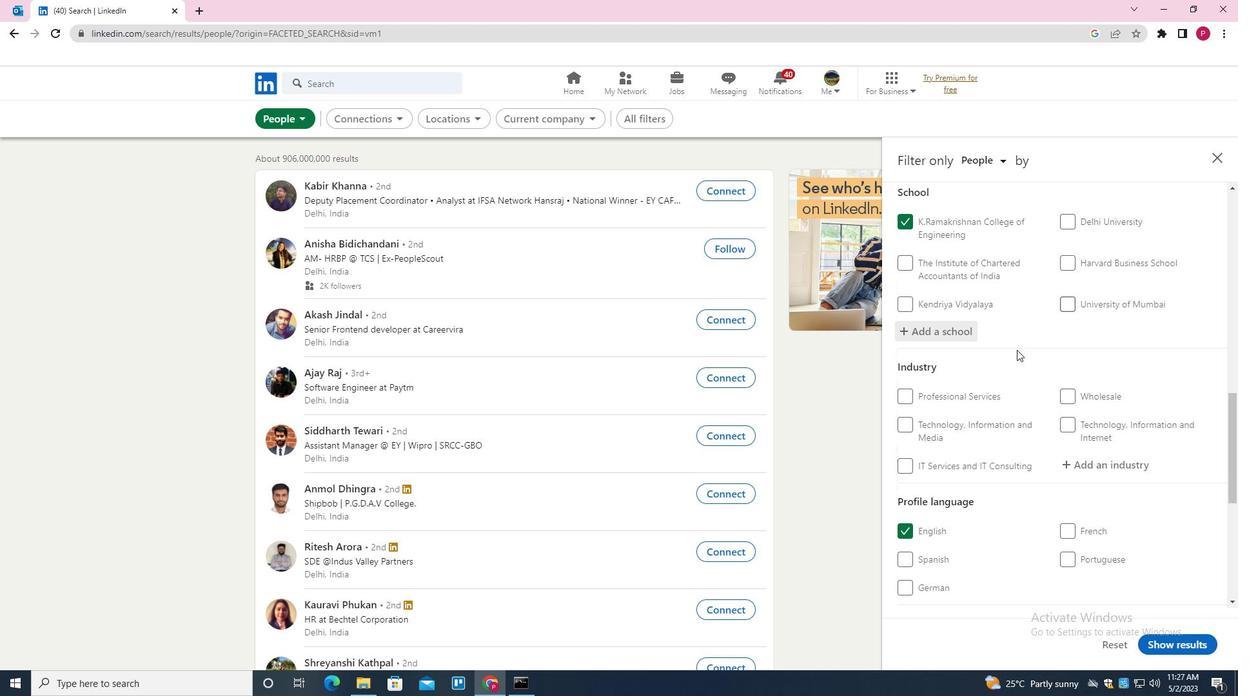 
Action: Mouse scrolled (1002, 359) with delta (0, 0)
Screenshot: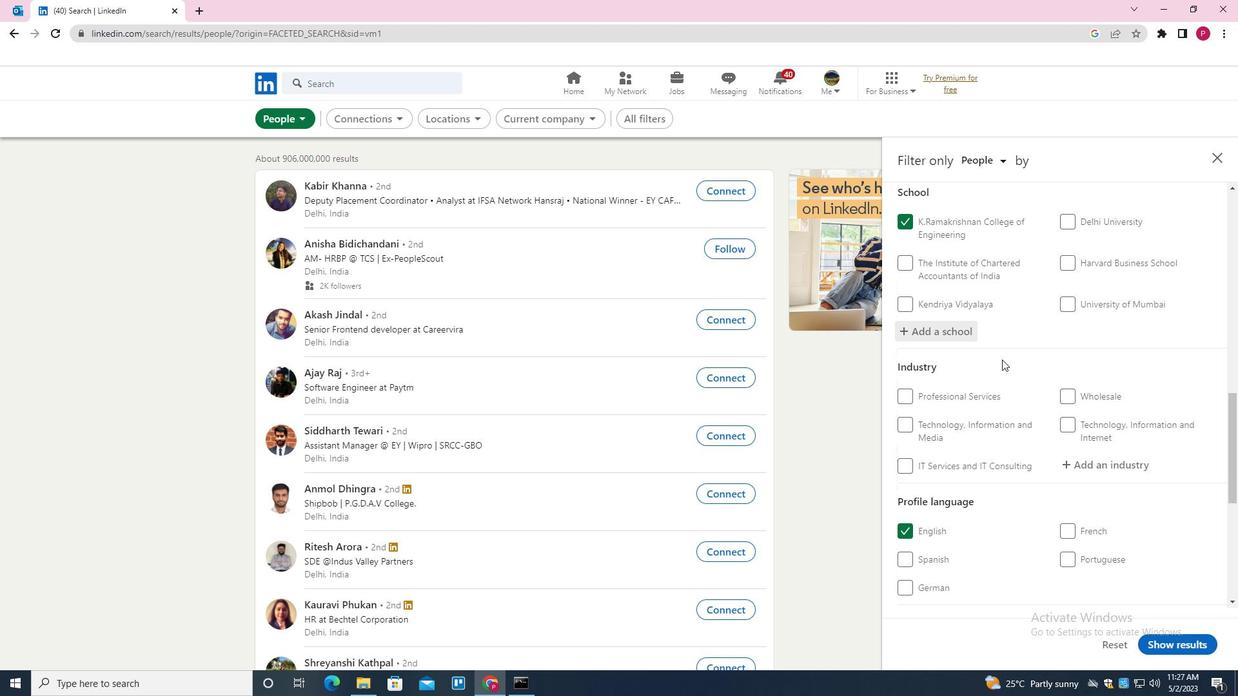 
Action: Mouse scrolled (1002, 359) with delta (0, 0)
Screenshot: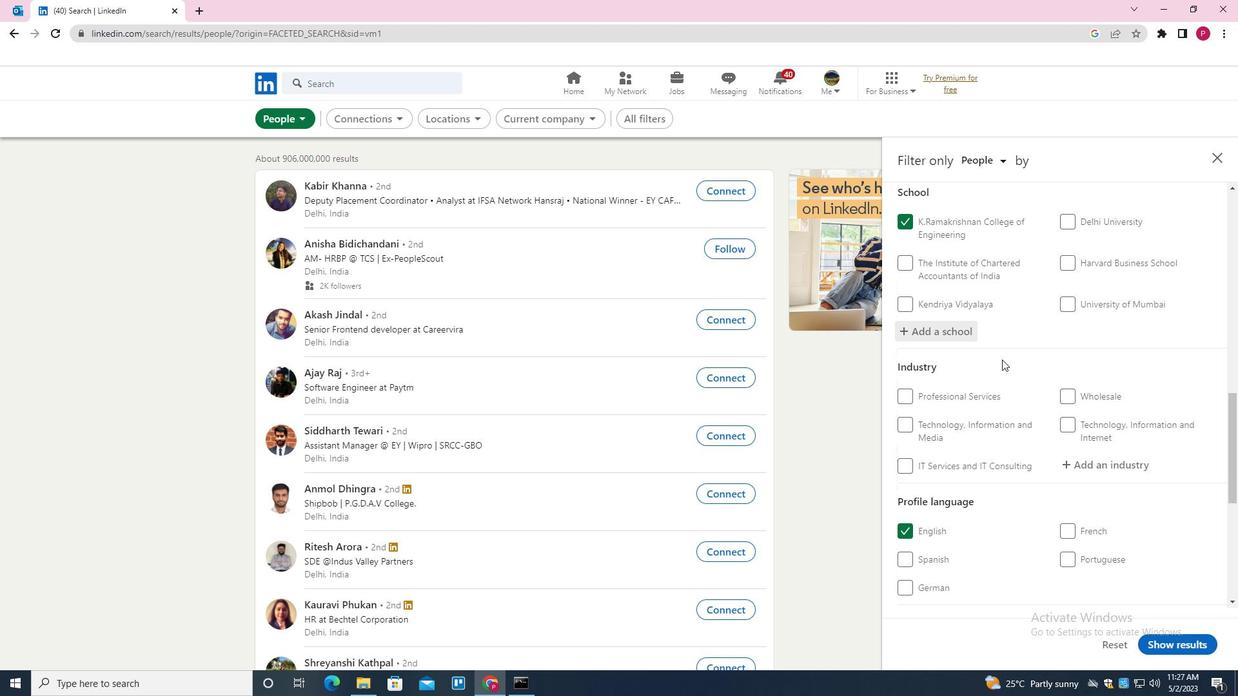 
Action: Mouse moved to (1016, 351)
Screenshot: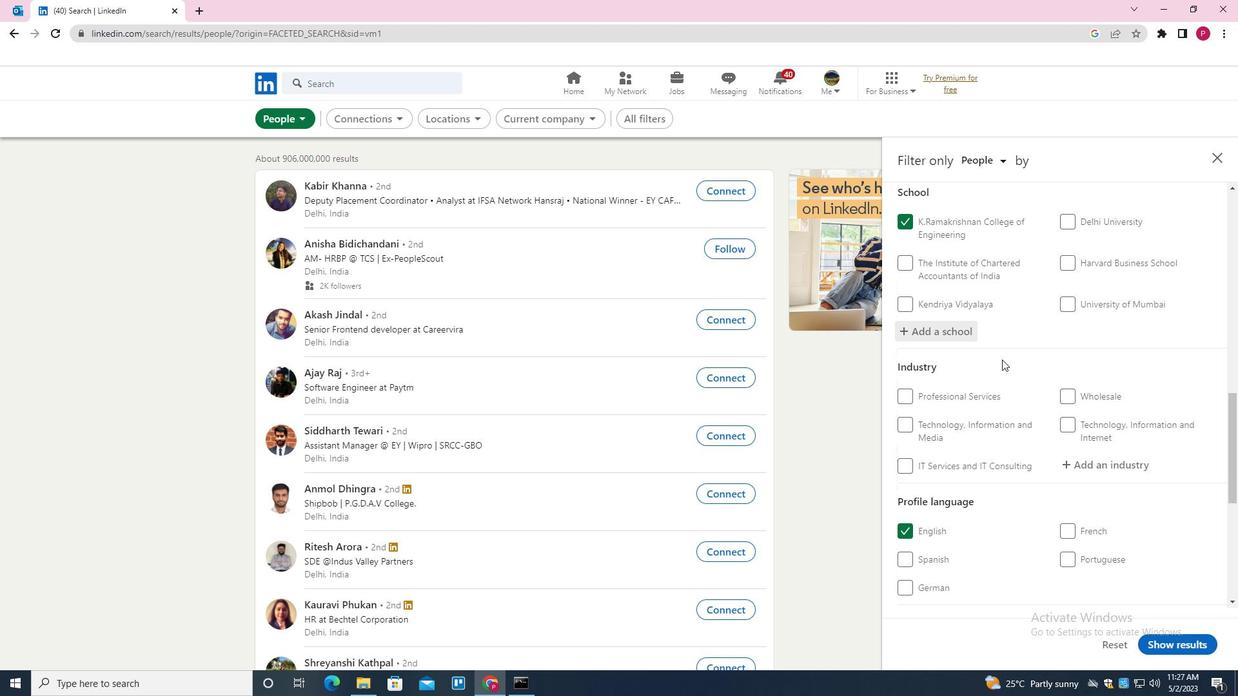 
Action: Mouse scrolled (1016, 350) with delta (0, 0)
Screenshot: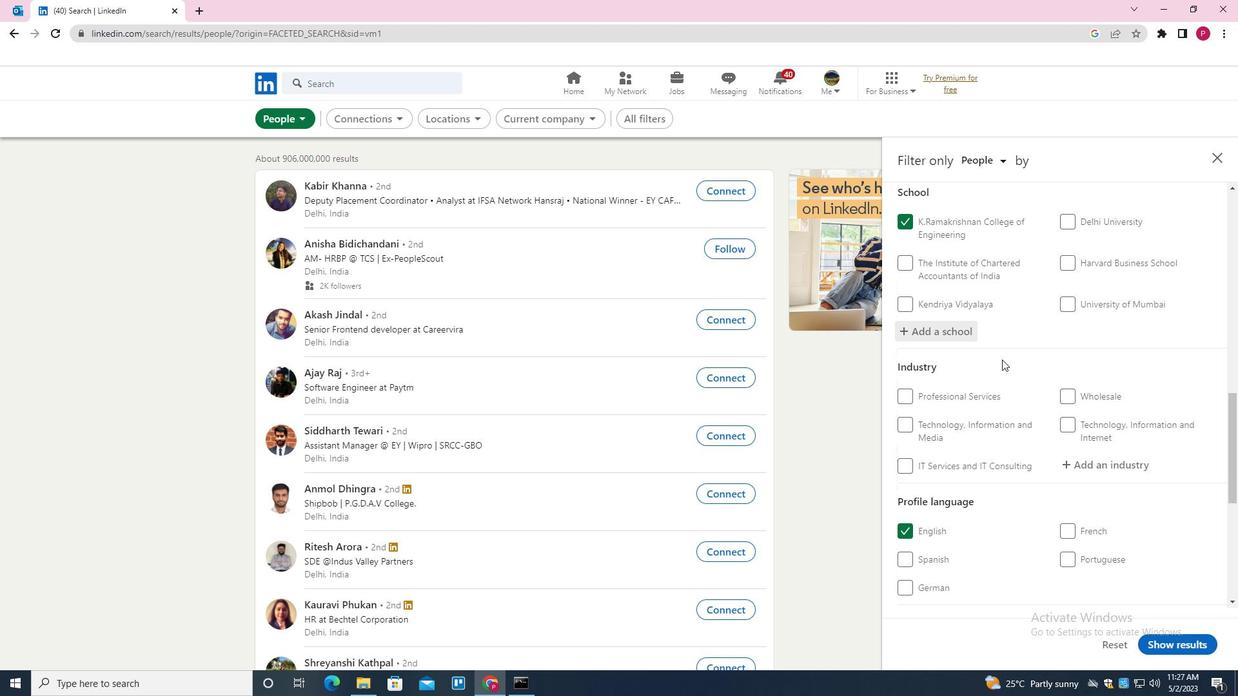 
Action: Mouse moved to (1117, 273)
Screenshot: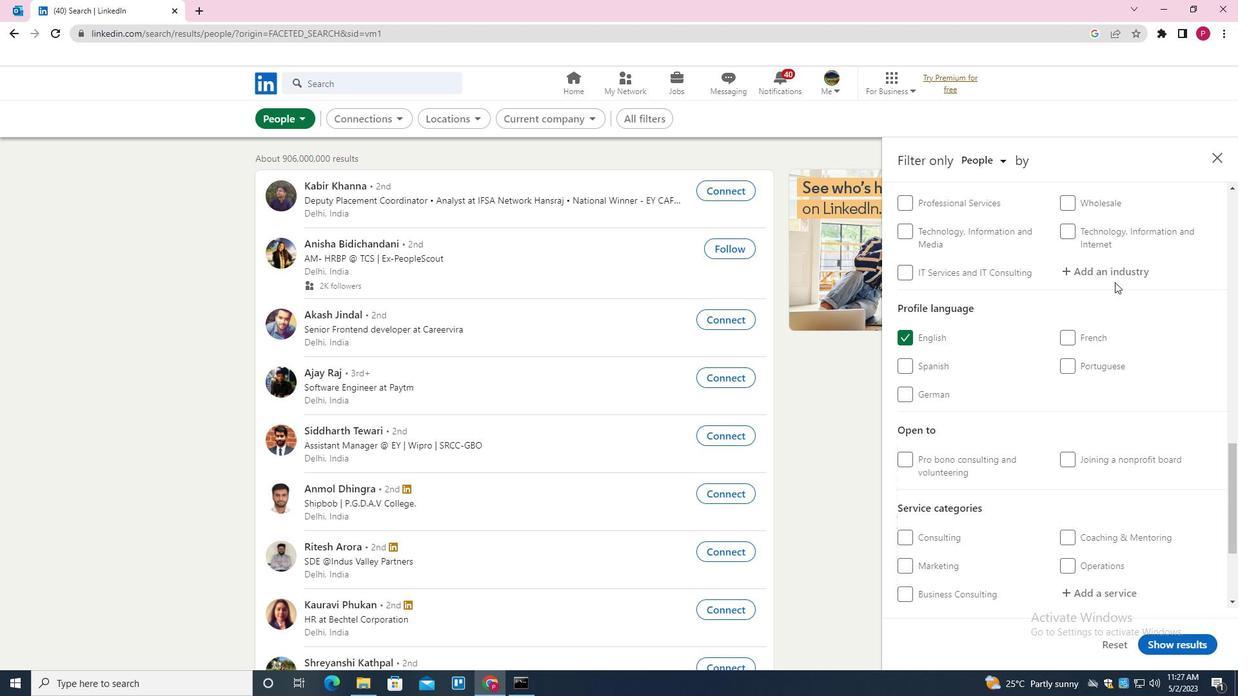 
Action: Mouse pressed left at (1117, 273)
Screenshot: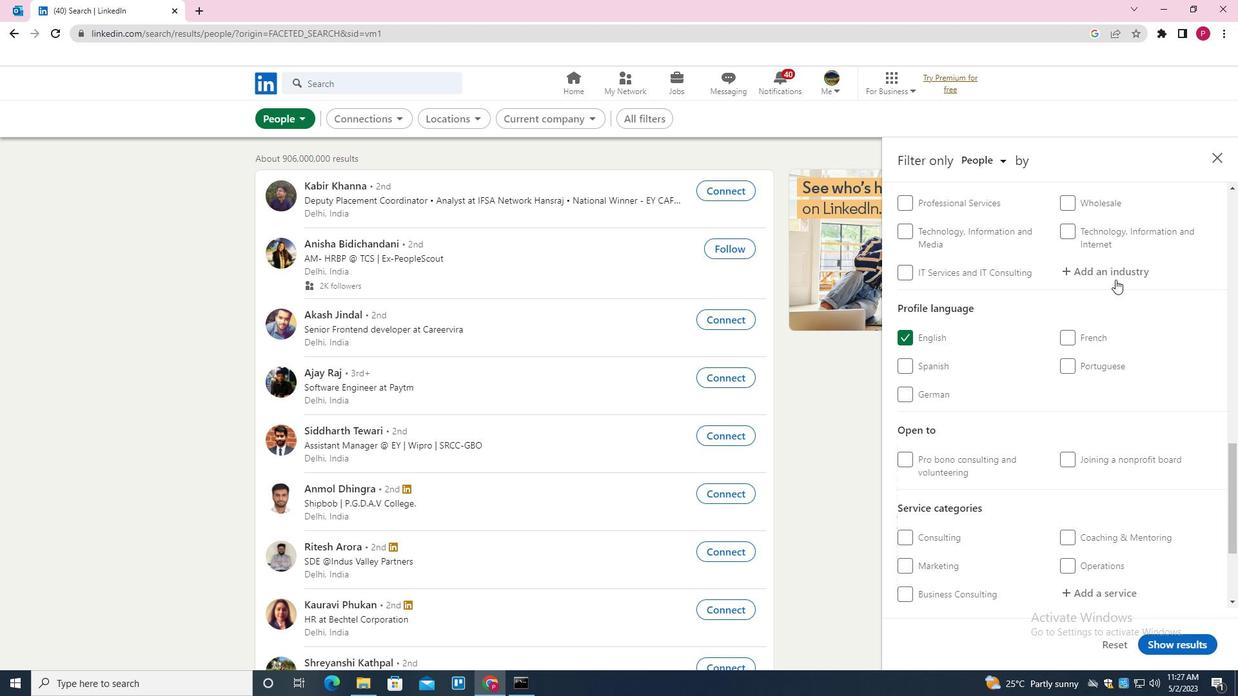
Action: Mouse moved to (1093, 288)
Screenshot: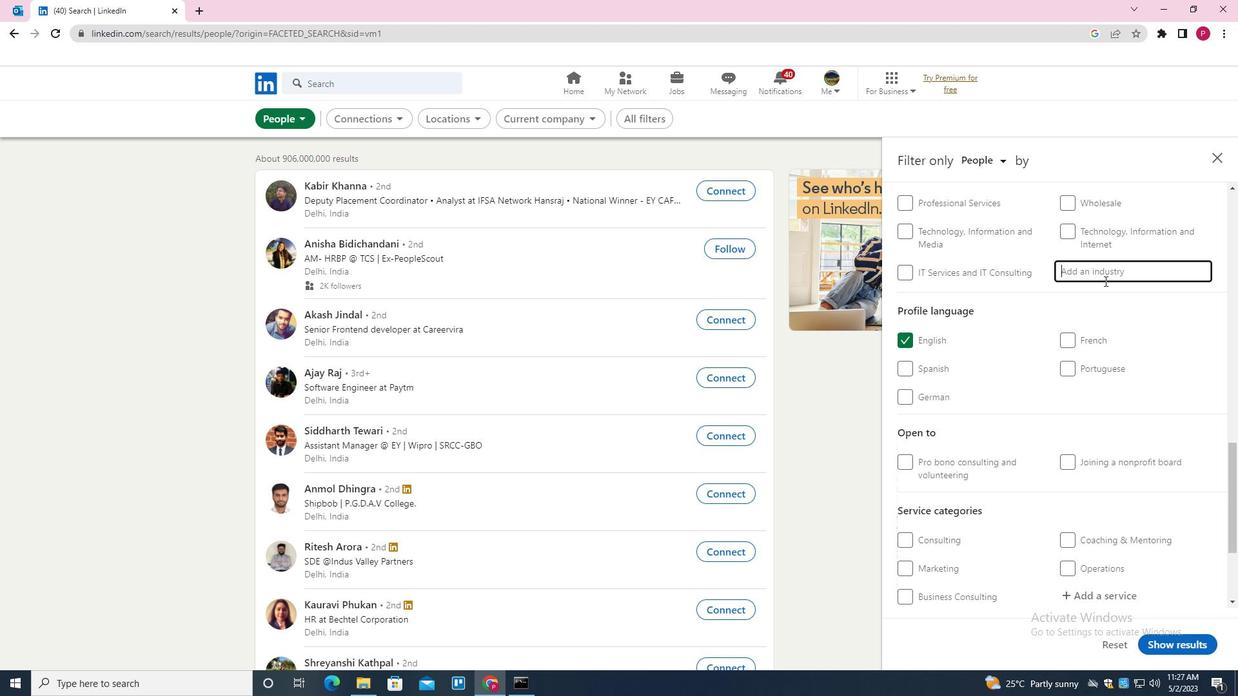 
Action: Key pressed <Key.shift>RETAIL<Key.space><Key.down><Key.down><Key.down><Key.down><Key.down><Key.enter>
Screenshot: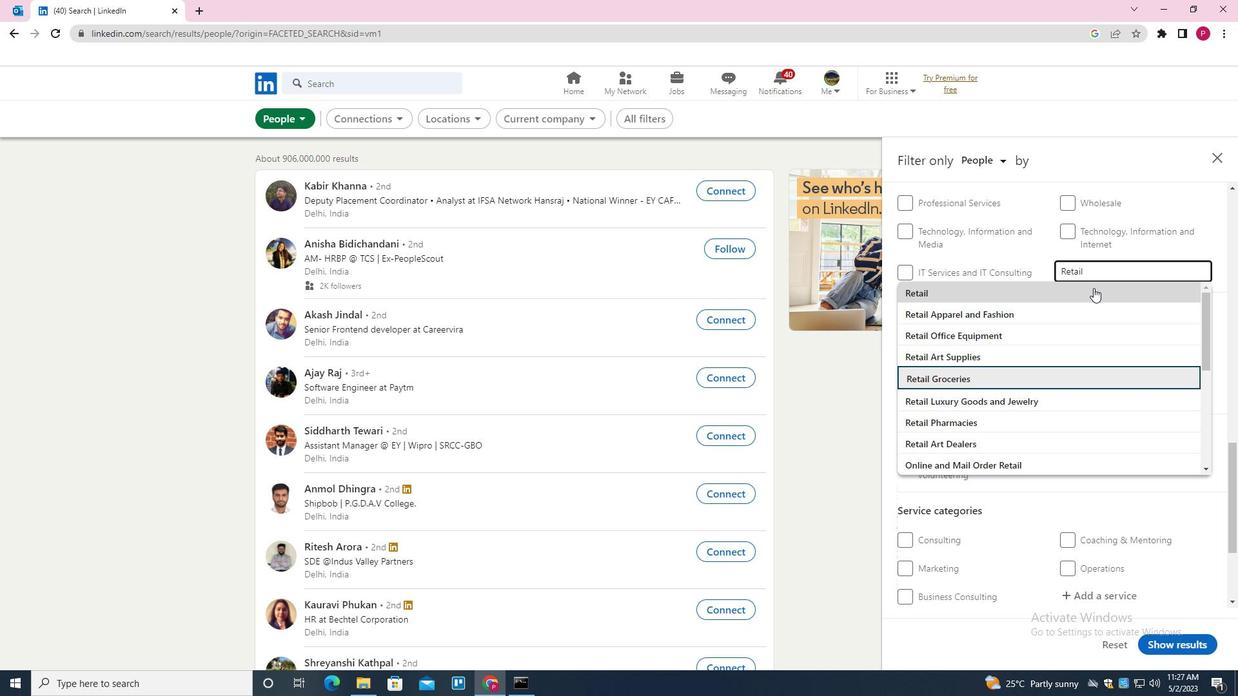 
Action: Mouse moved to (1062, 312)
Screenshot: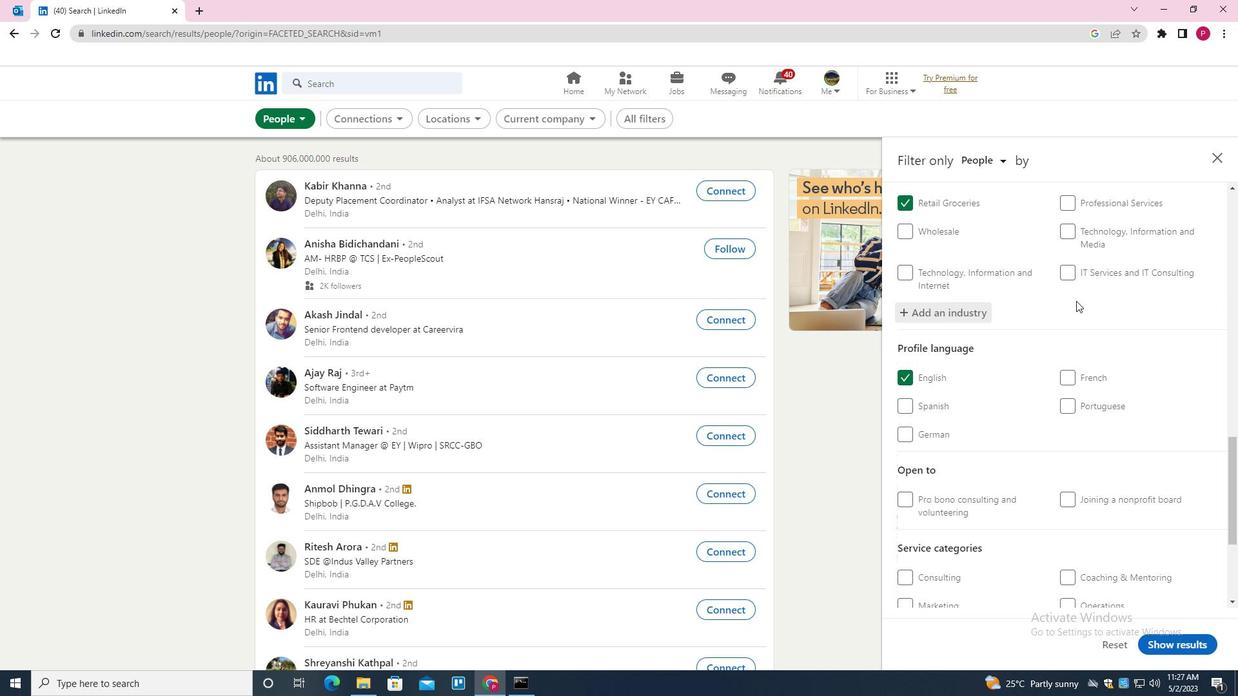 
Action: Mouse scrolled (1062, 311) with delta (0, 0)
Screenshot: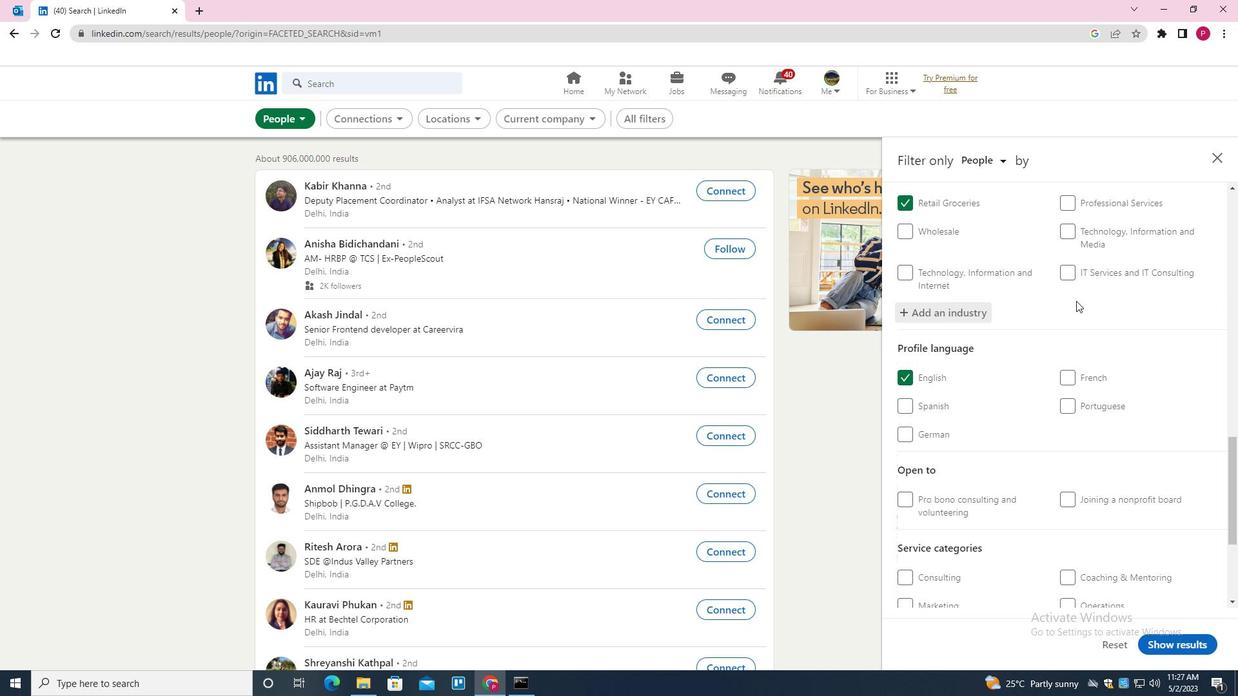 
Action: Mouse moved to (1060, 312)
Screenshot: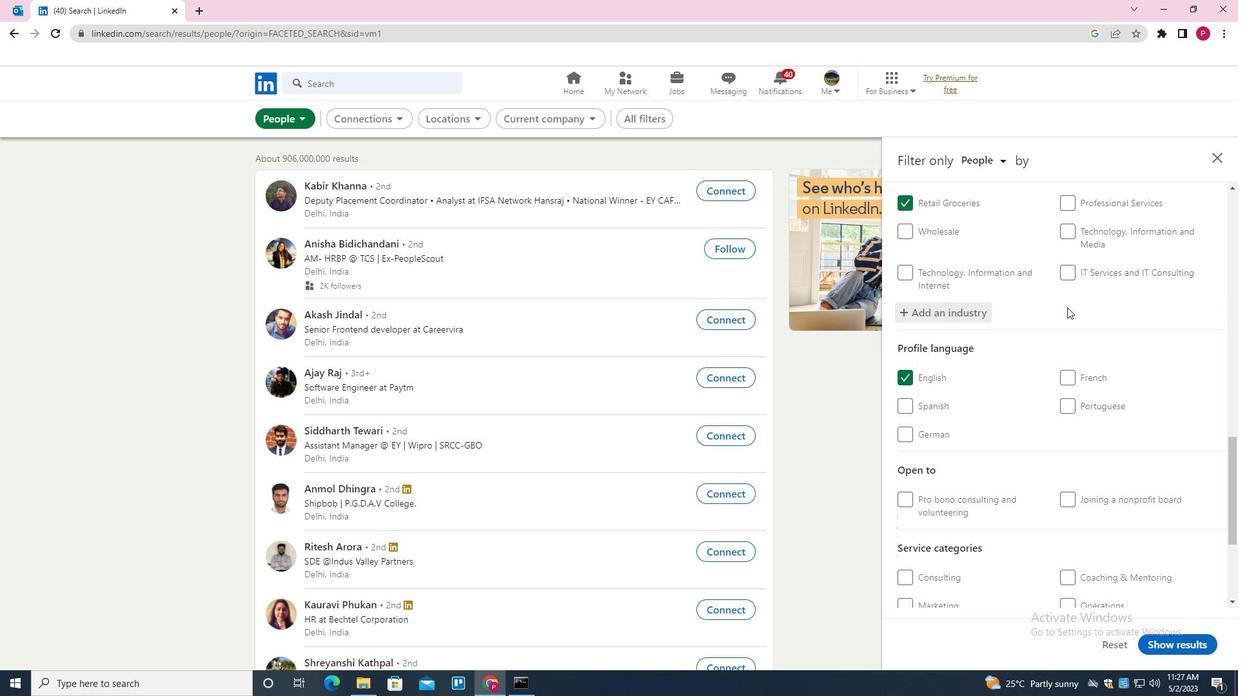 
Action: Mouse scrolled (1060, 312) with delta (0, 0)
Screenshot: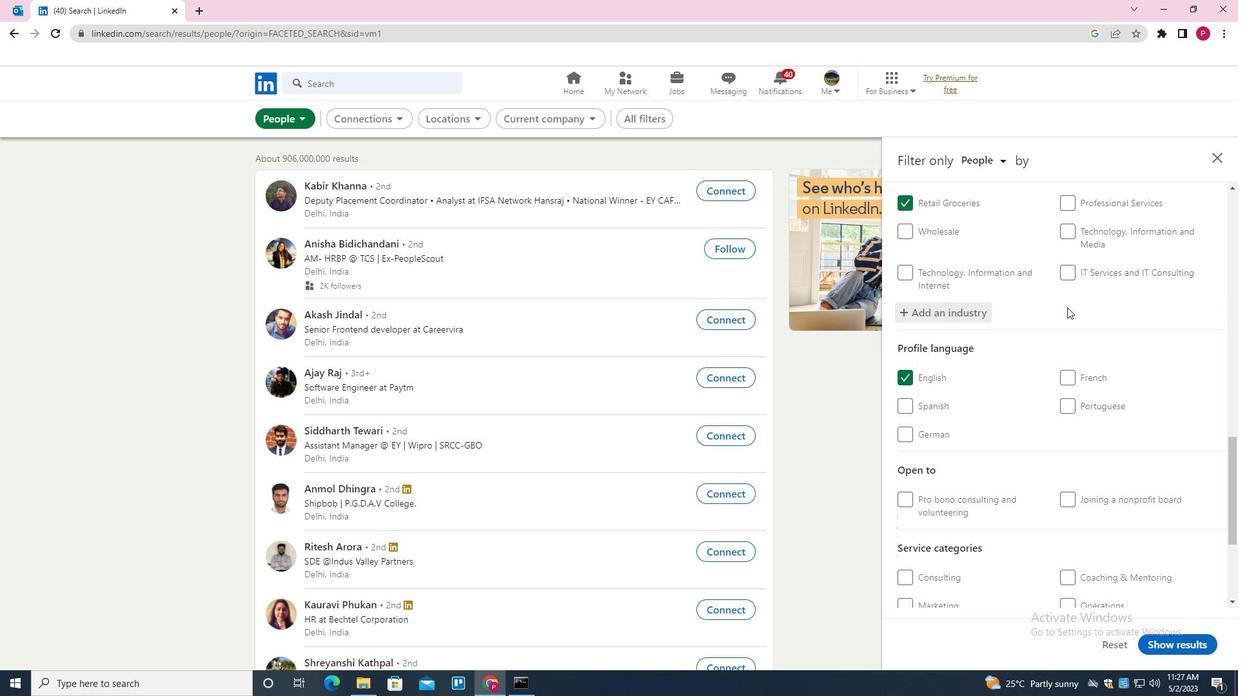 
Action: Mouse moved to (1060, 312)
Screenshot: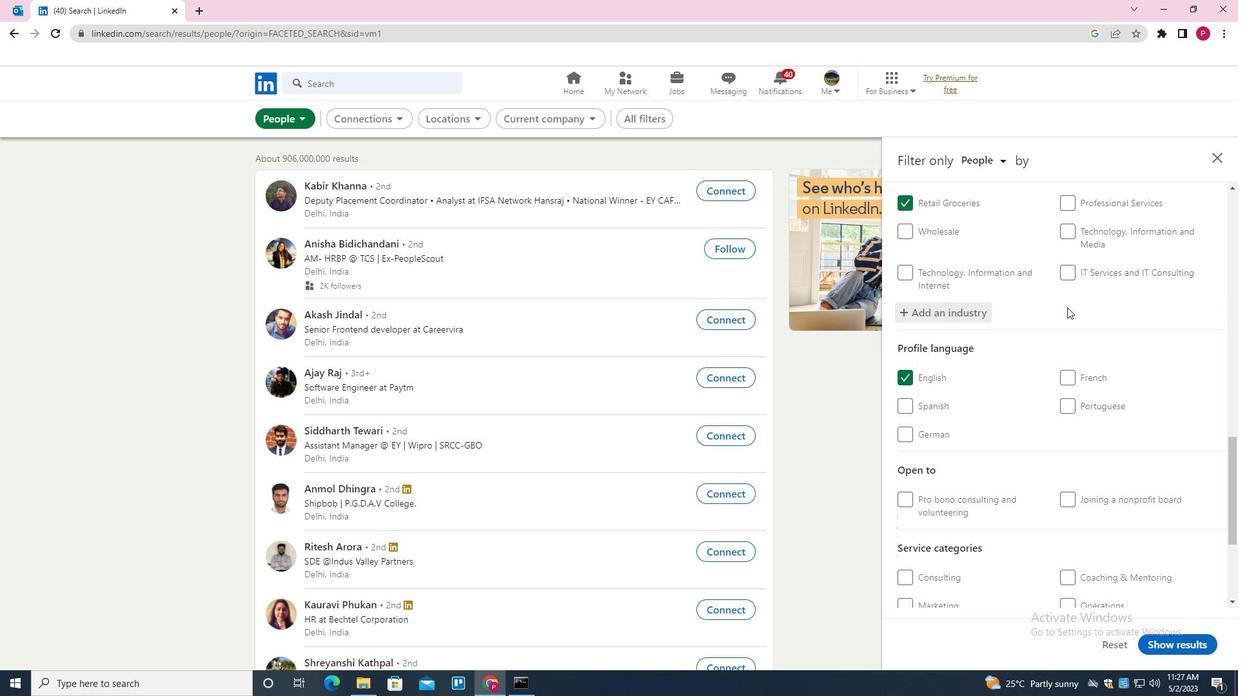
Action: Mouse scrolled (1060, 312) with delta (0, 0)
Screenshot: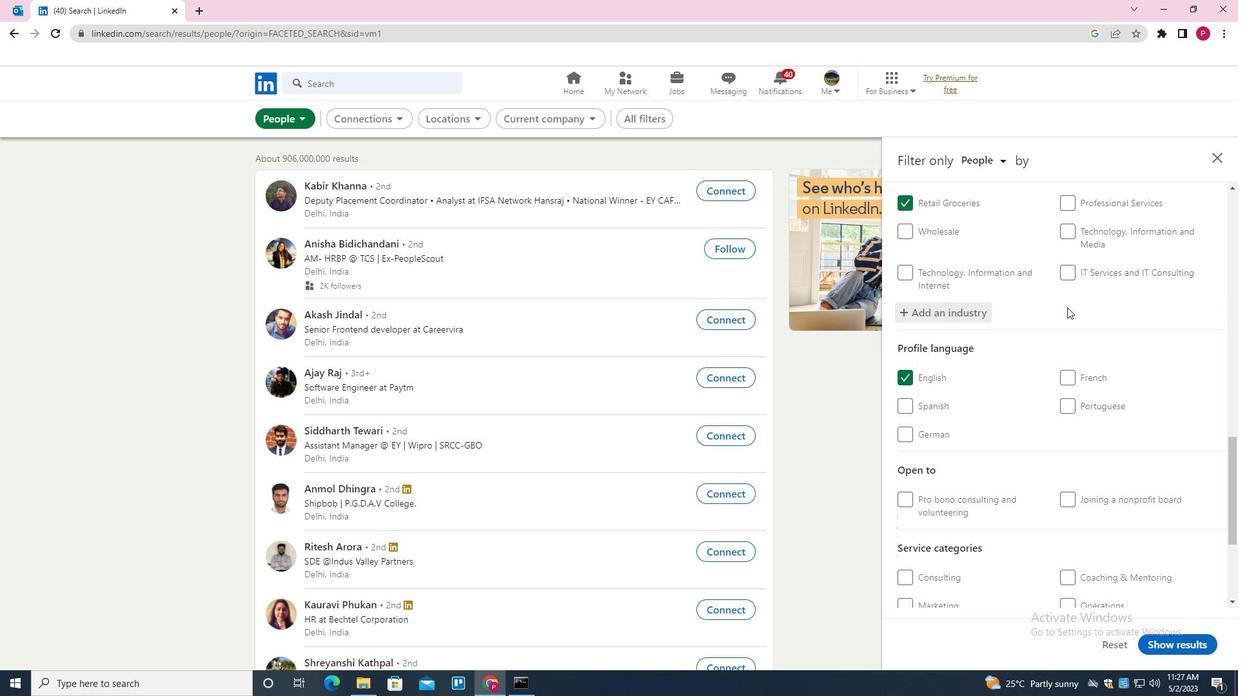
Action: Mouse moved to (1060, 313)
Screenshot: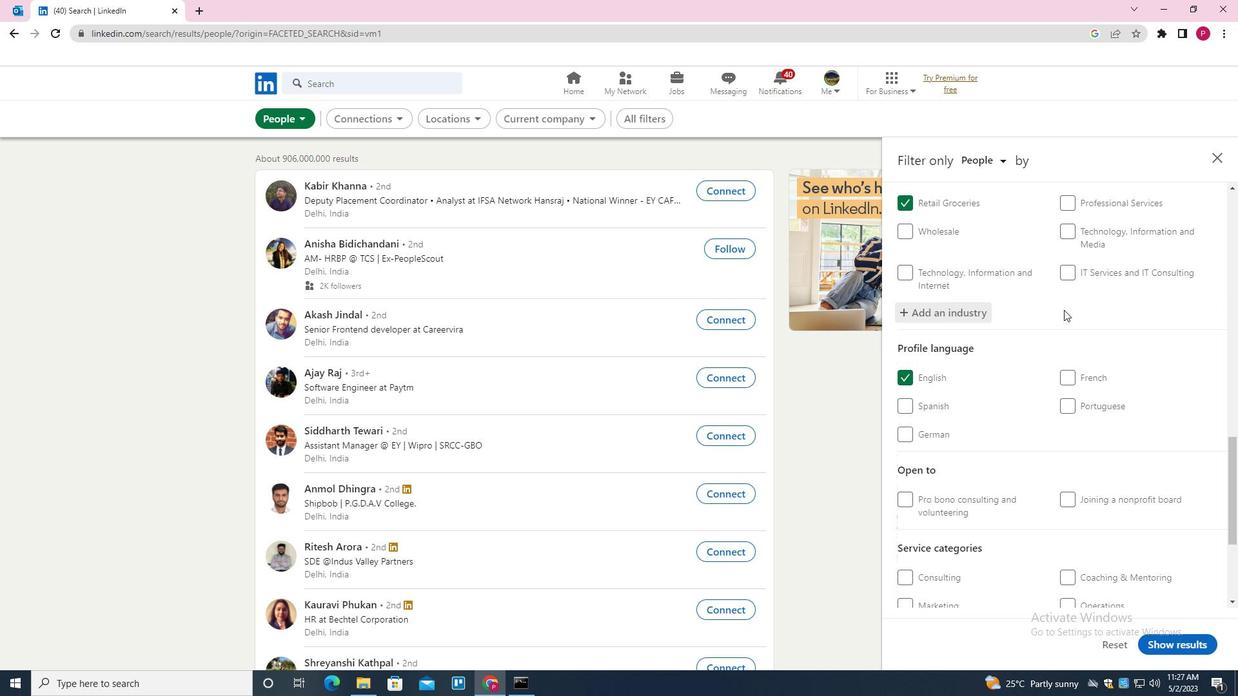 
Action: Mouse scrolled (1060, 312) with delta (0, 0)
Screenshot: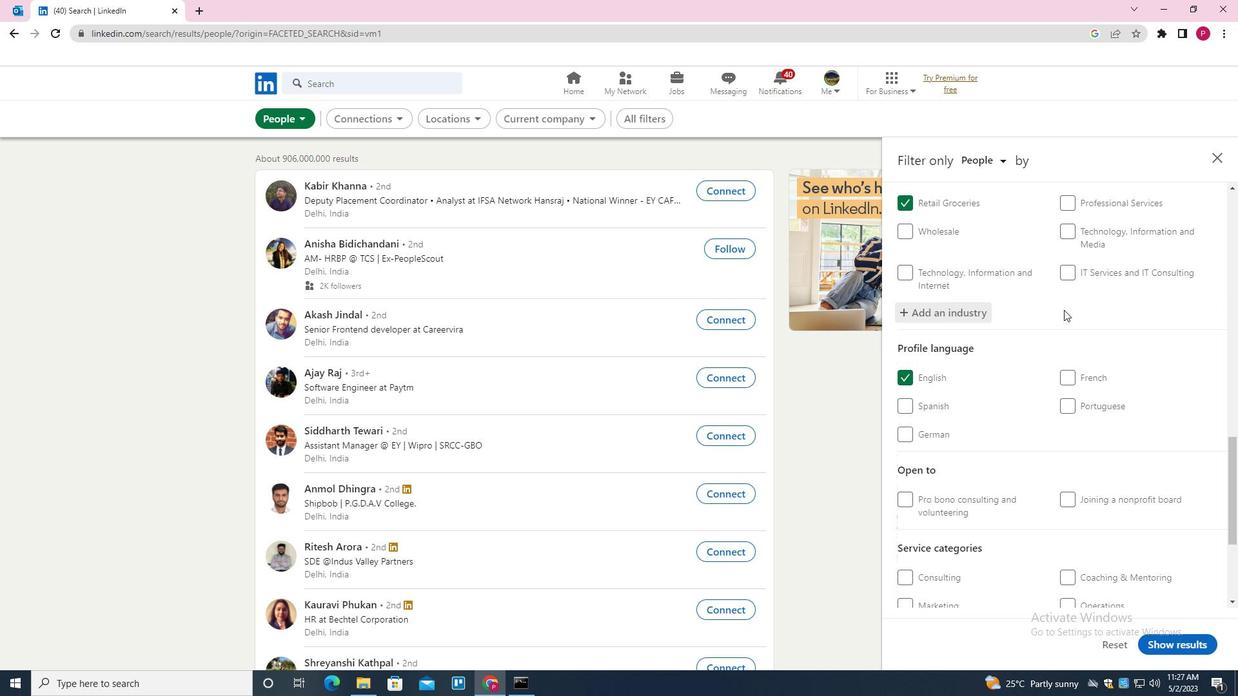 
Action: Mouse moved to (1059, 314)
Screenshot: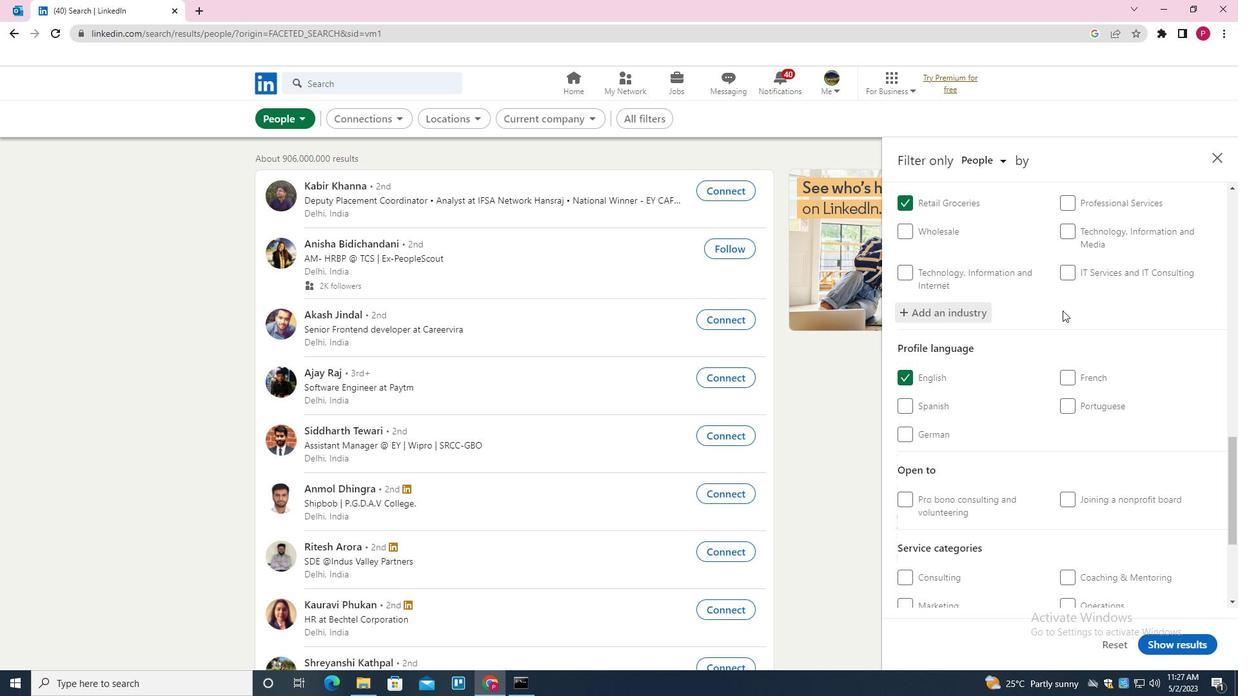 
Action: Mouse scrolled (1059, 314) with delta (0, 0)
Screenshot: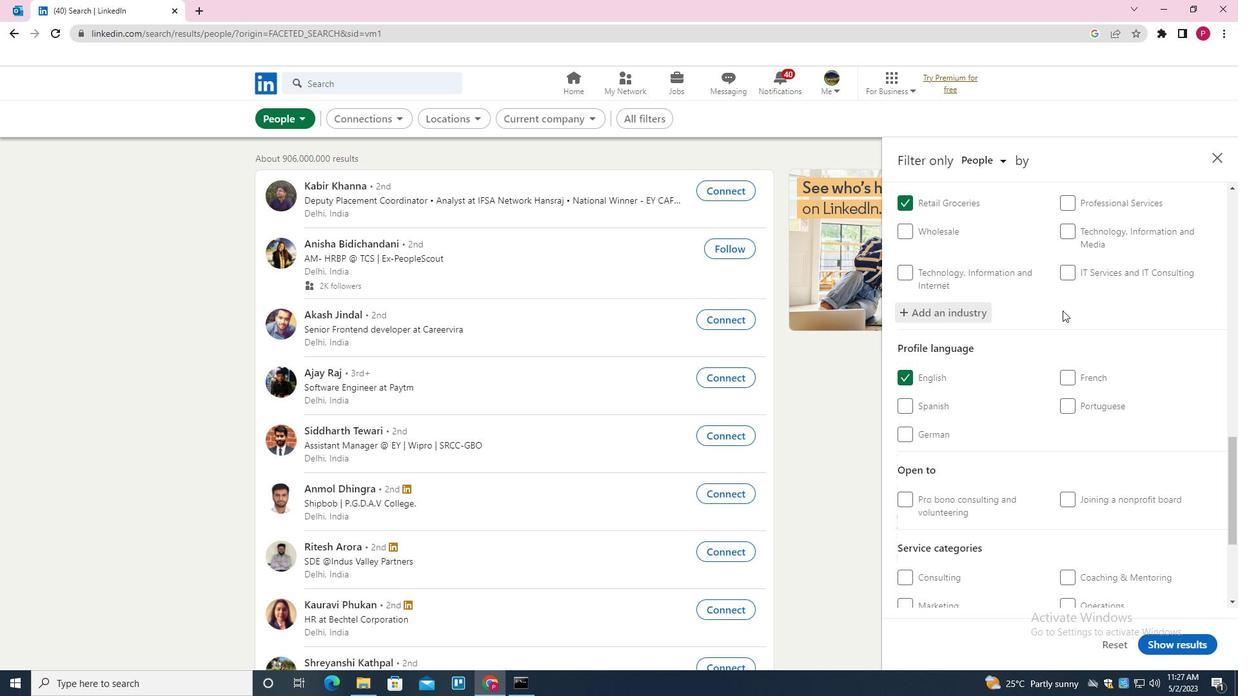 
Action: Mouse moved to (1095, 425)
Screenshot: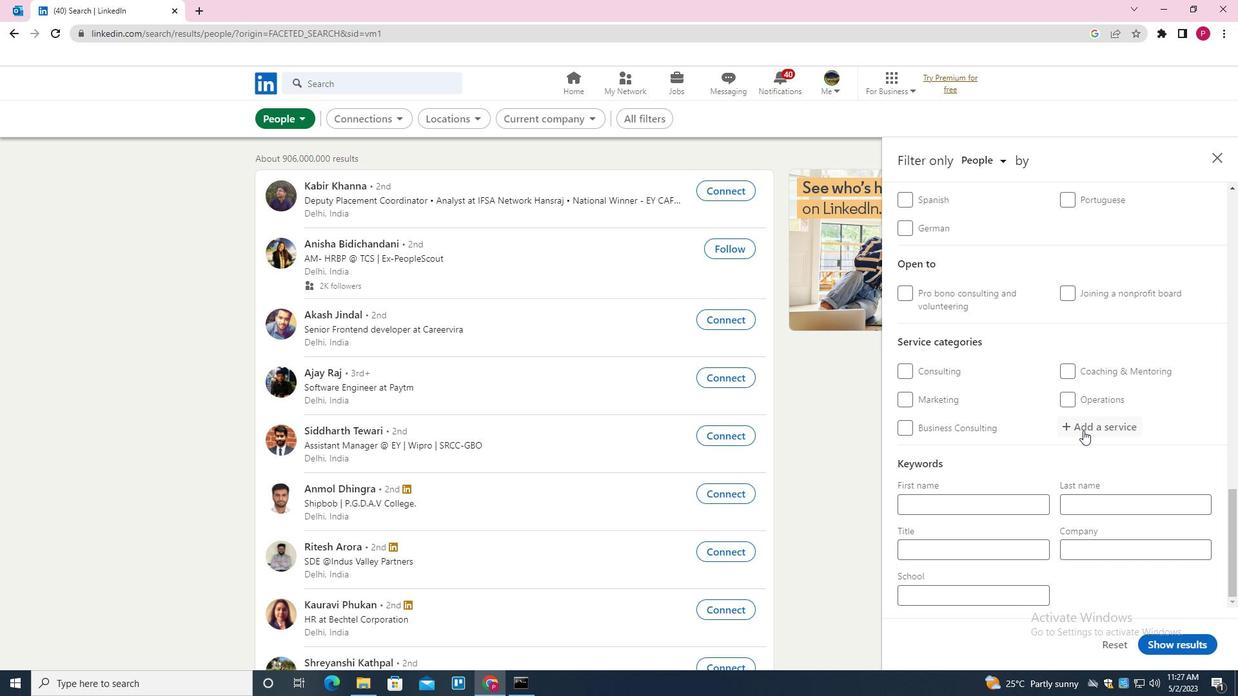 
Action: Mouse pressed left at (1095, 425)
Screenshot: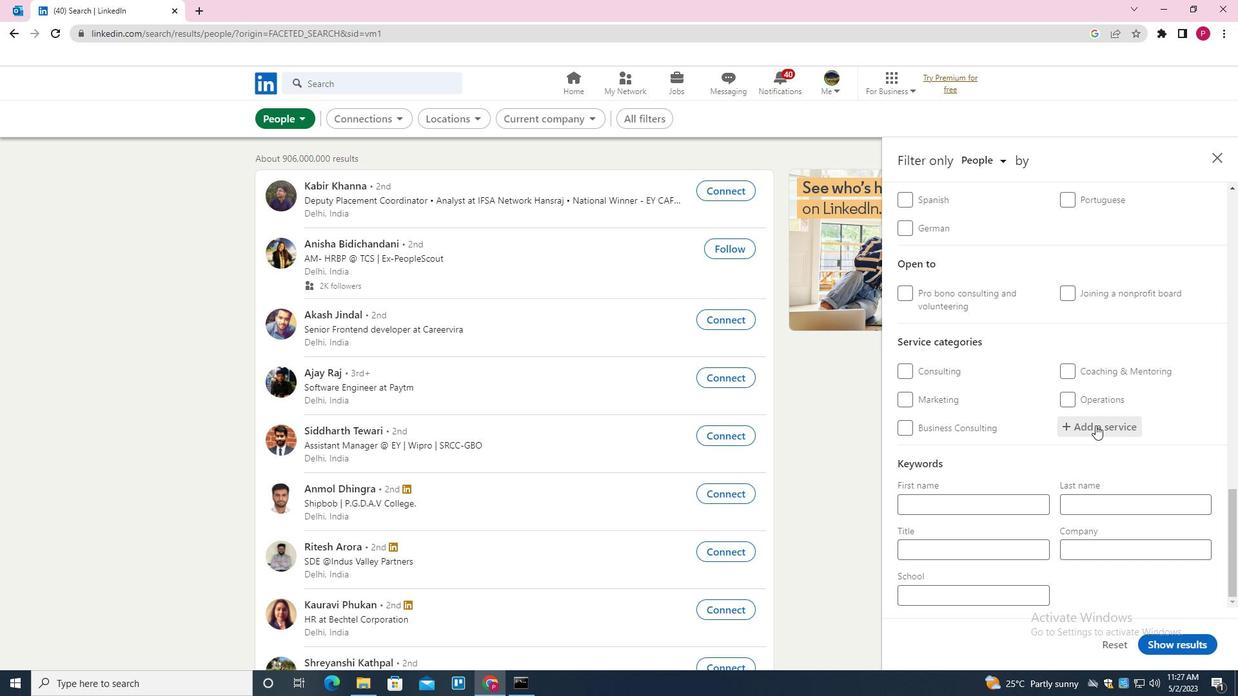 
Action: Mouse moved to (1096, 395)
Screenshot: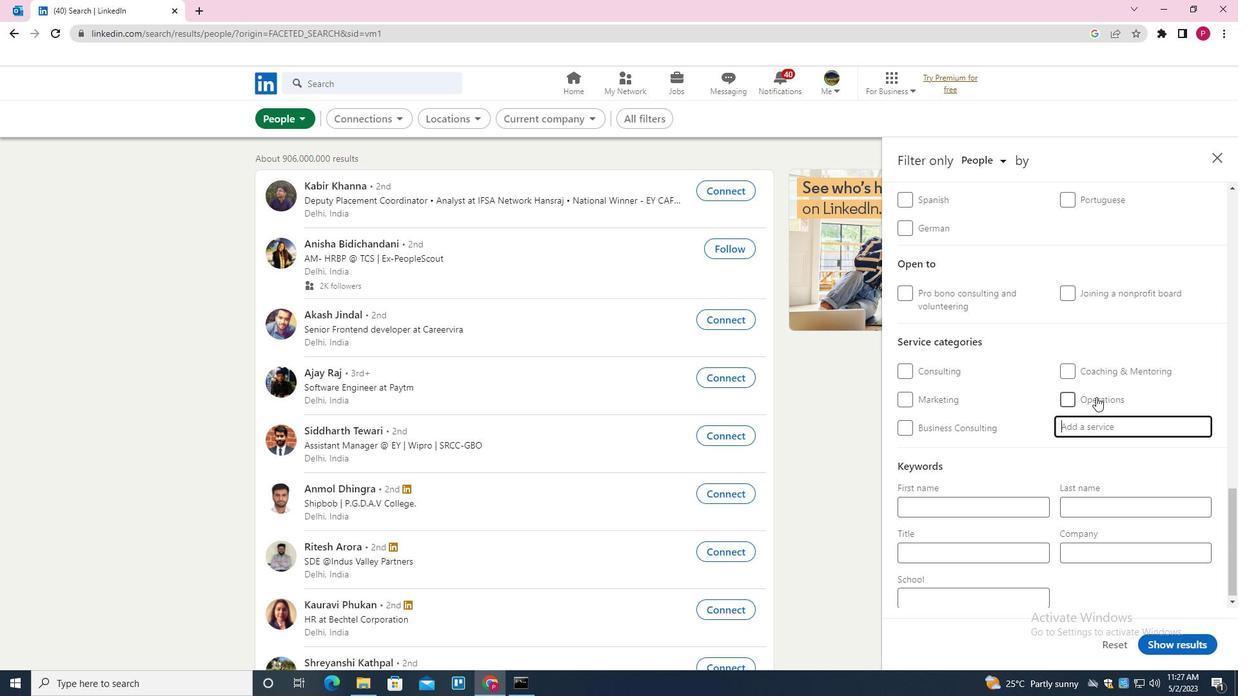 
Action: Key pressed <Key.shift>INSURANCE<Key.down><Key.enter>
Screenshot: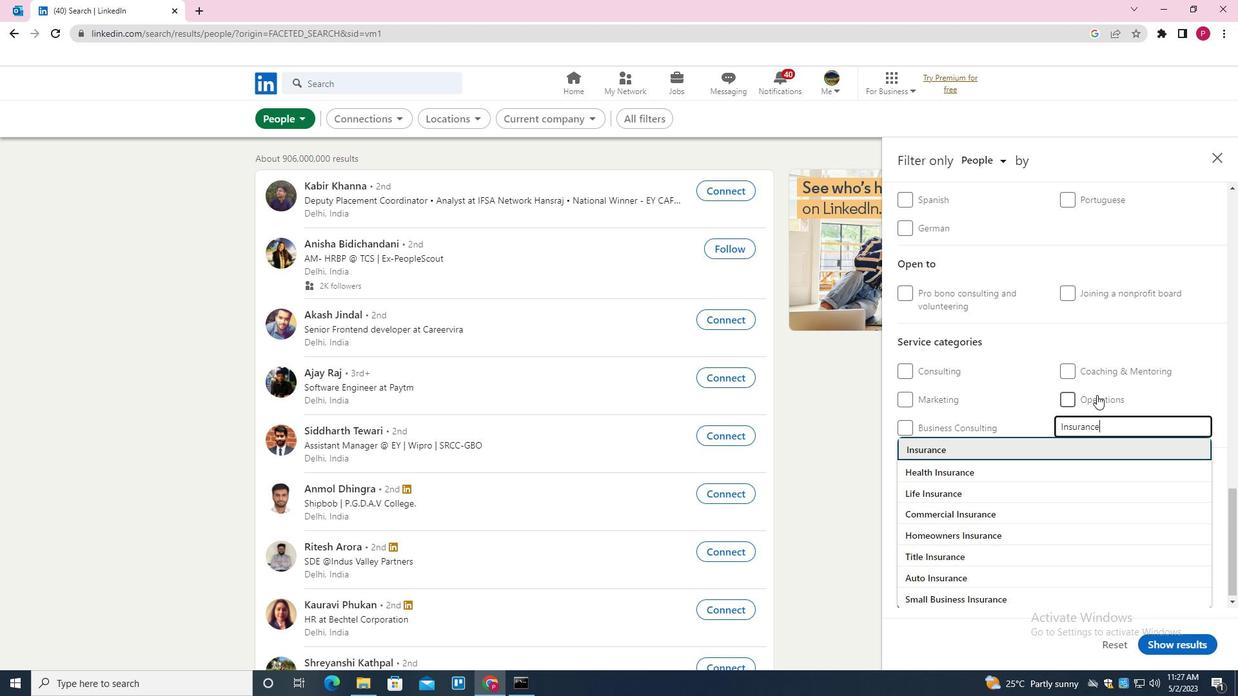
Action: Mouse moved to (1052, 425)
Screenshot: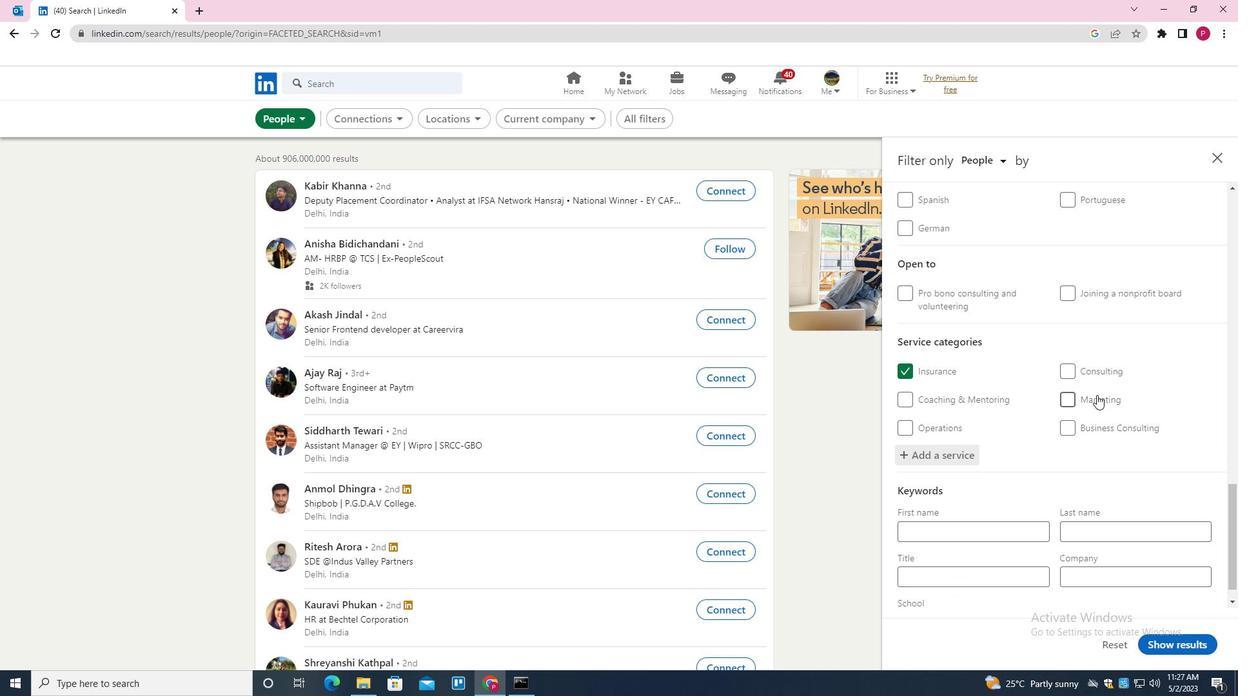 
Action: Mouse scrolled (1052, 424) with delta (0, 0)
Screenshot: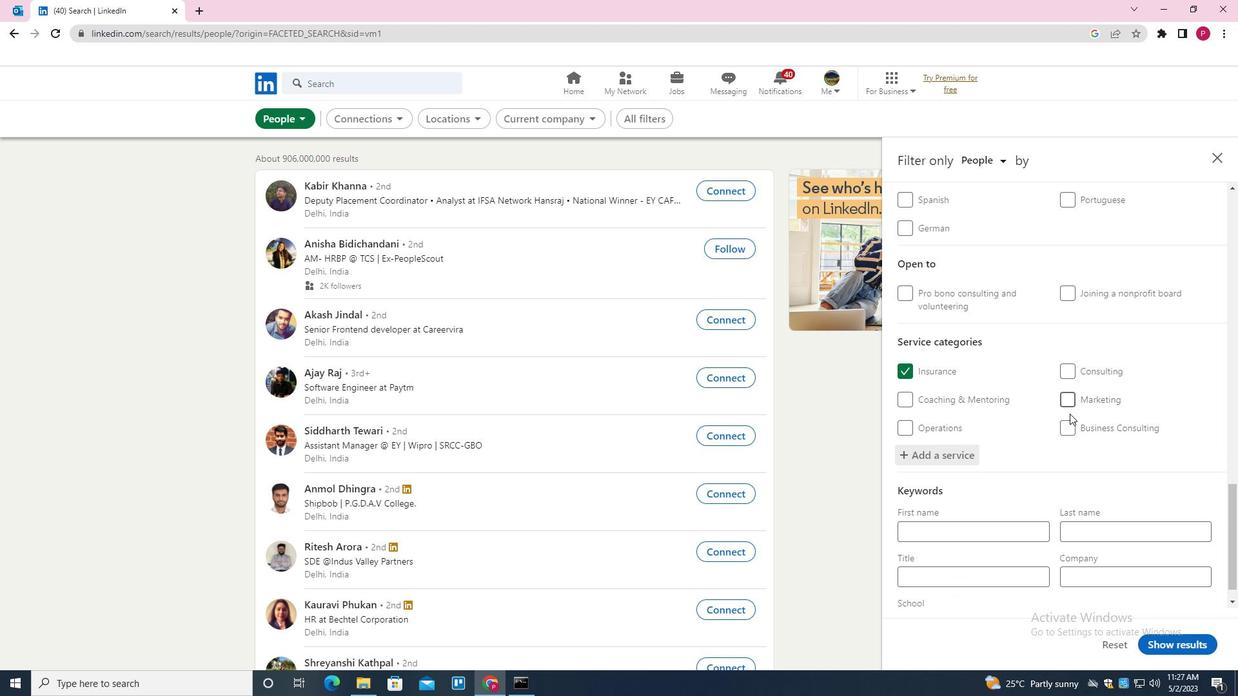 
Action: Mouse scrolled (1052, 424) with delta (0, 0)
Screenshot: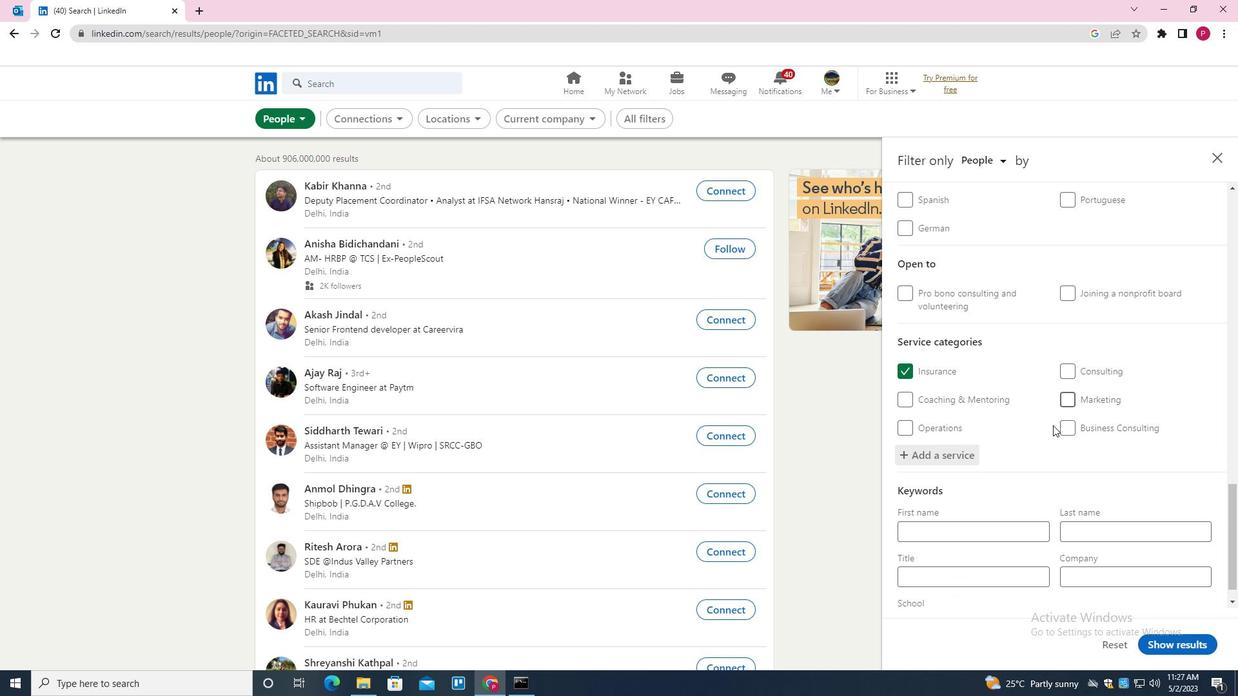 
Action: Mouse scrolled (1052, 424) with delta (0, 0)
Screenshot: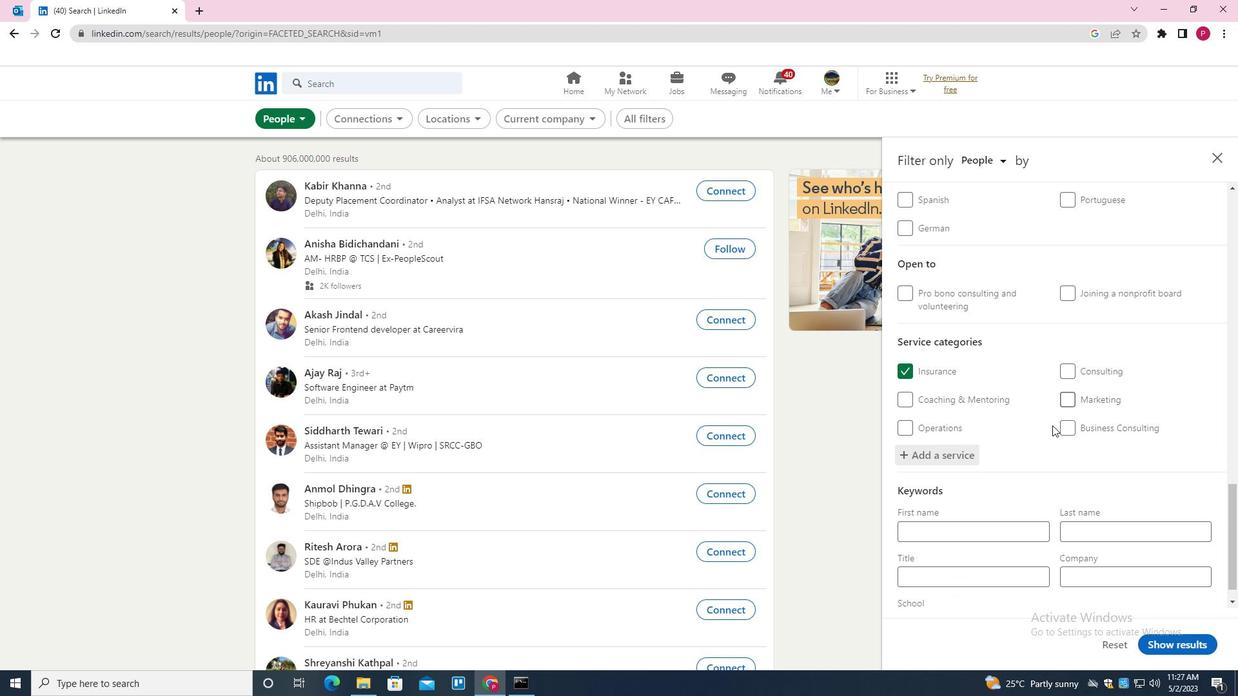 
Action: Mouse scrolled (1052, 424) with delta (0, 0)
Screenshot: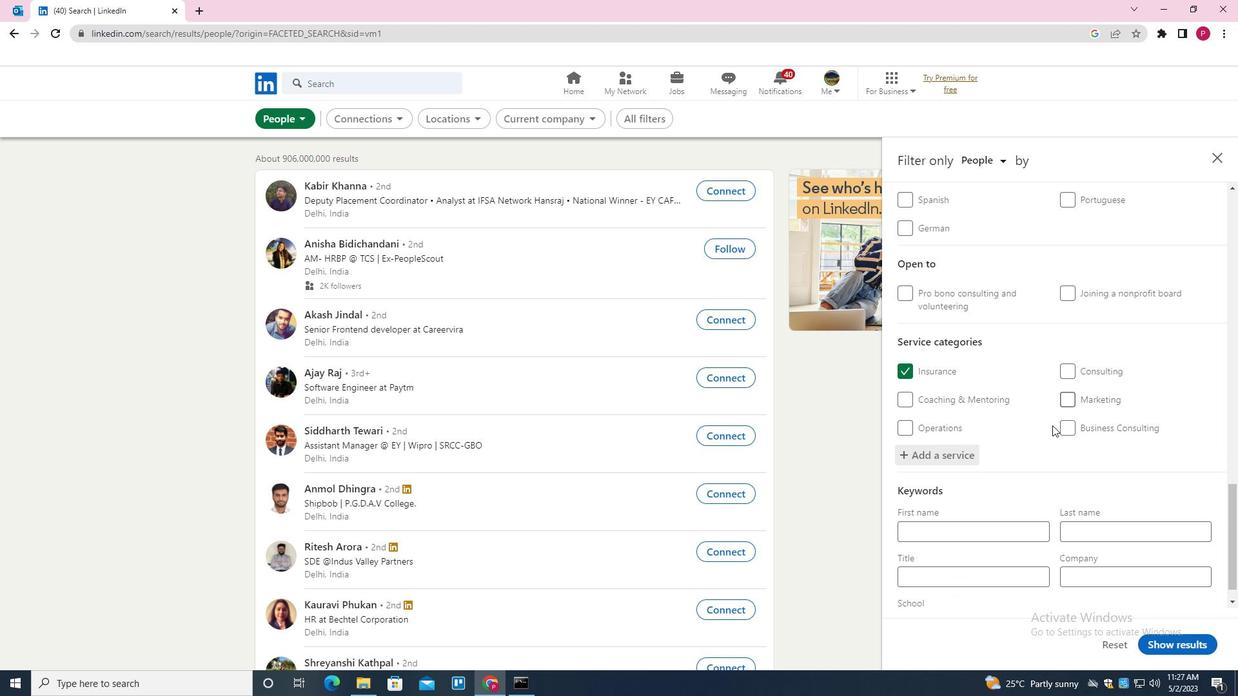 
Action: Mouse scrolled (1052, 424) with delta (0, 0)
Screenshot: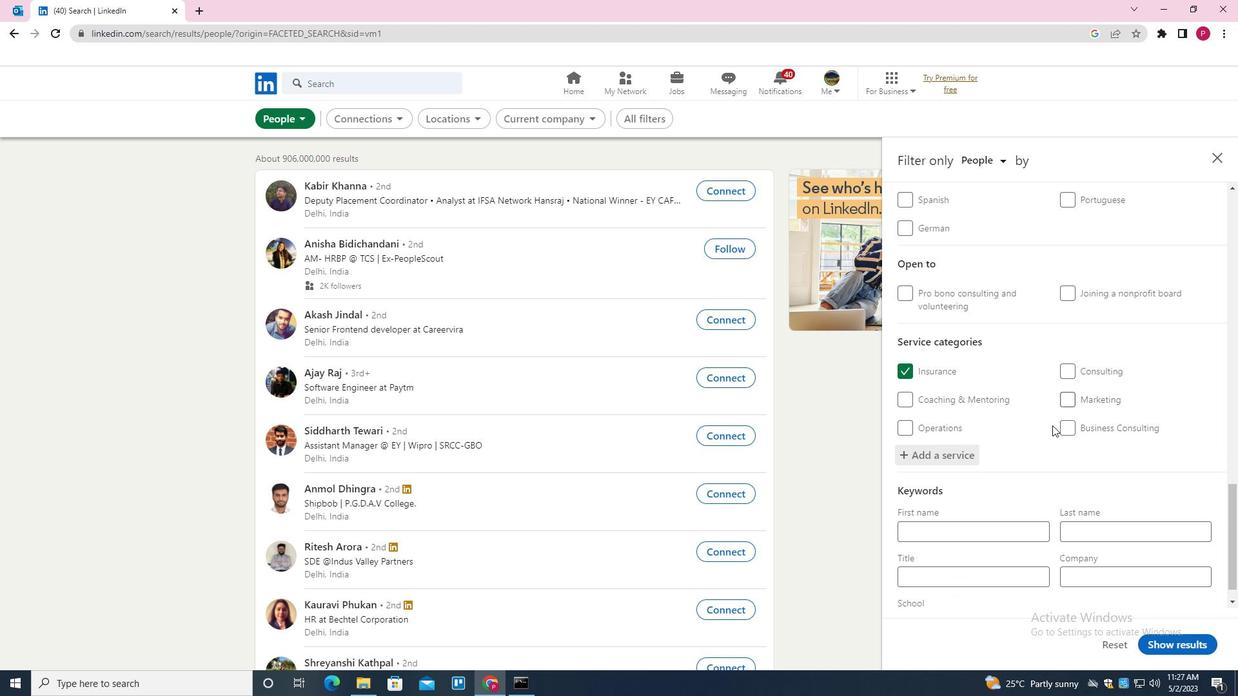 
Action: Mouse scrolled (1052, 424) with delta (0, 0)
Screenshot: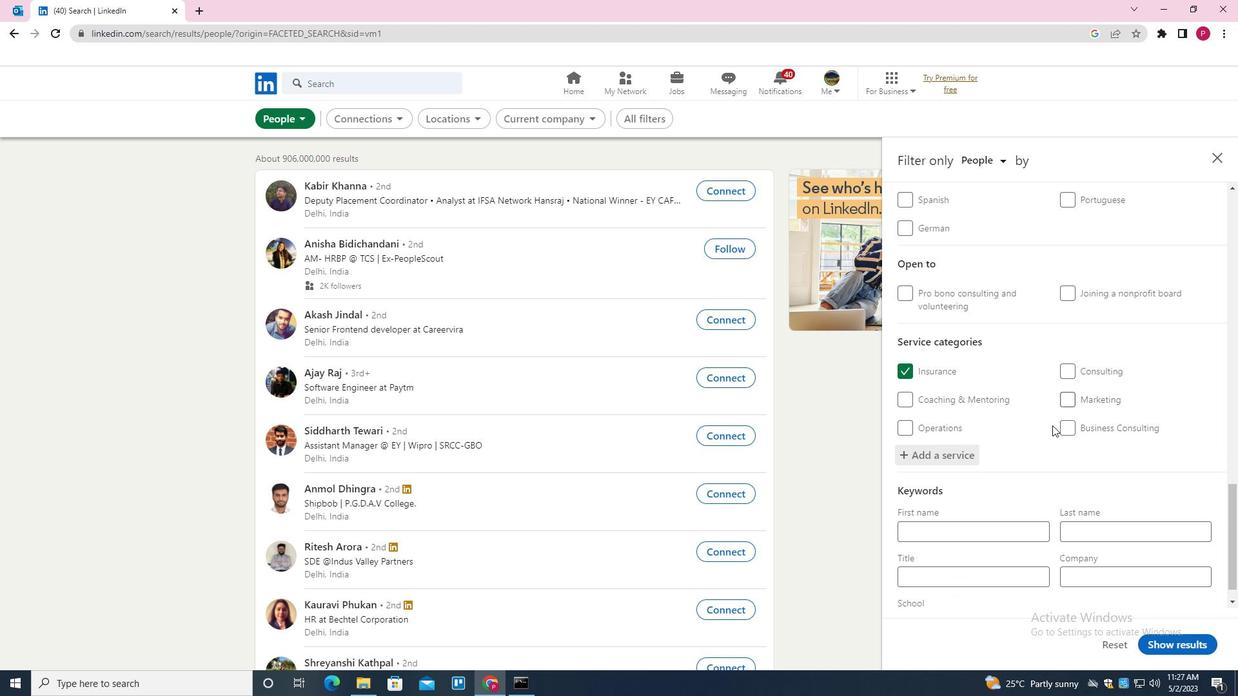 
Action: Mouse moved to (1004, 552)
Screenshot: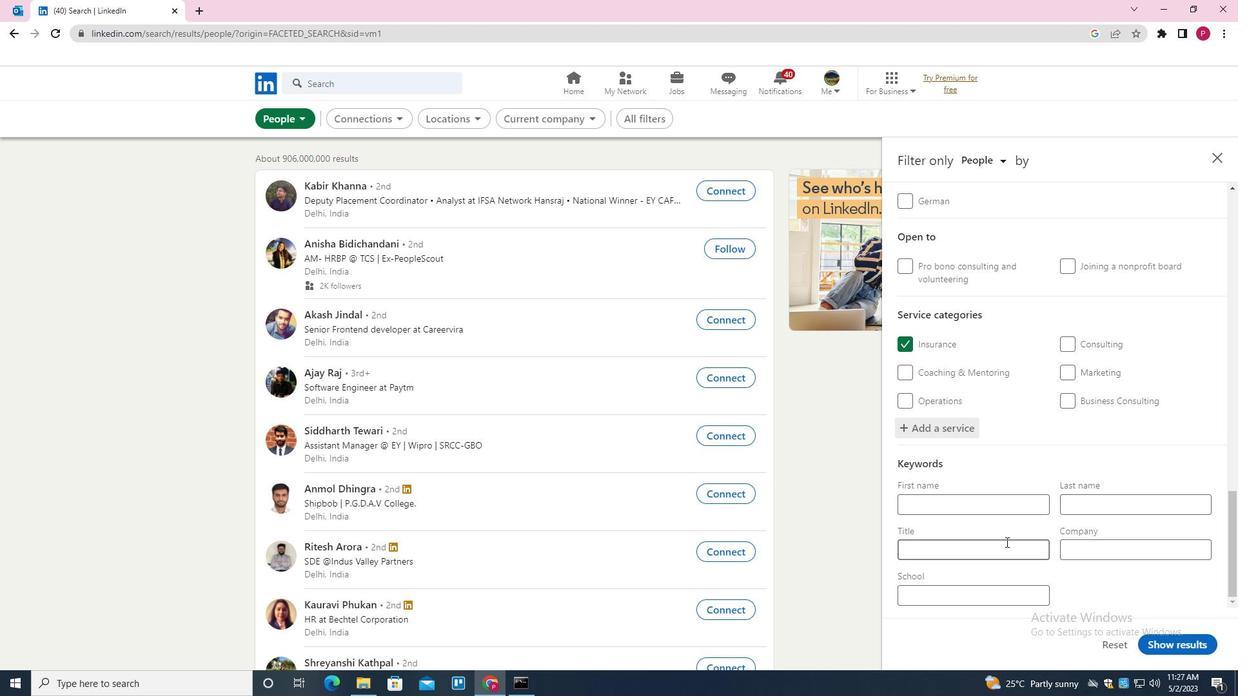 
Action: Mouse pressed left at (1004, 552)
Screenshot: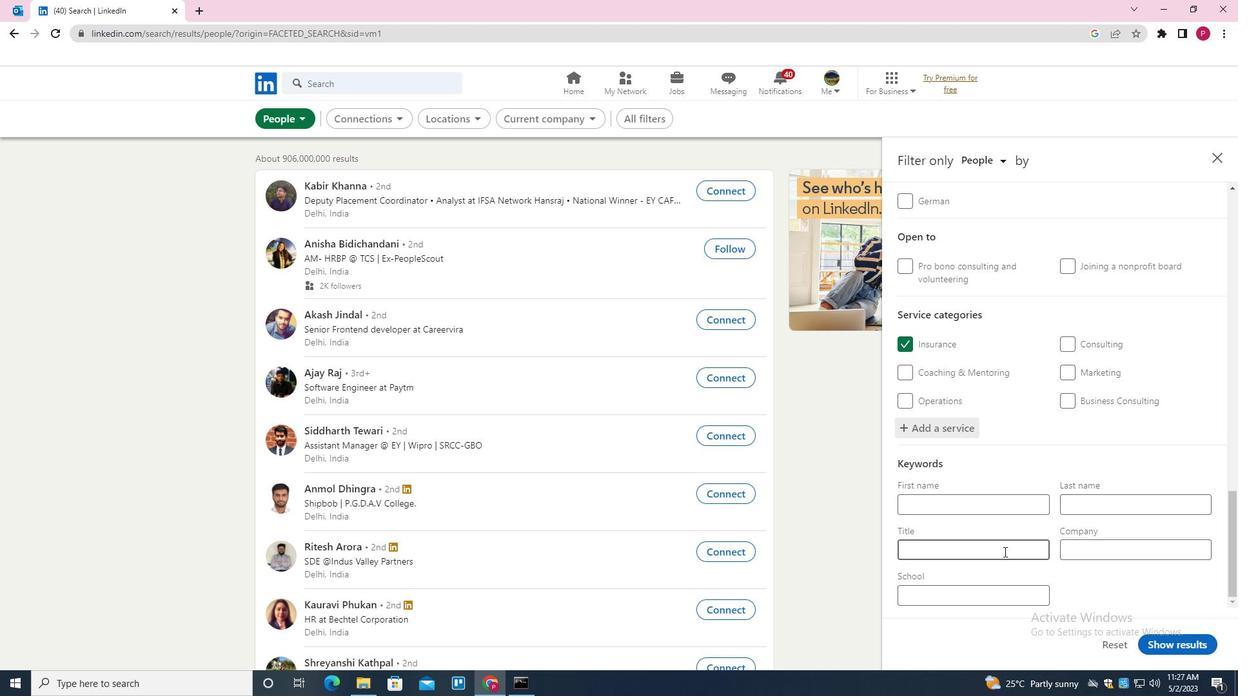 
Action: Mouse moved to (1016, 490)
Screenshot: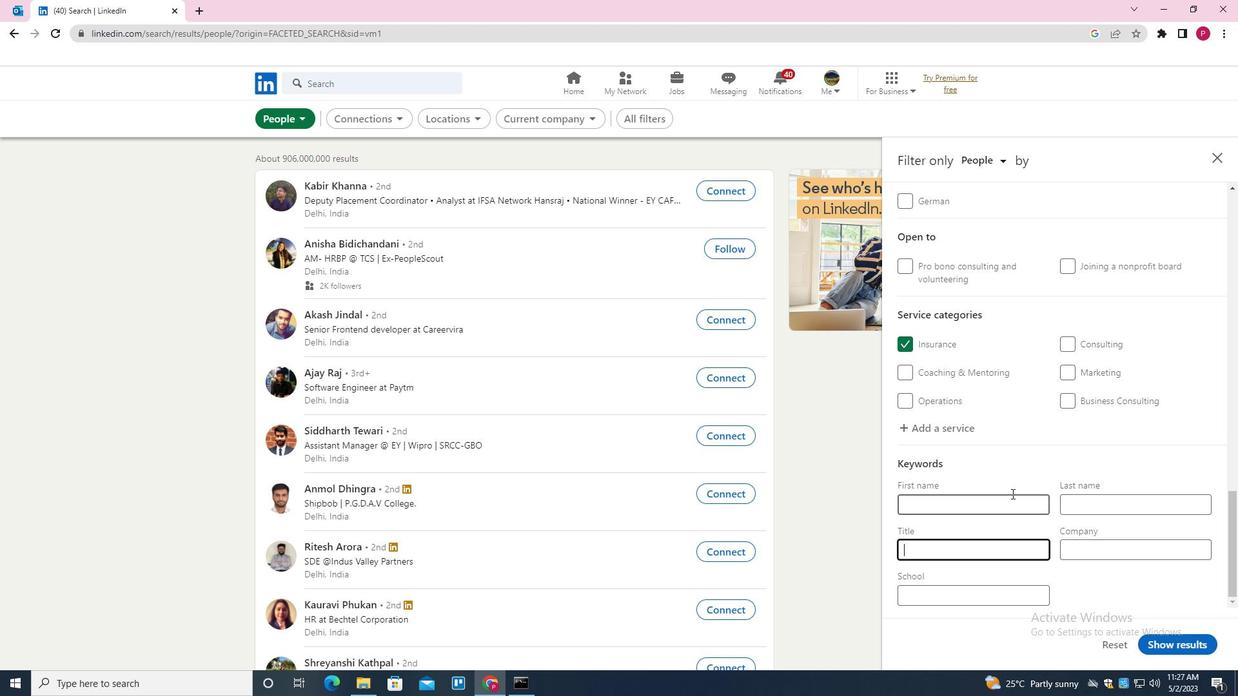 
Action: Key pressed <Key.shift><Key.shift>WELL<Key.space><Key.shift>DRILER
Screenshot: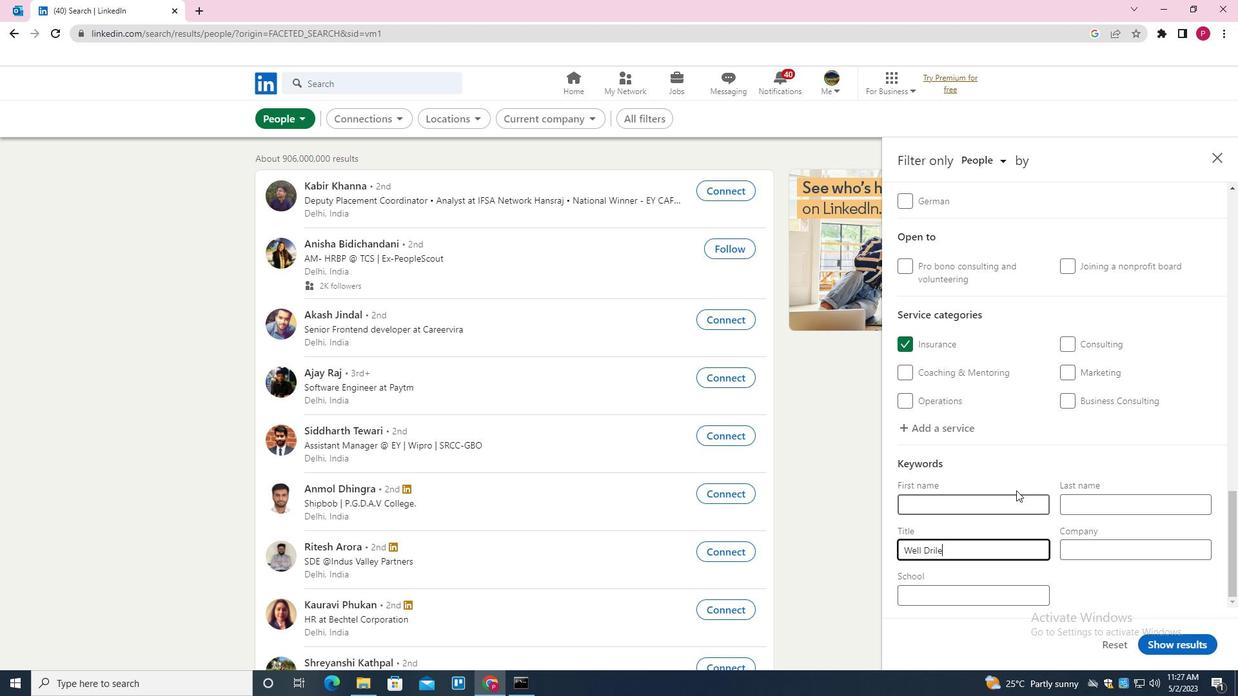 
Action: Mouse moved to (973, 545)
Screenshot: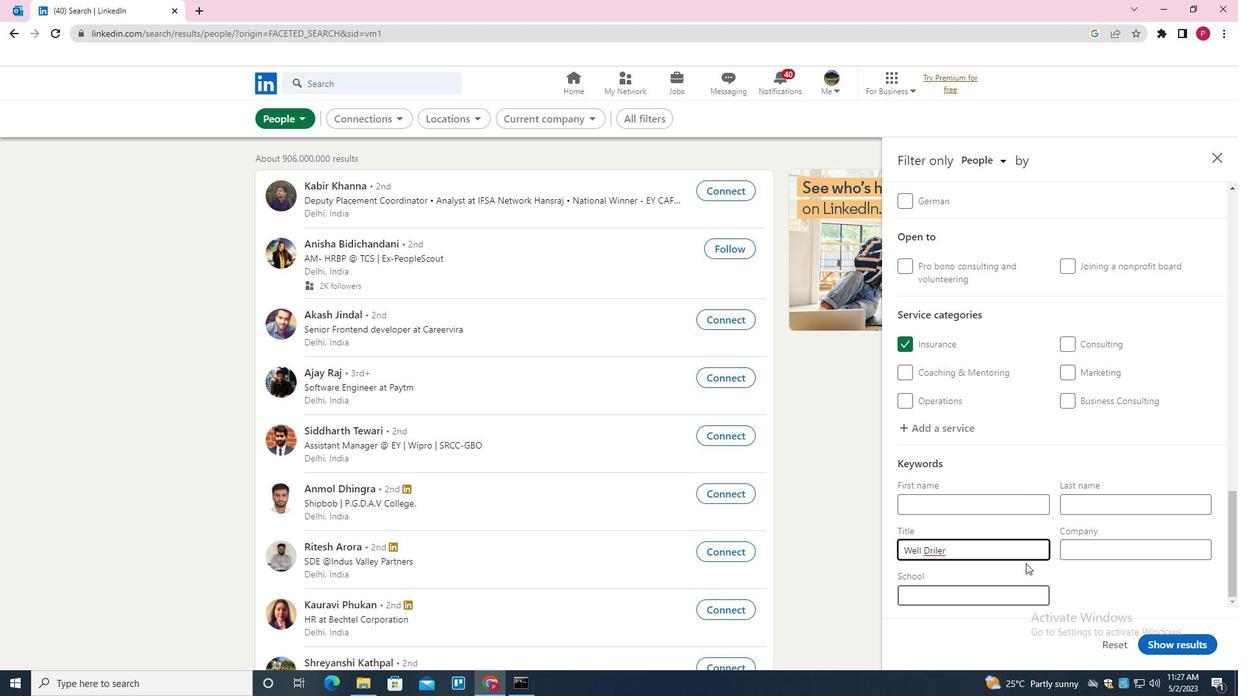 
Action: Key pressed <Key.backspace><Key.backspace><Key.backspace><Key.backspace><Key.backspace>RILLER
Screenshot: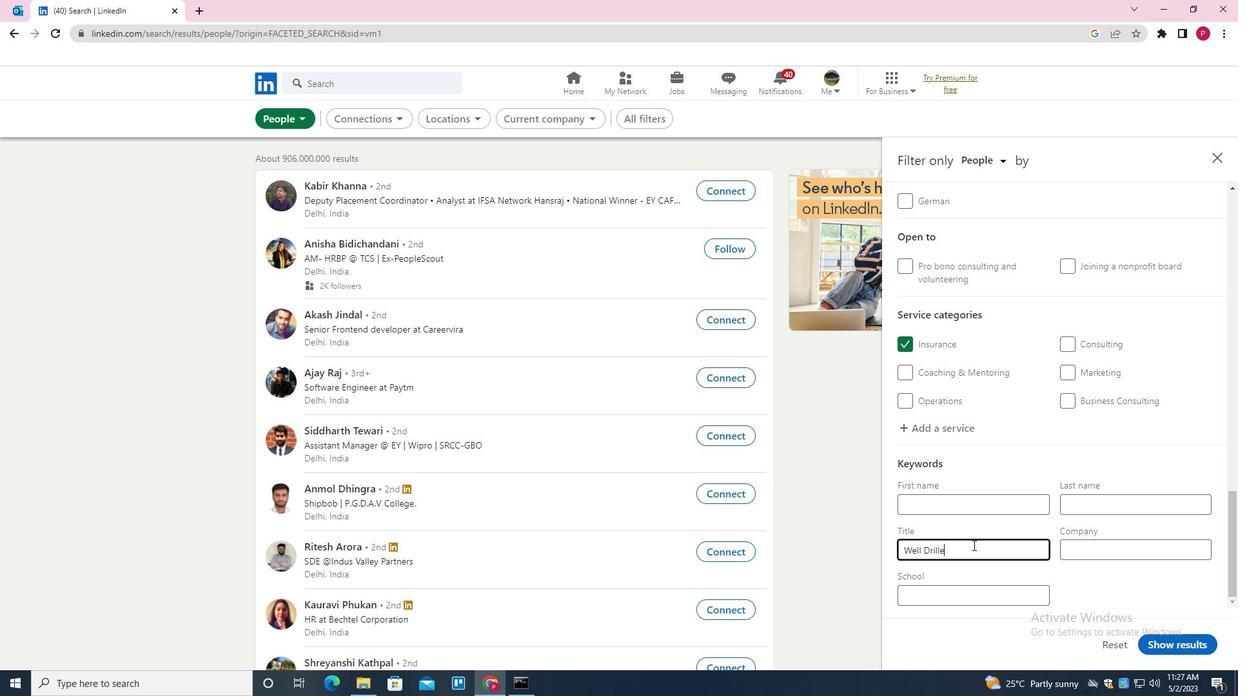 
Action: Mouse moved to (1157, 642)
Screenshot: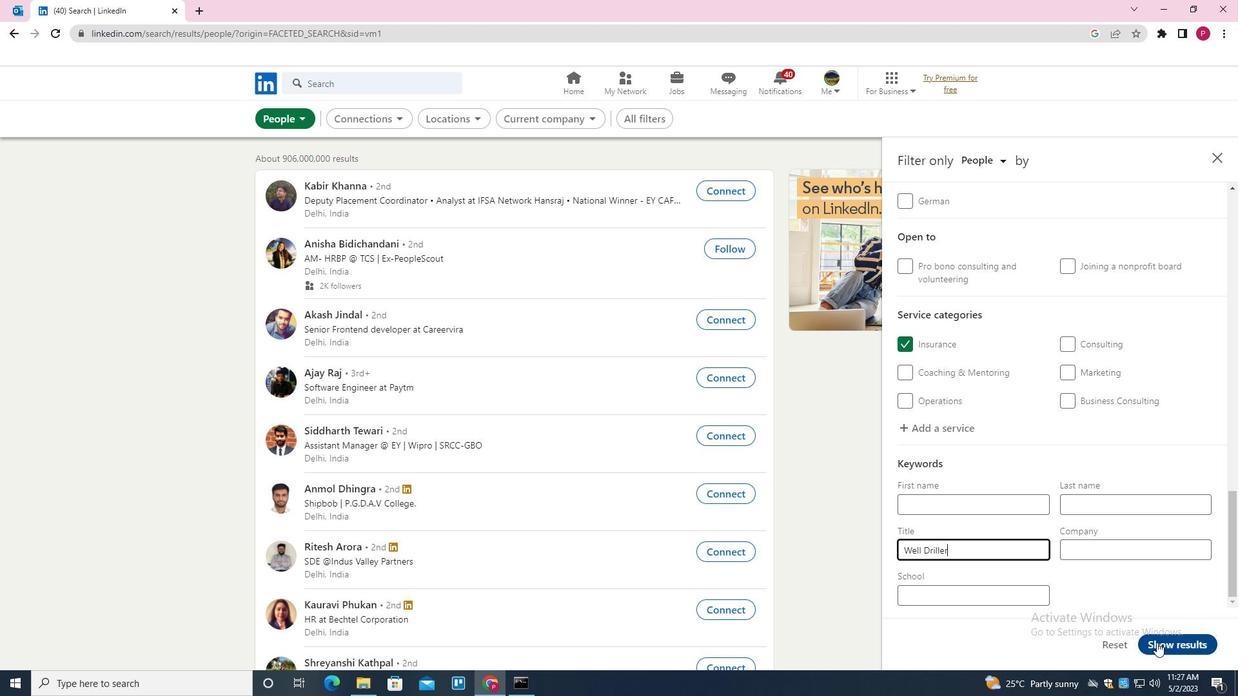 
Action: Mouse pressed left at (1157, 642)
Screenshot: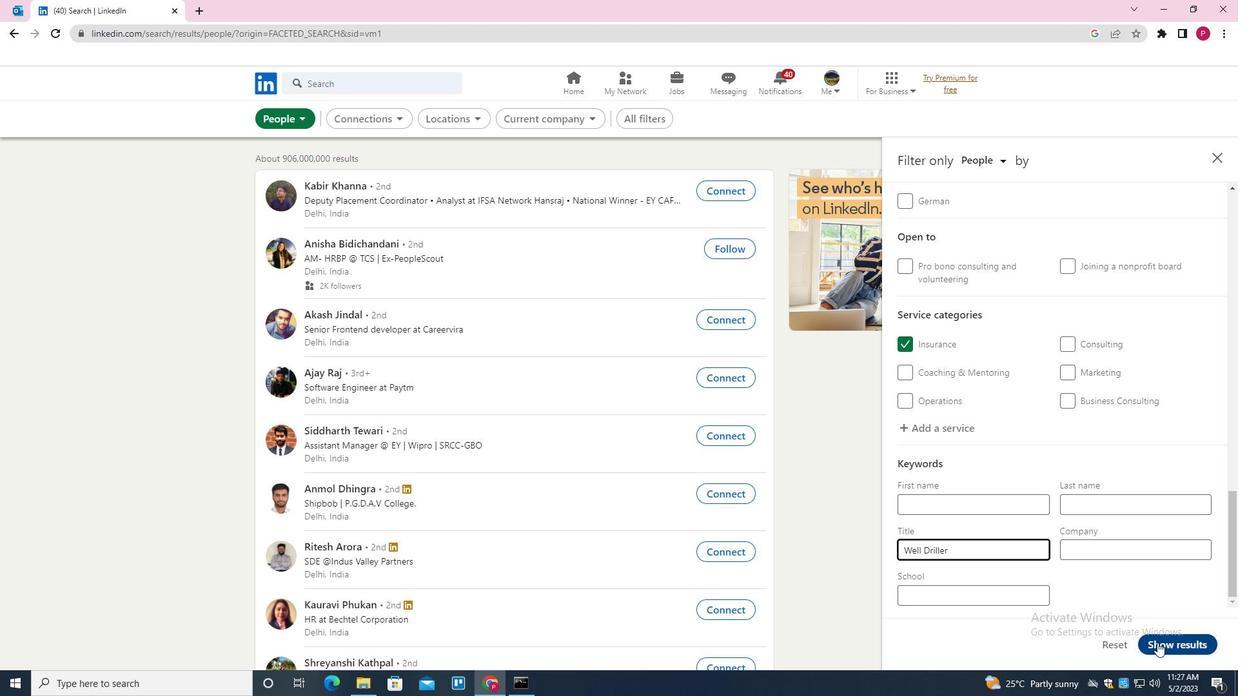 
Action: Mouse moved to (493, 310)
Screenshot: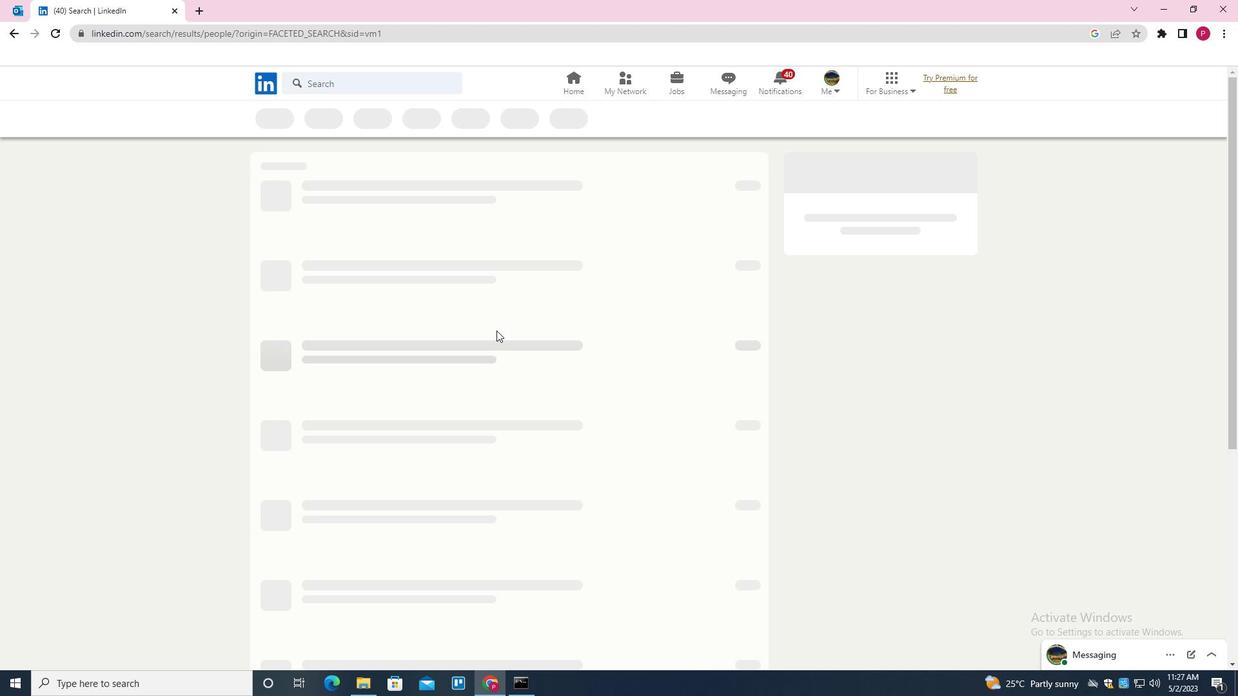 
